Task: Look for space in Getafe, Spain from 5th September, 2023 to 13th September, 2023 for 6 adults in price range Rs.15000 to Rs.20000. Place can be entire place with 3 bedrooms having 3 beds and 3 bathrooms. Property type can be house, flat, guest house. Amenities needed are: washing machine. Booking option can be shelf check-in. Required host language is English.
Action: Mouse moved to (313, 167)
Screenshot: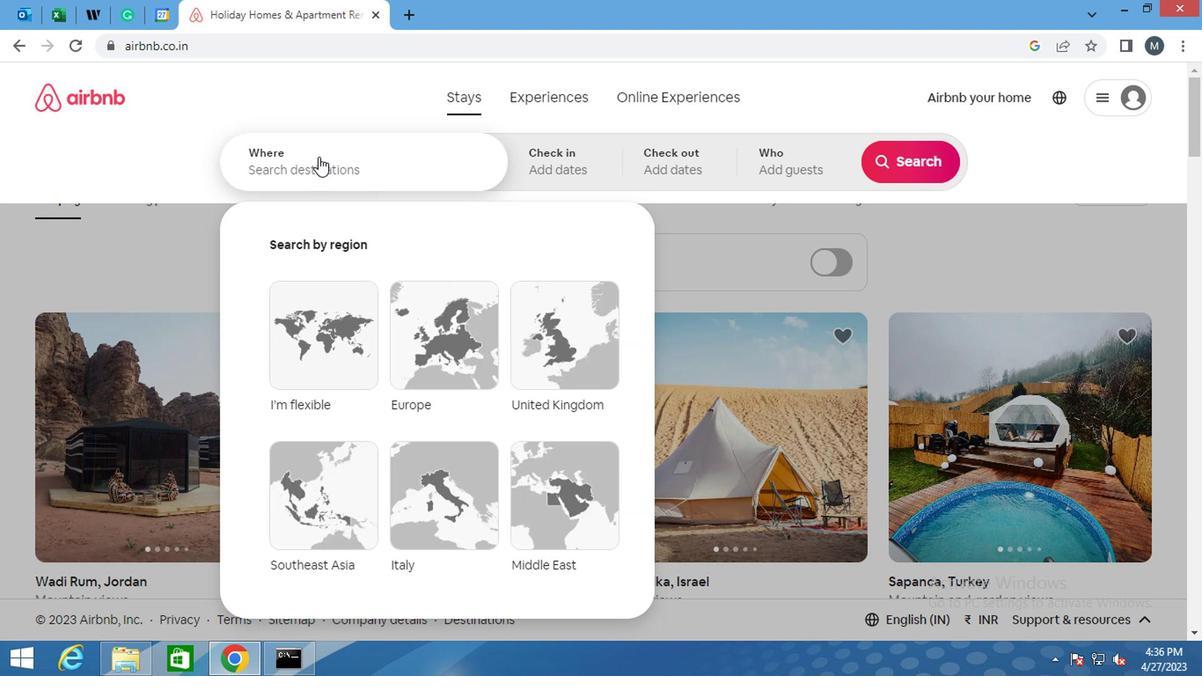 
Action: Key pressed <Key.shift>GETAFE,<Key.shift>SPA
Screenshot: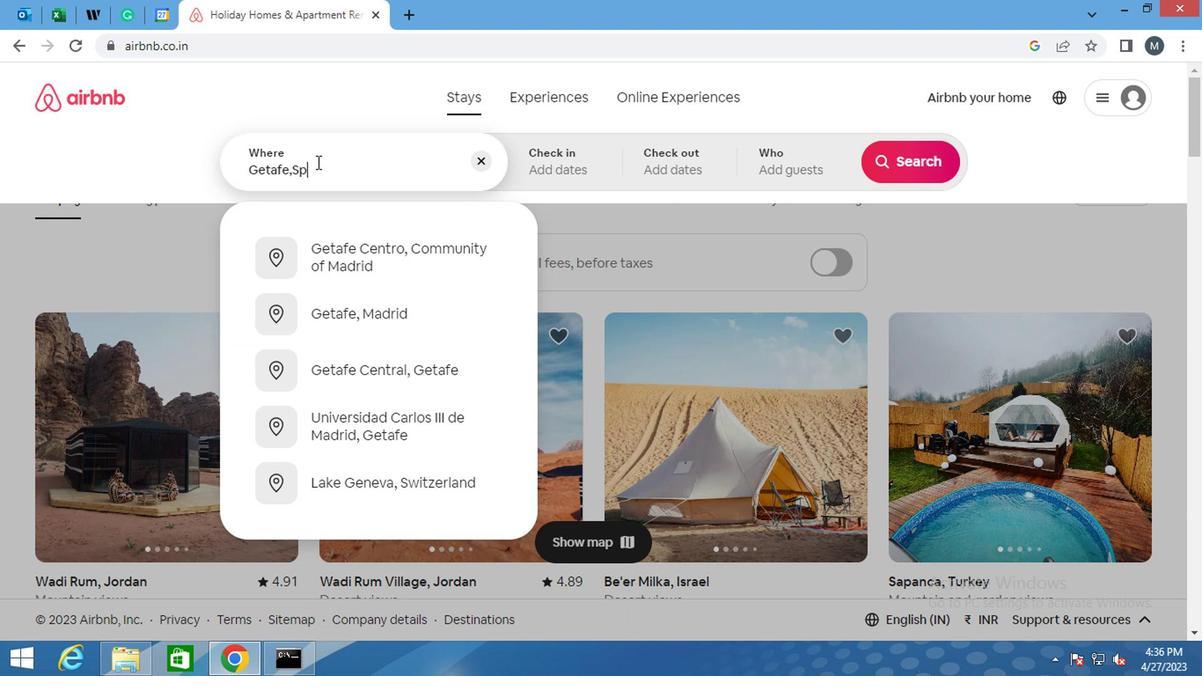 
Action: Mouse moved to (411, 271)
Screenshot: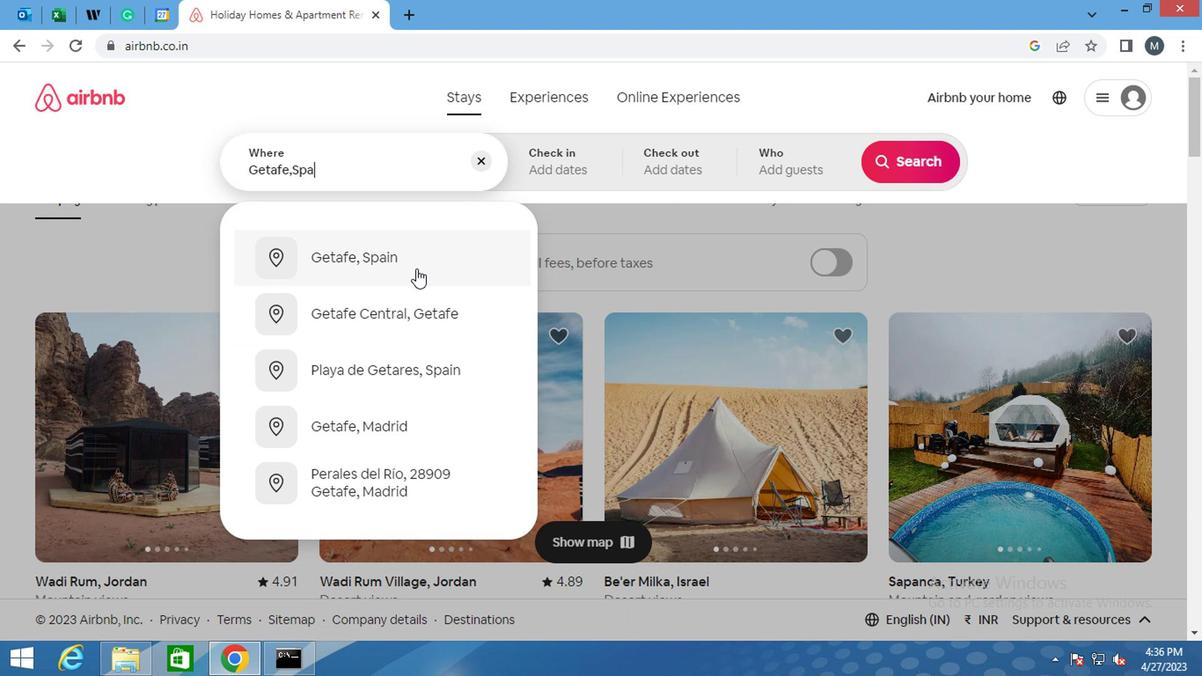 
Action: Mouse pressed left at (411, 271)
Screenshot: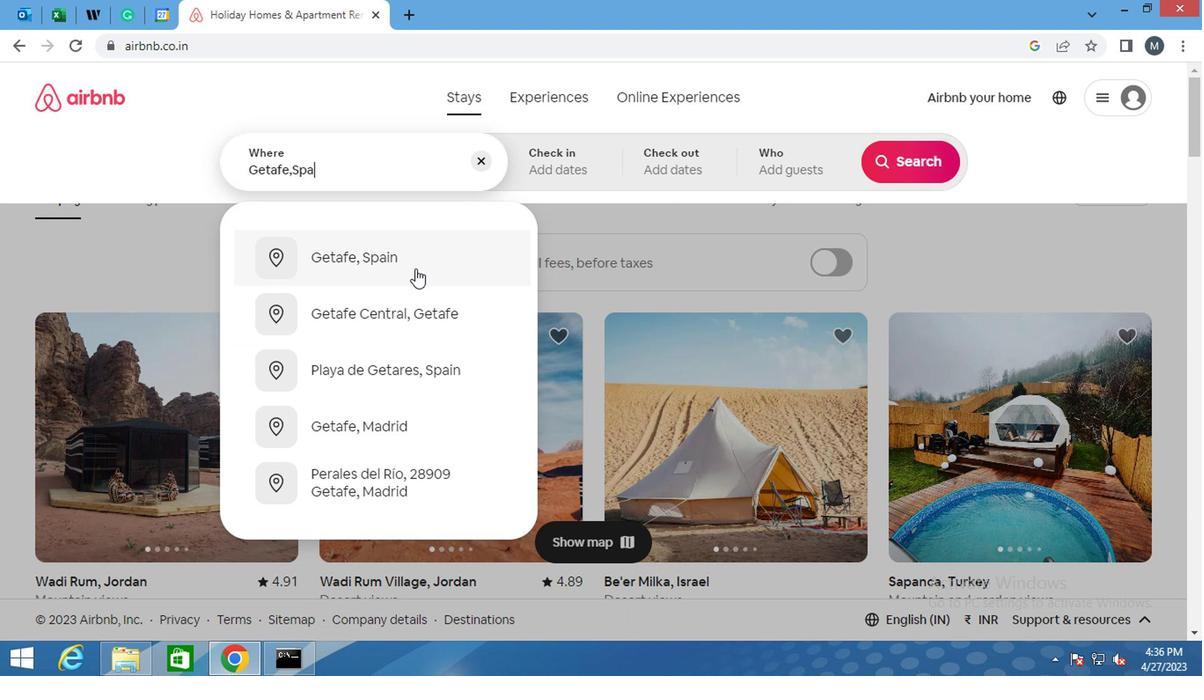 
Action: Mouse moved to (885, 306)
Screenshot: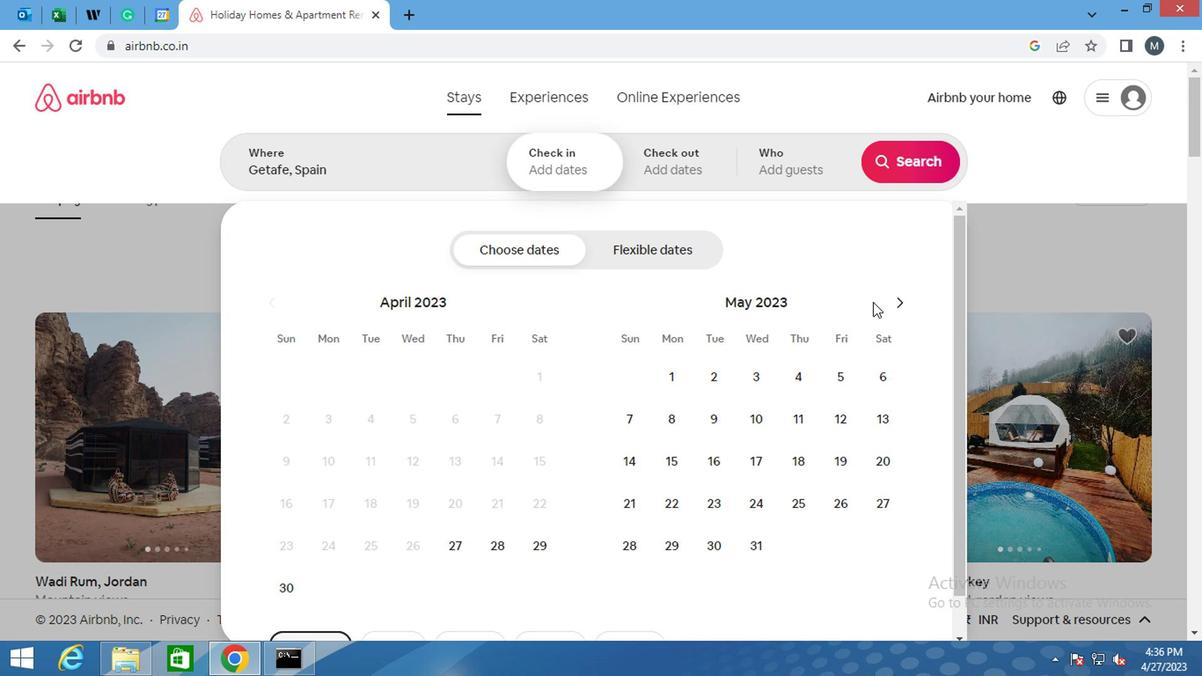 
Action: Mouse pressed left at (885, 306)
Screenshot: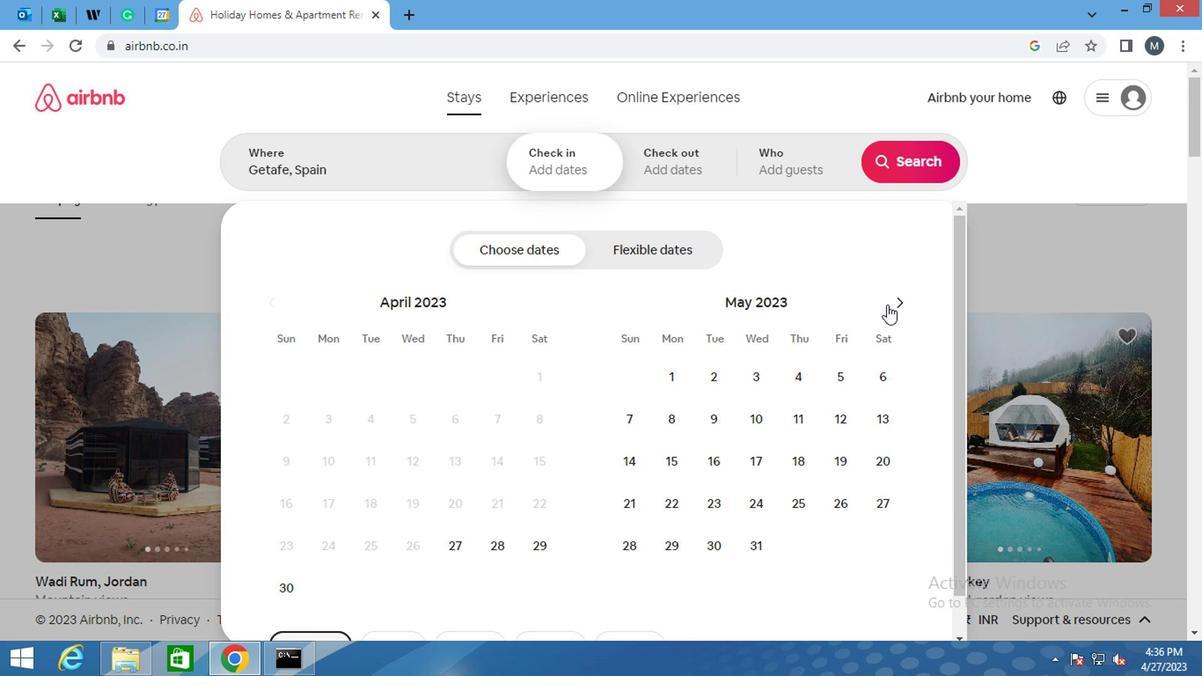 
Action: Mouse pressed left at (885, 306)
Screenshot: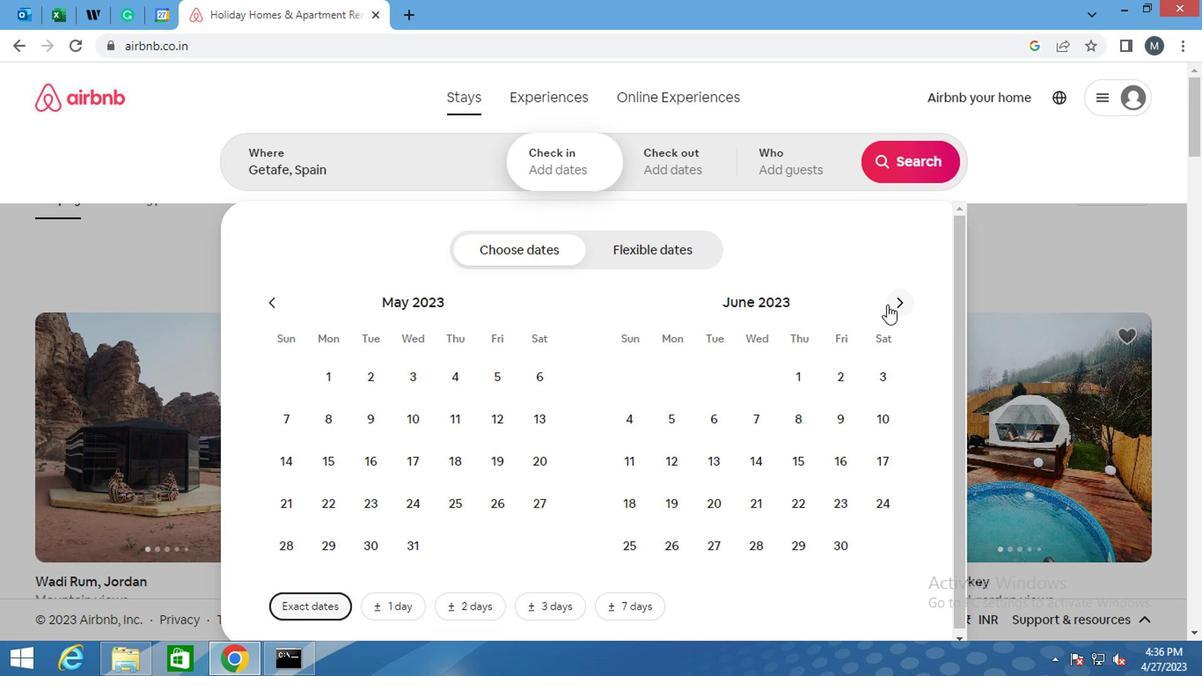
Action: Mouse moved to (884, 306)
Screenshot: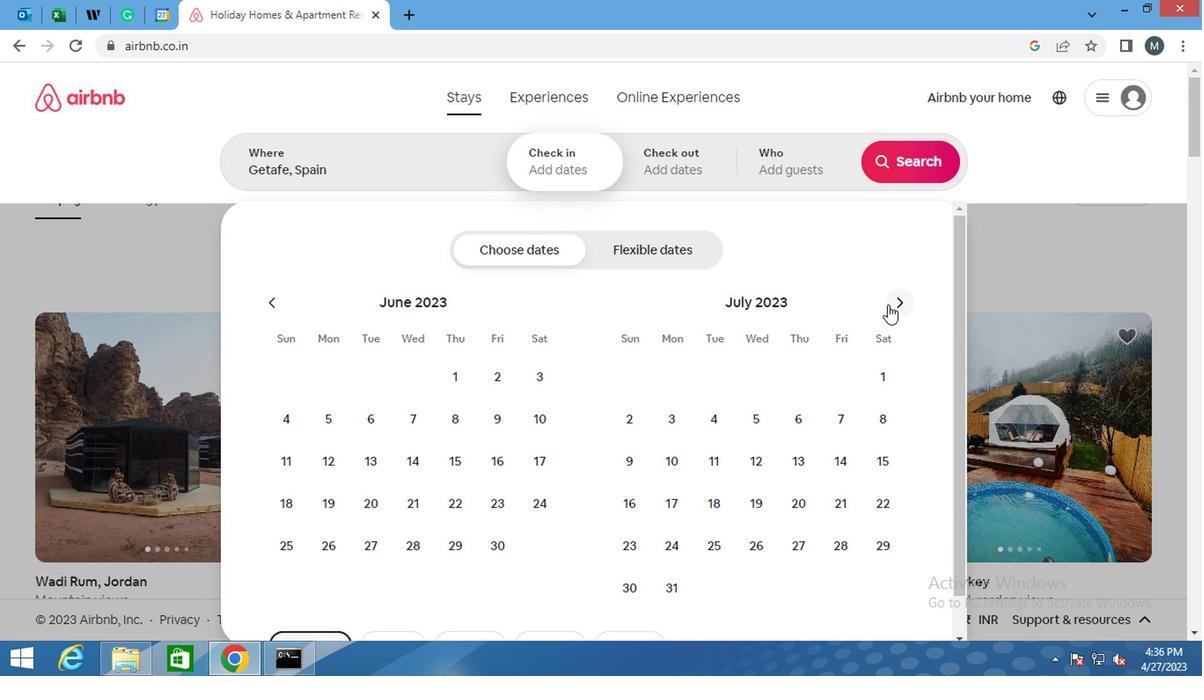 
Action: Mouse pressed left at (884, 306)
Screenshot: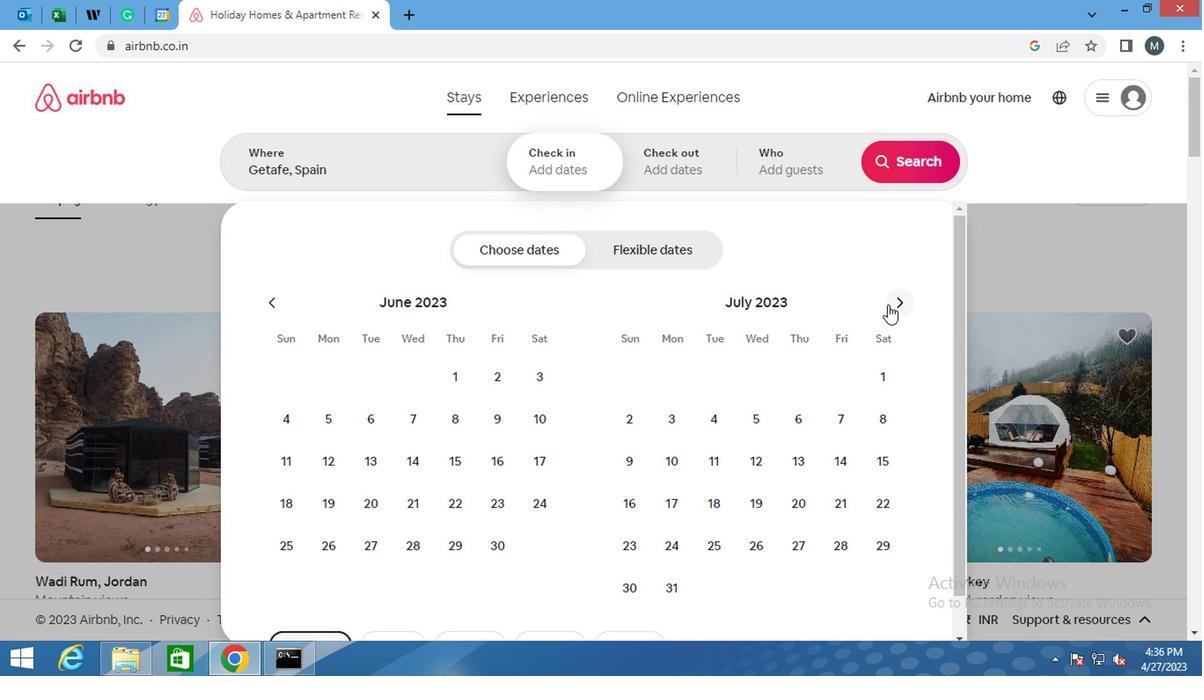 
Action: Mouse moved to (880, 308)
Screenshot: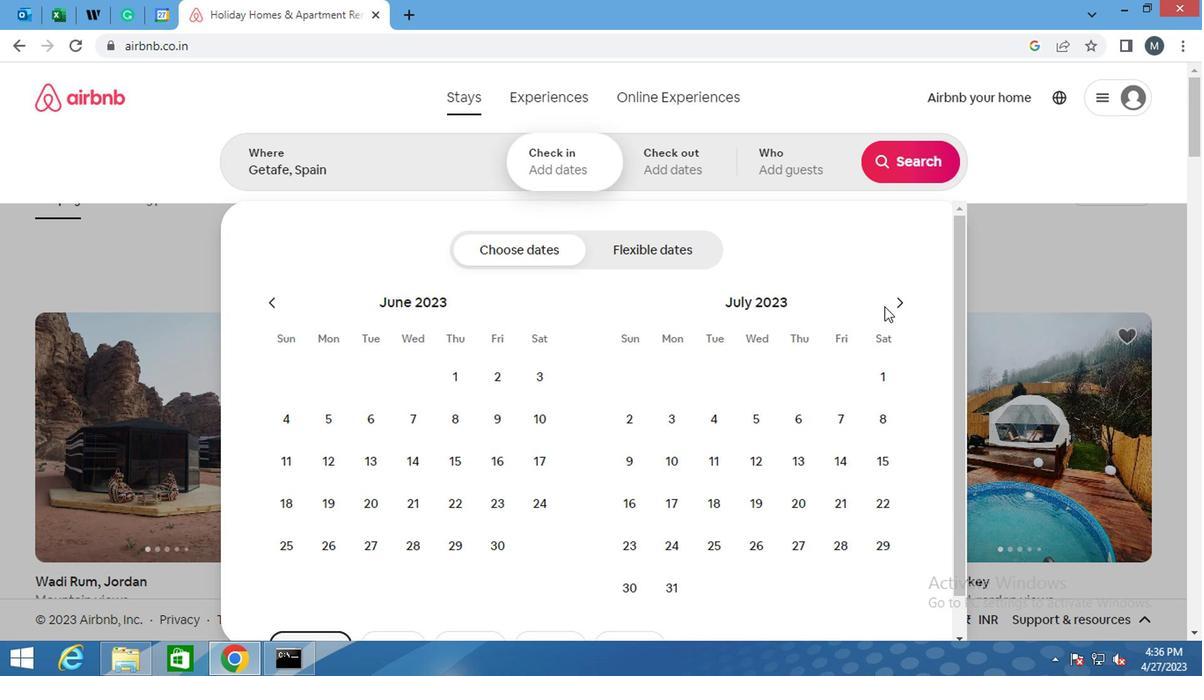 
Action: Mouse pressed left at (880, 308)
Screenshot: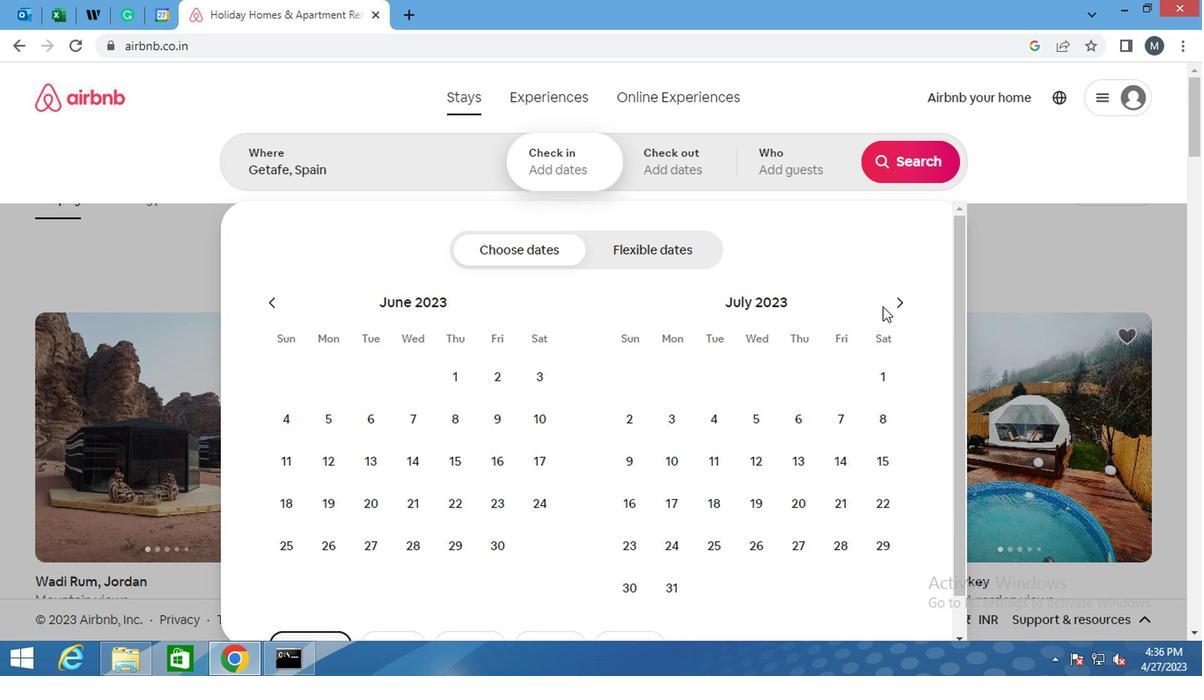 
Action: Mouse pressed left at (880, 308)
Screenshot: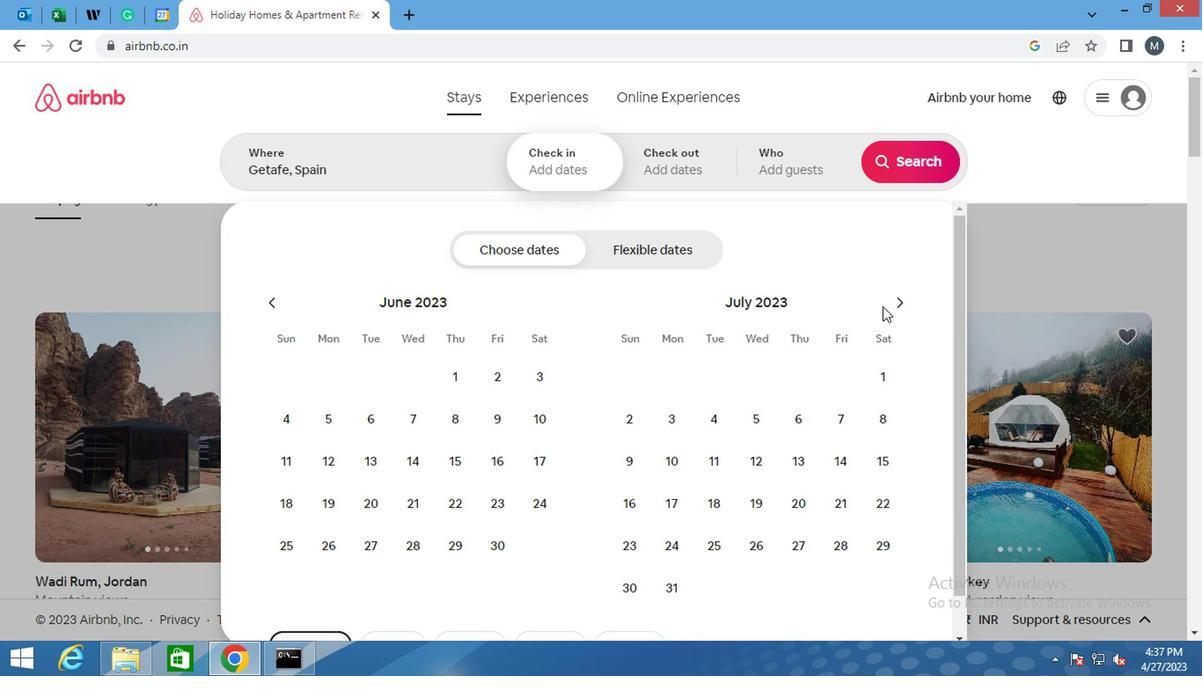 
Action: Mouse pressed left at (880, 308)
Screenshot: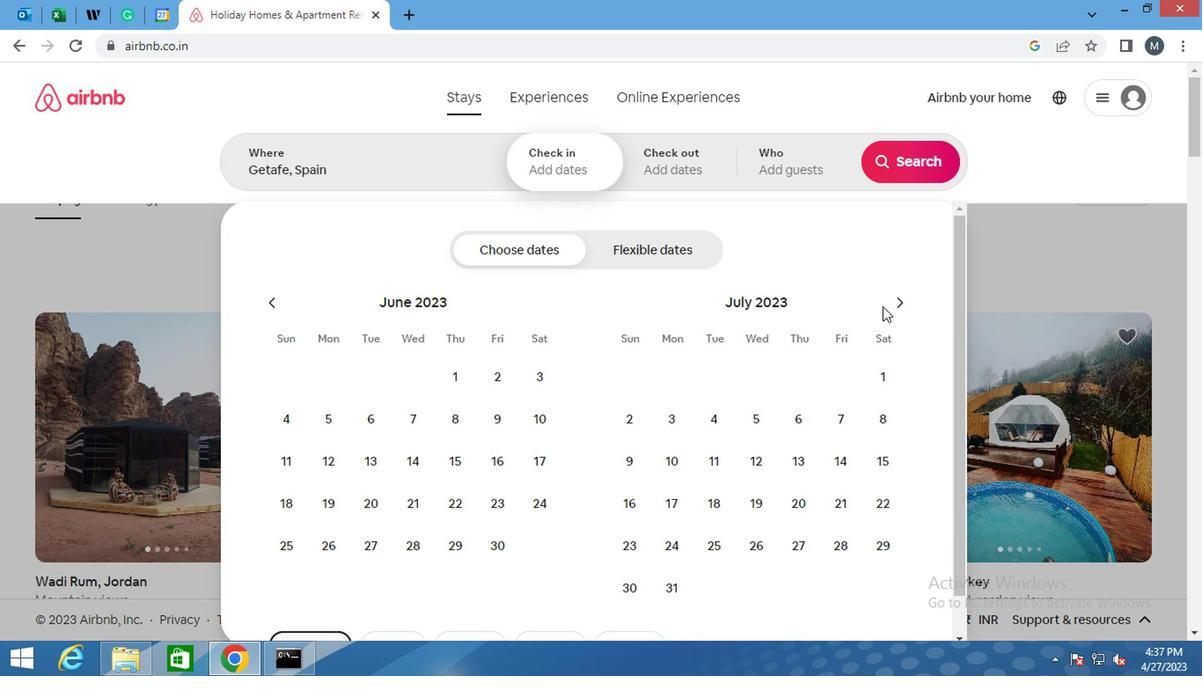 
Action: Mouse moved to (895, 303)
Screenshot: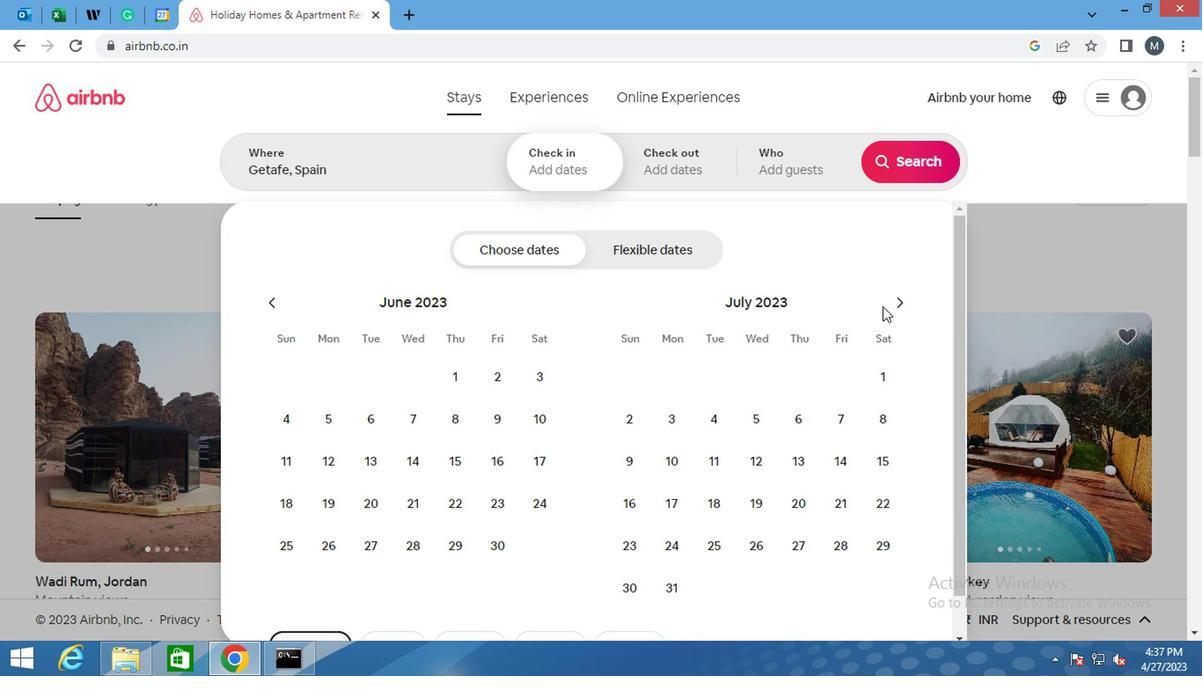 
Action: Mouse pressed left at (895, 303)
Screenshot: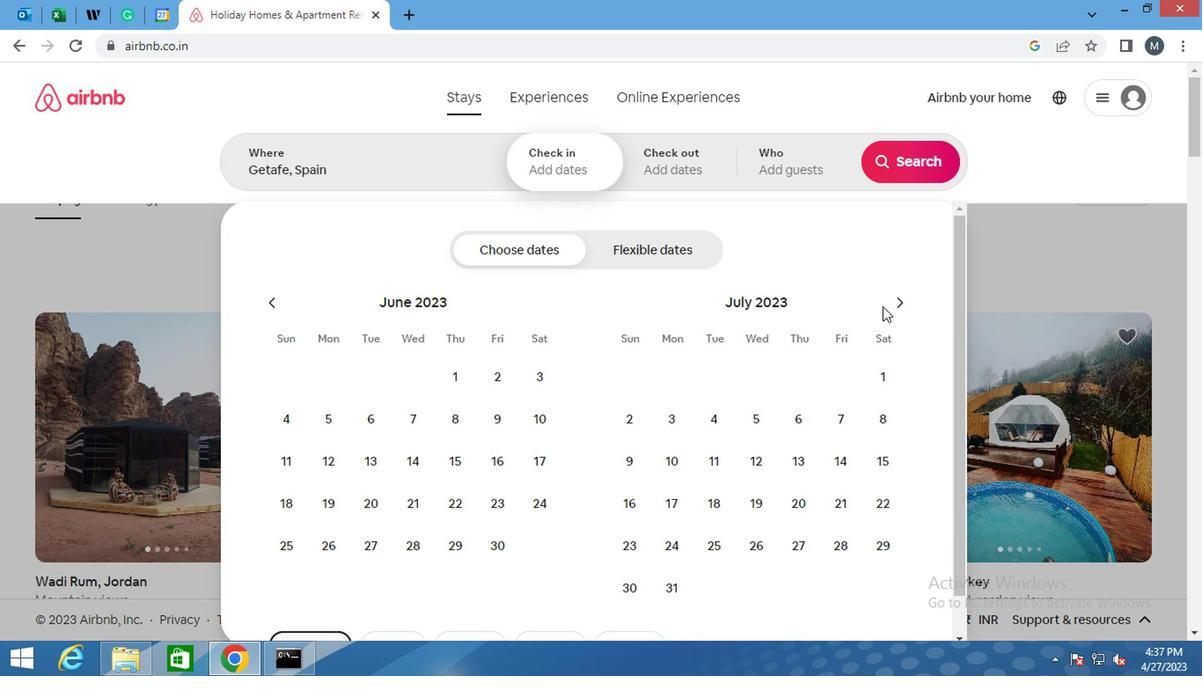 
Action: Mouse pressed left at (895, 303)
Screenshot: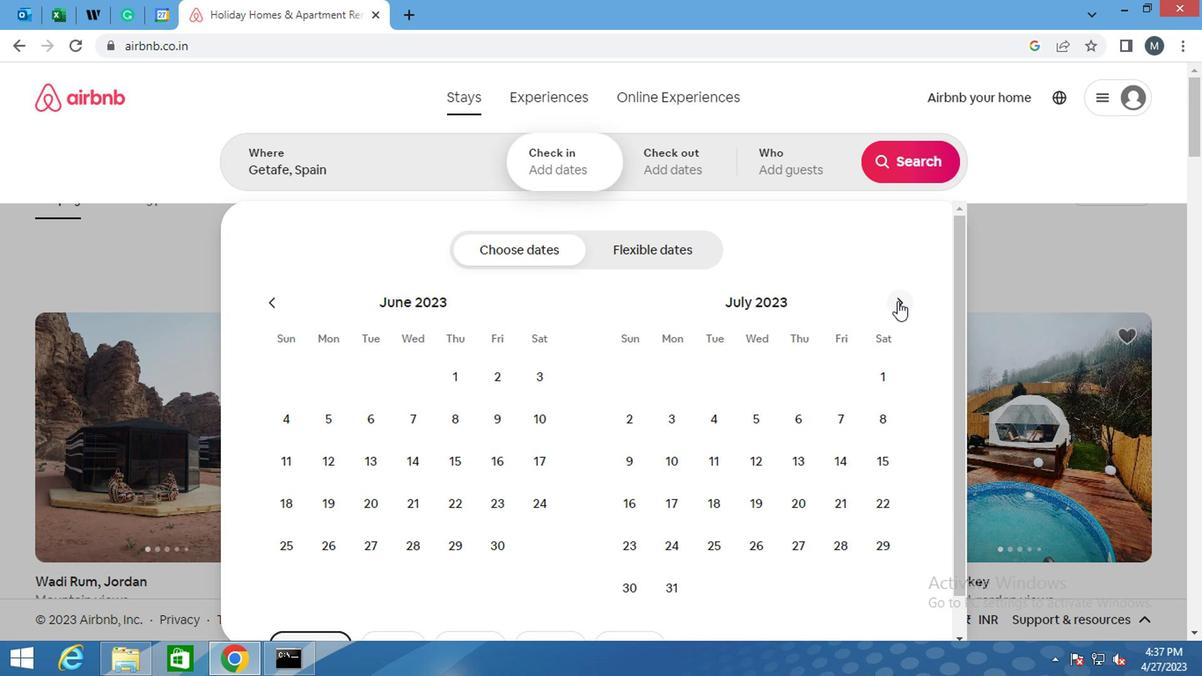 
Action: Mouse moved to (714, 413)
Screenshot: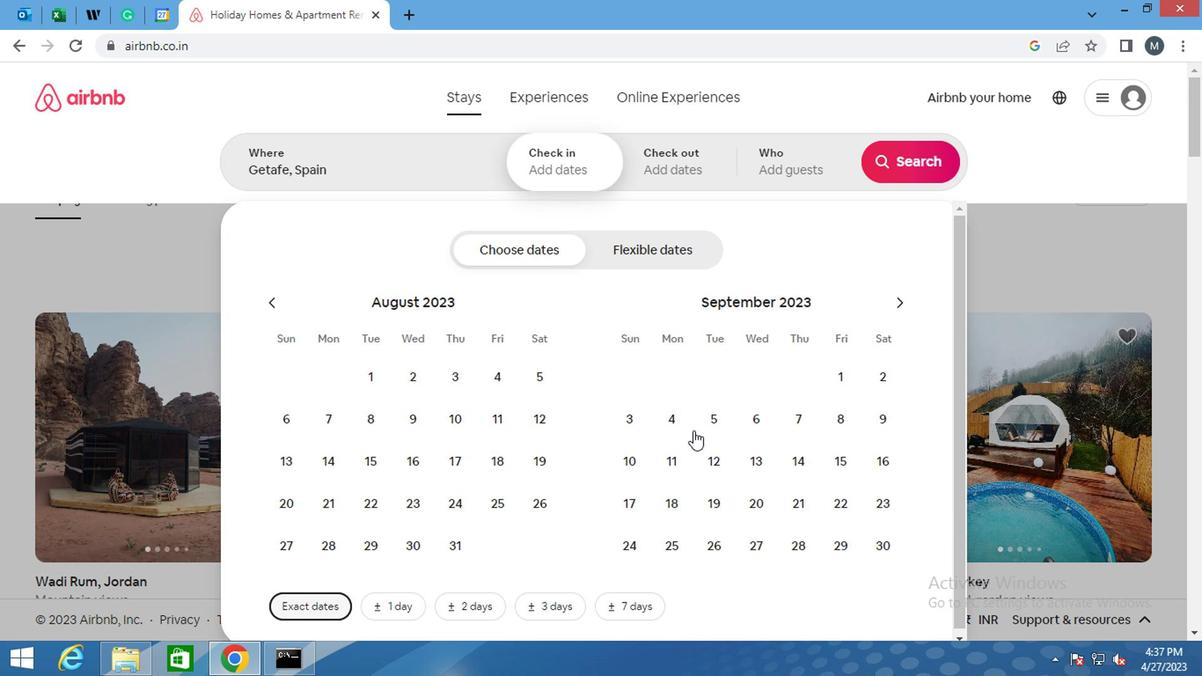 
Action: Mouse pressed left at (714, 413)
Screenshot: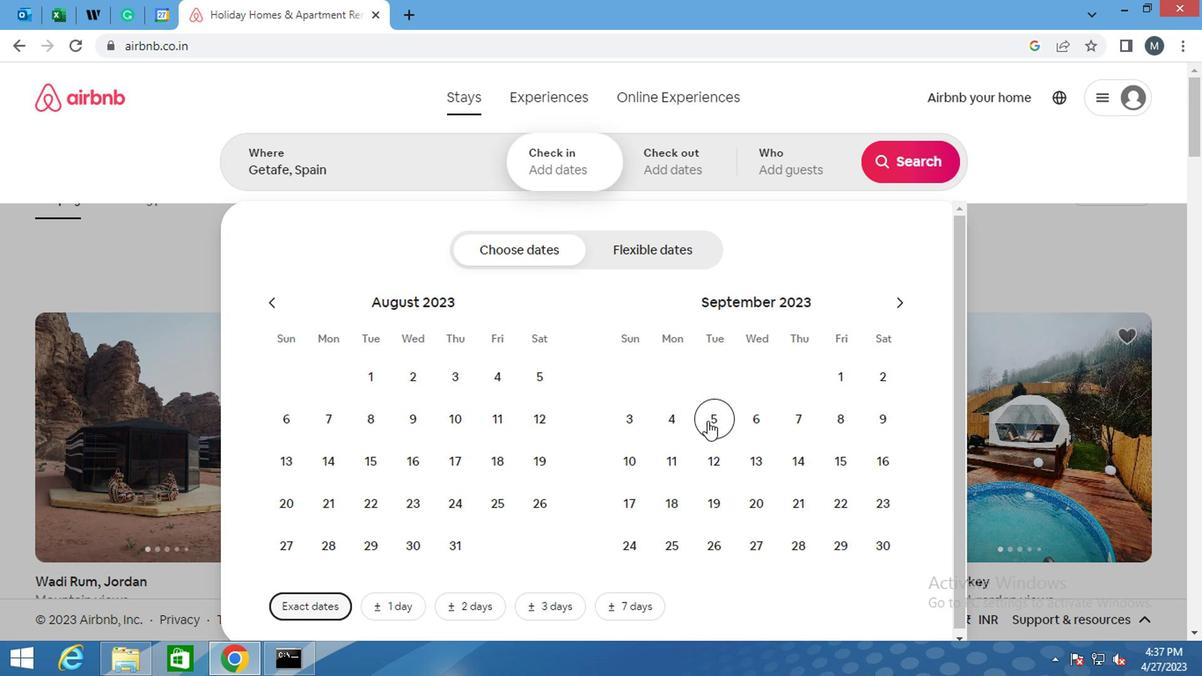 
Action: Mouse moved to (771, 461)
Screenshot: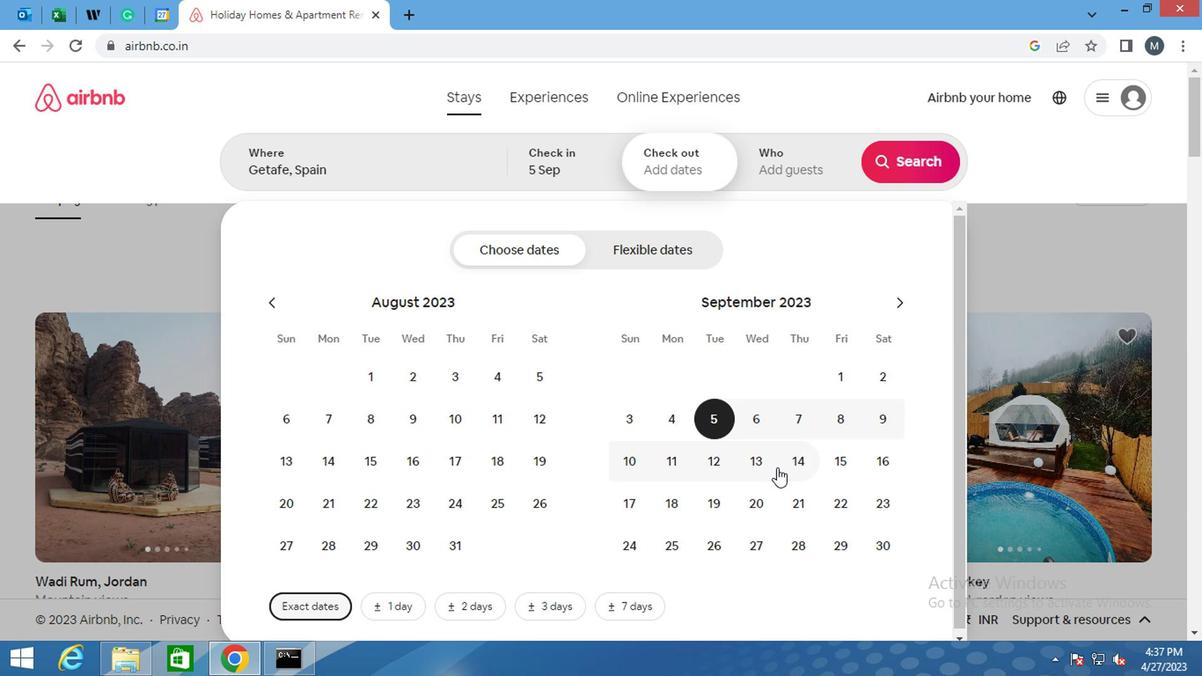 
Action: Mouse pressed left at (771, 461)
Screenshot: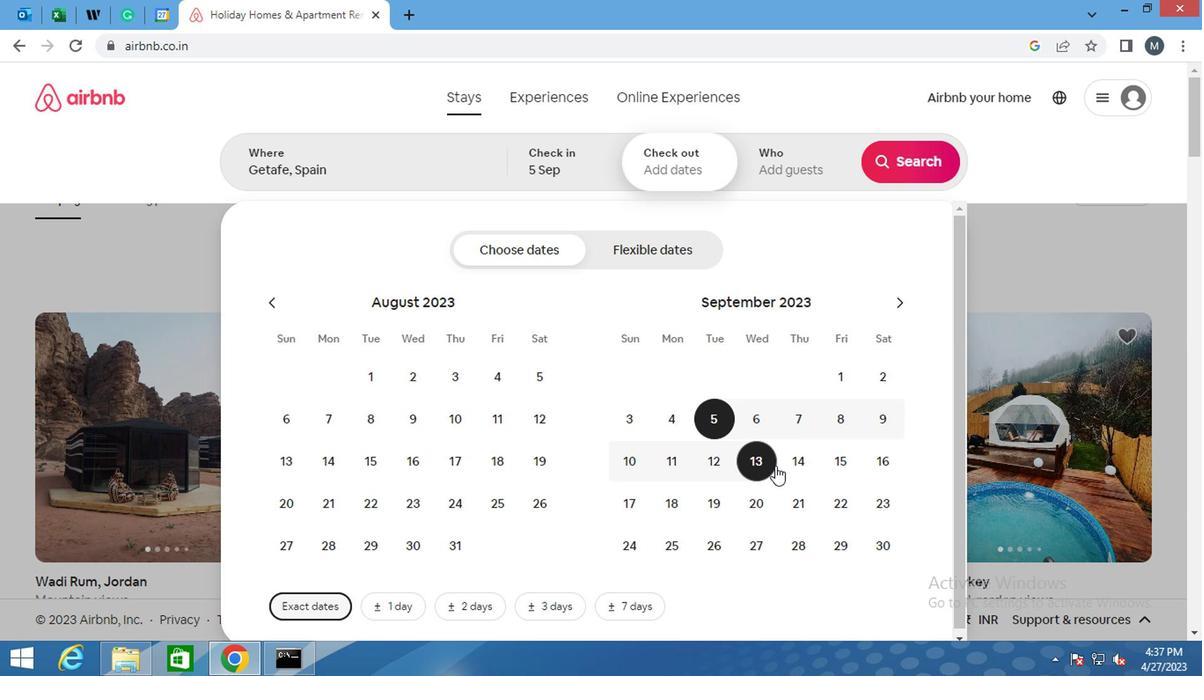 
Action: Mouse moved to (810, 169)
Screenshot: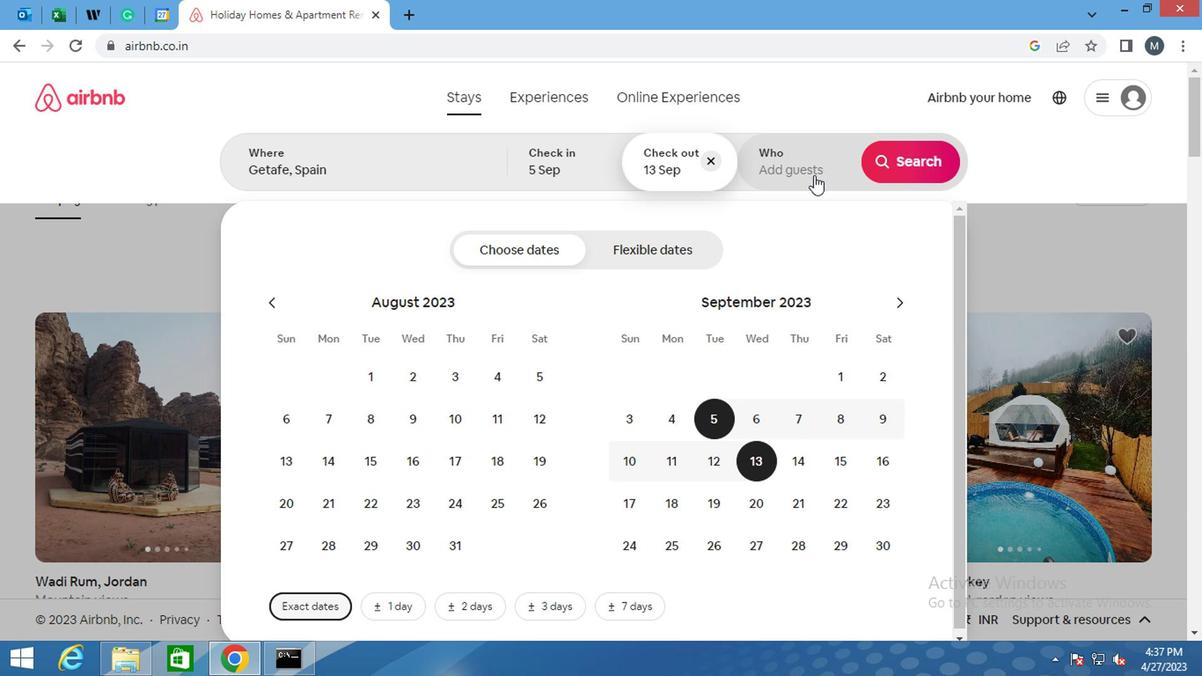 
Action: Mouse pressed left at (810, 169)
Screenshot: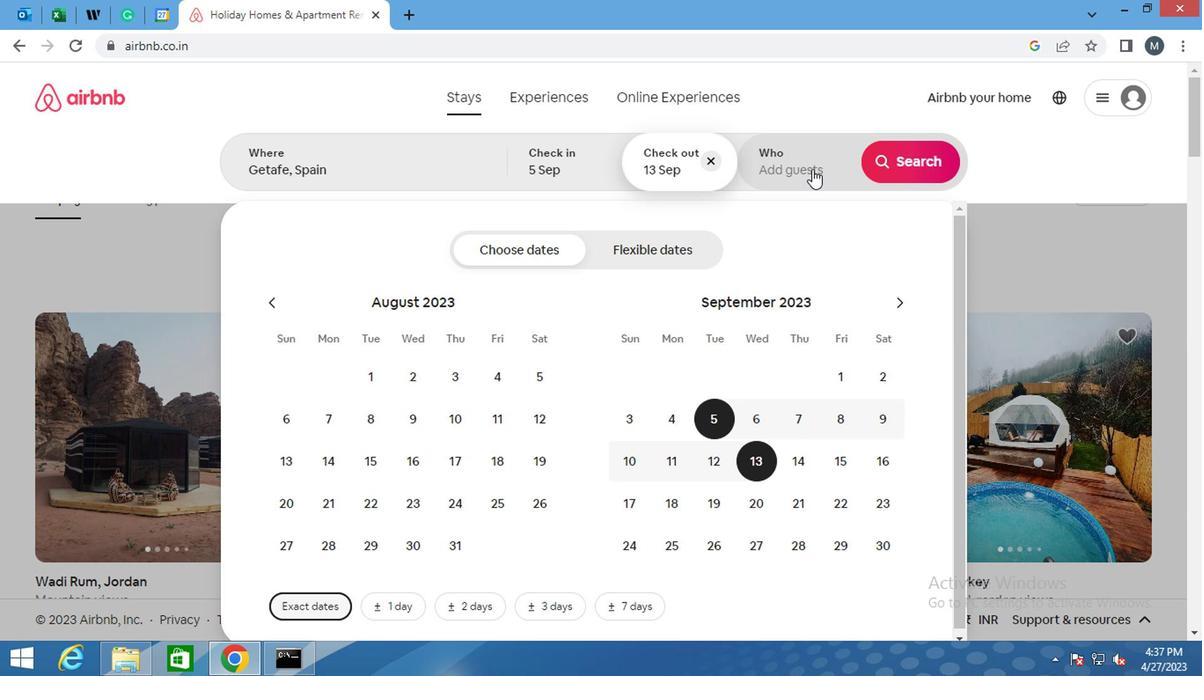 
Action: Mouse moved to (909, 259)
Screenshot: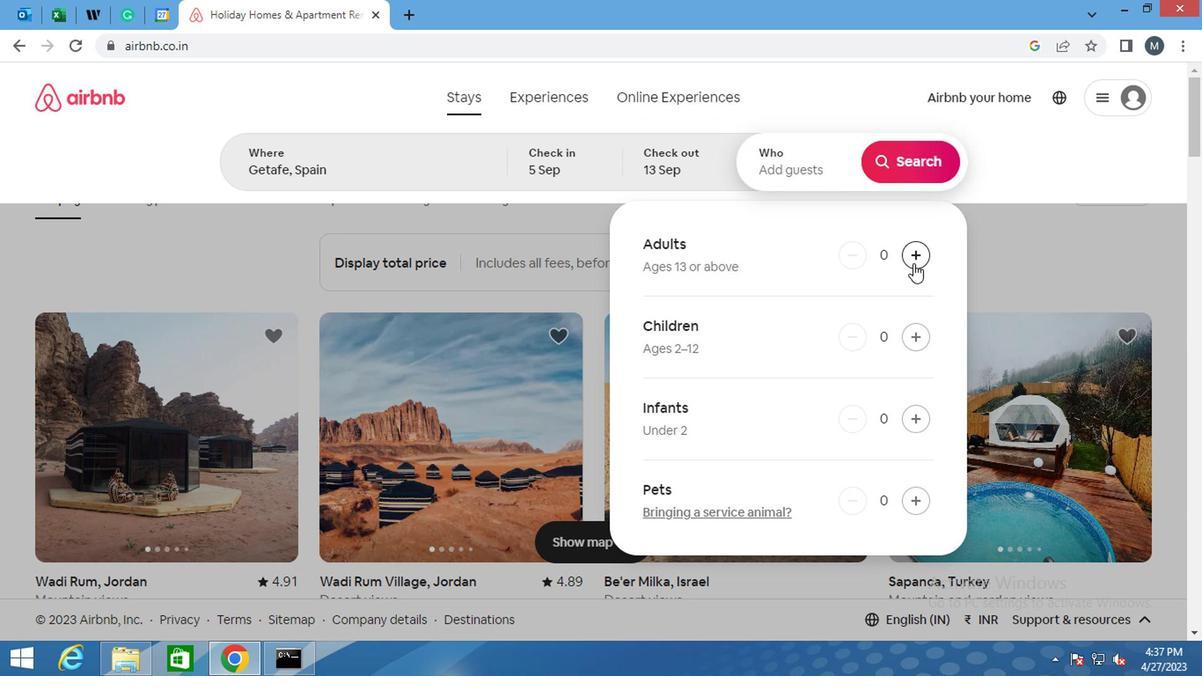 
Action: Mouse pressed left at (909, 259)
Screenshot: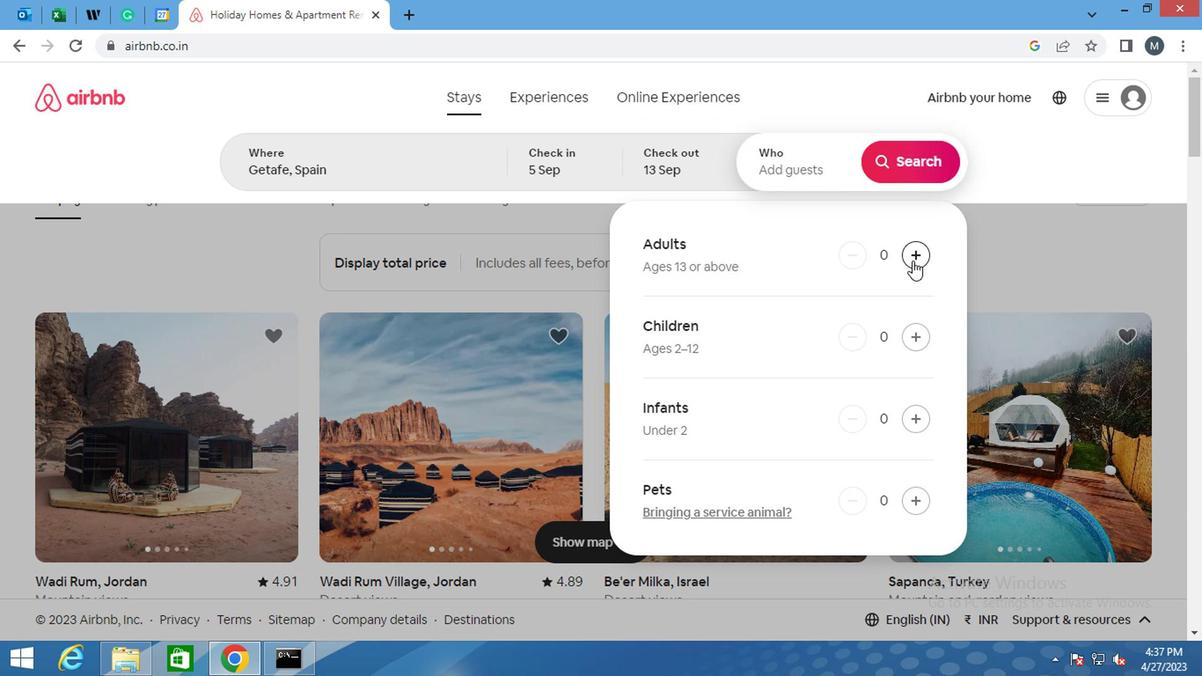 
Action: Mouse pressed left at (909, 259)
Screenshot: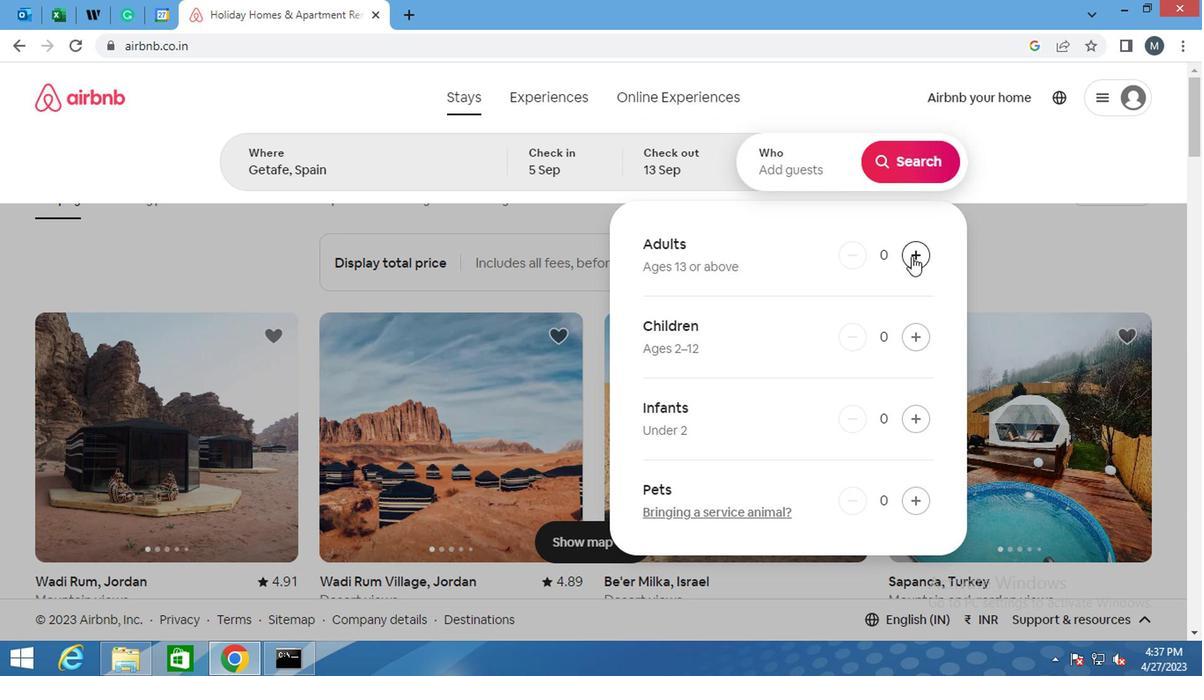 
Action: Mouse pressed left at (909, 259)
Screenshot: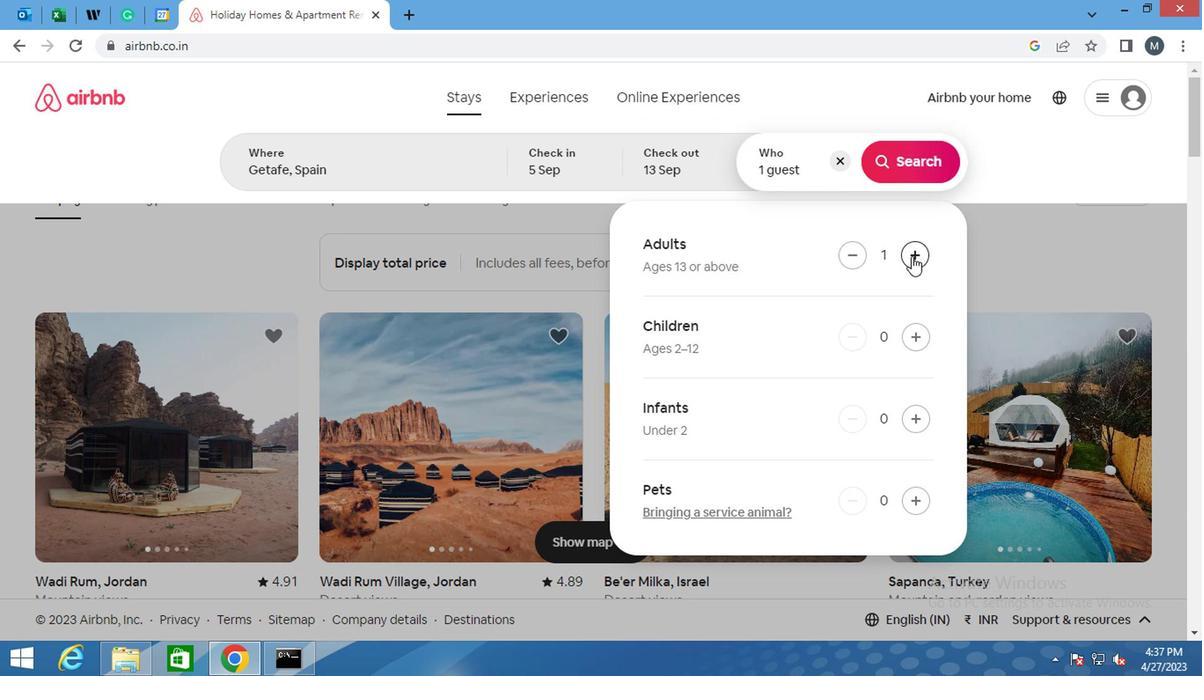 
Action: Mouse pressed left at (909, 259)
Screenshot: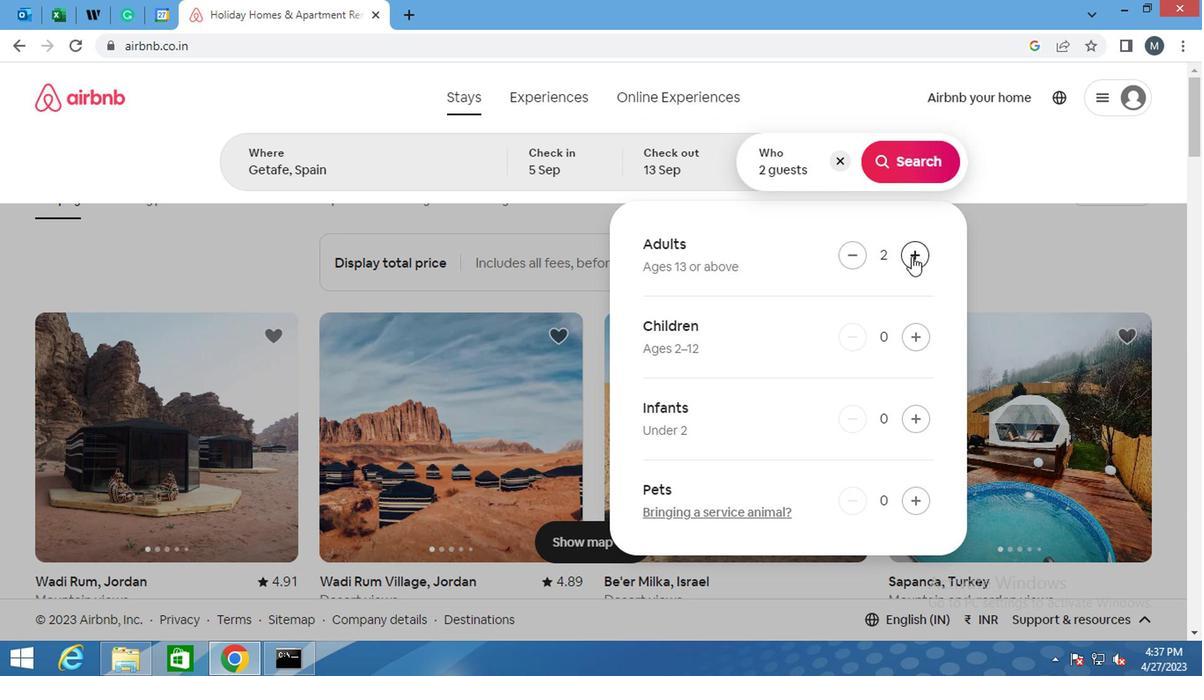 
Action: Mouse pressed left at (909, 259)
Screenshot: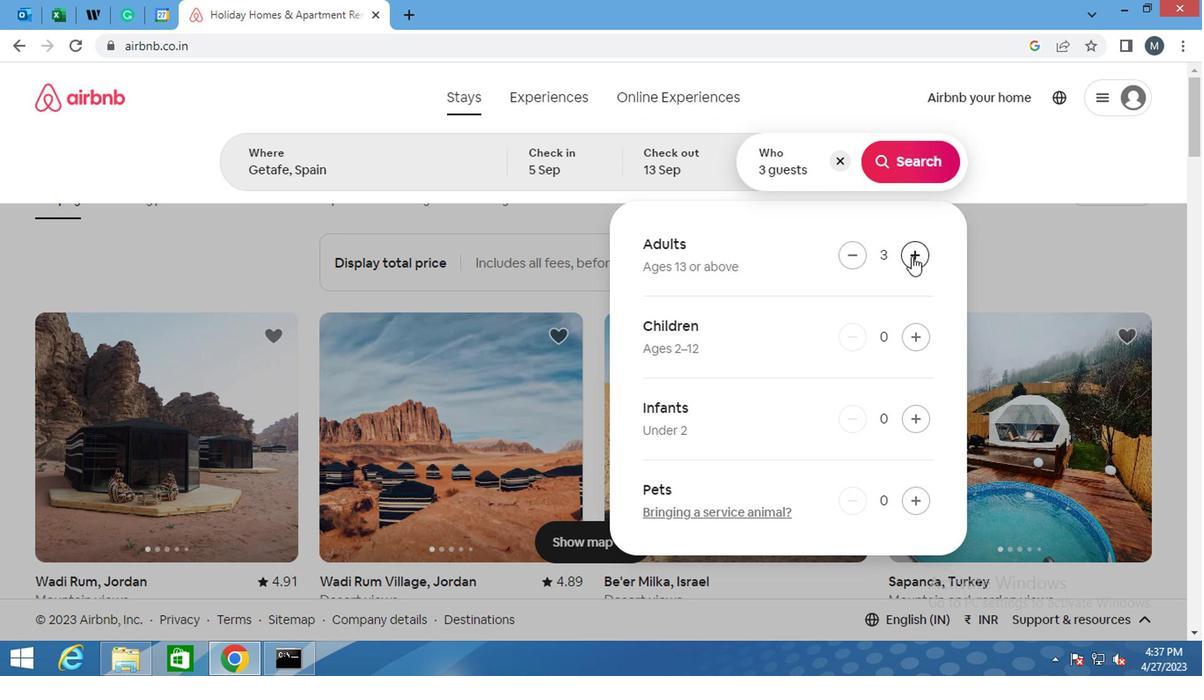 
Action: Mouse pressed left at (909, 259)
Screenshot: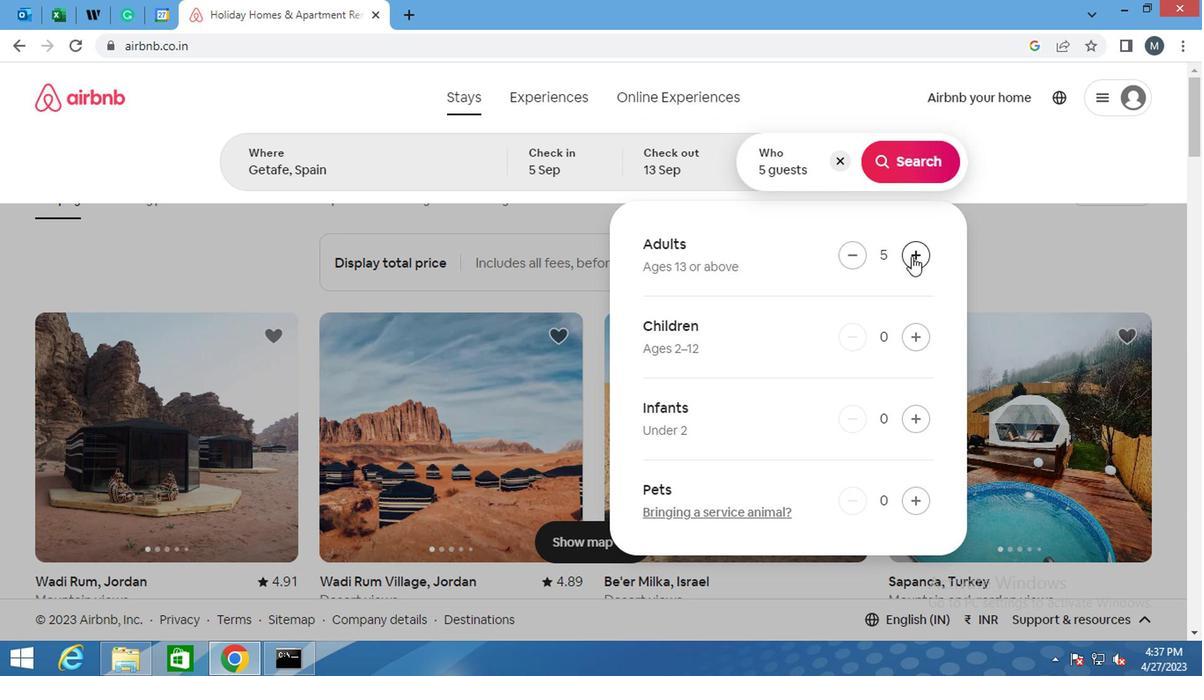 
Action: Mouse moved to (906, 164)
Screenshot: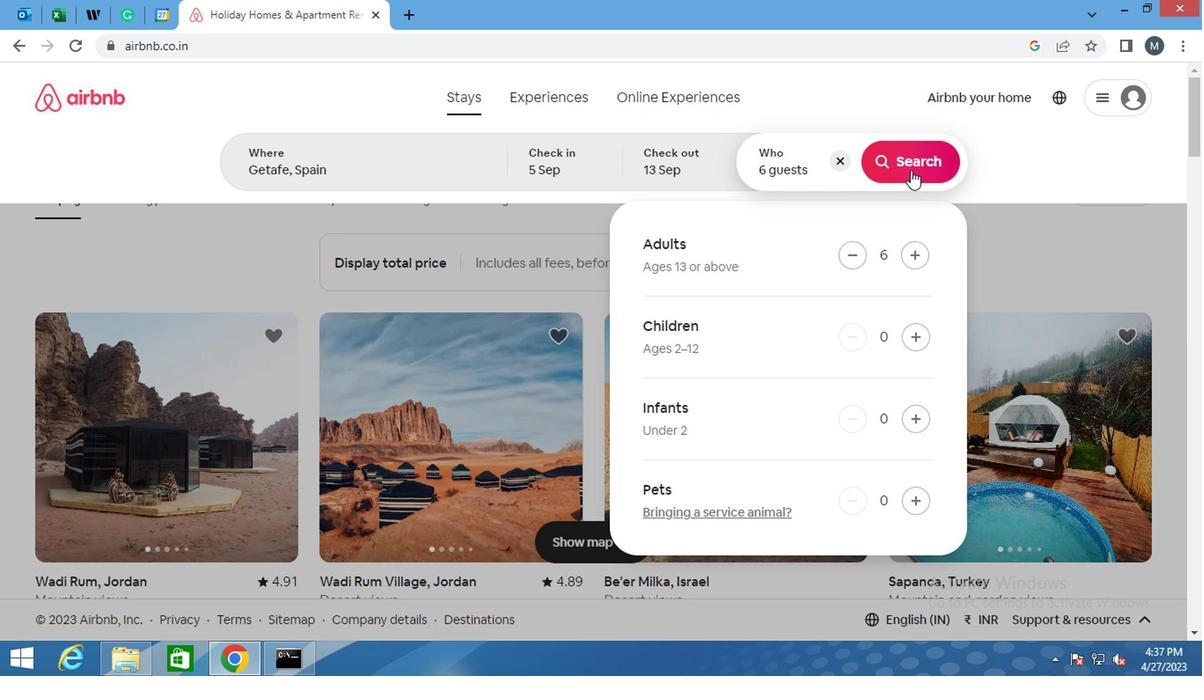 
Action: Mouse pressed left at (906, 164)
Screenshot: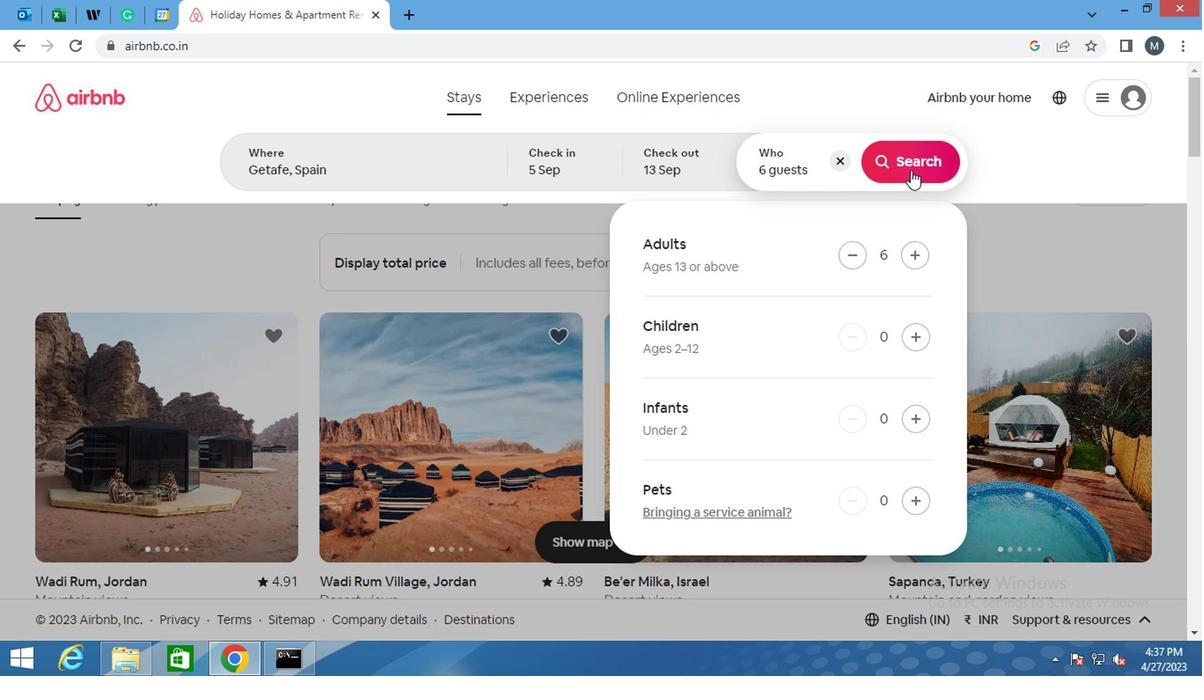 
Action: Mouse moved to (1110, 182)
Screenshot: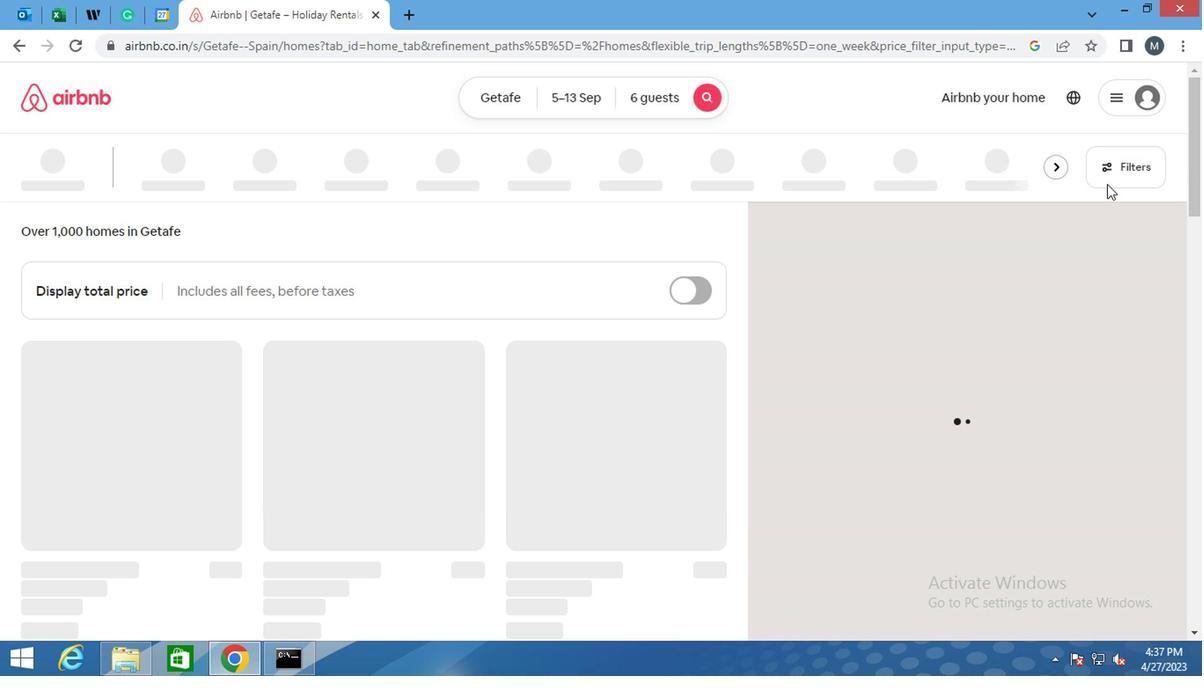 
Action: Mouse pressed left at (1110, 182)
Screenshot: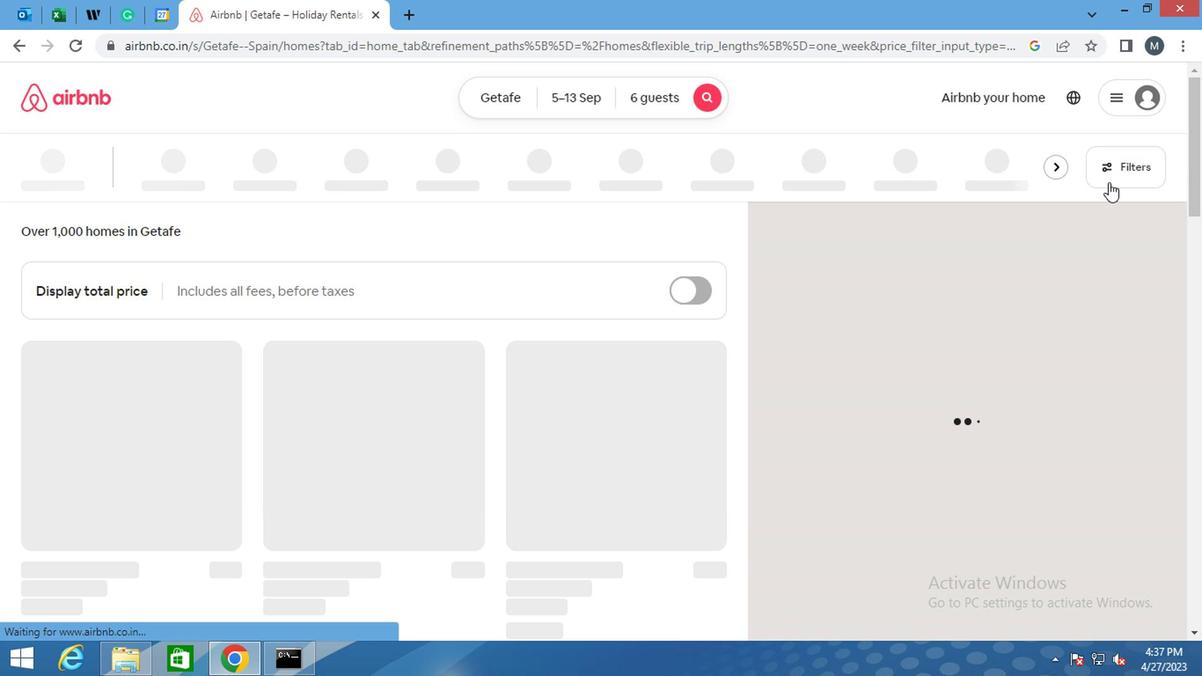 
Action: Mouse moved to (431, 397)
Screenshot: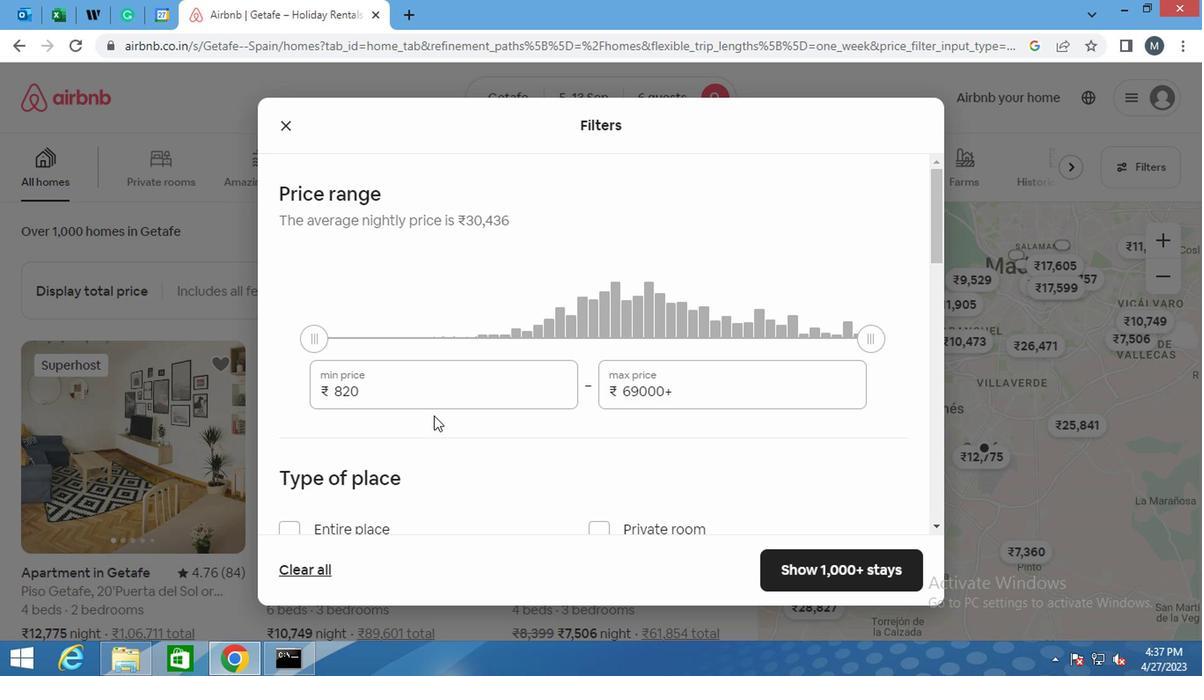 
Action: Mouse pressed left at (431, 397)
Screenshot: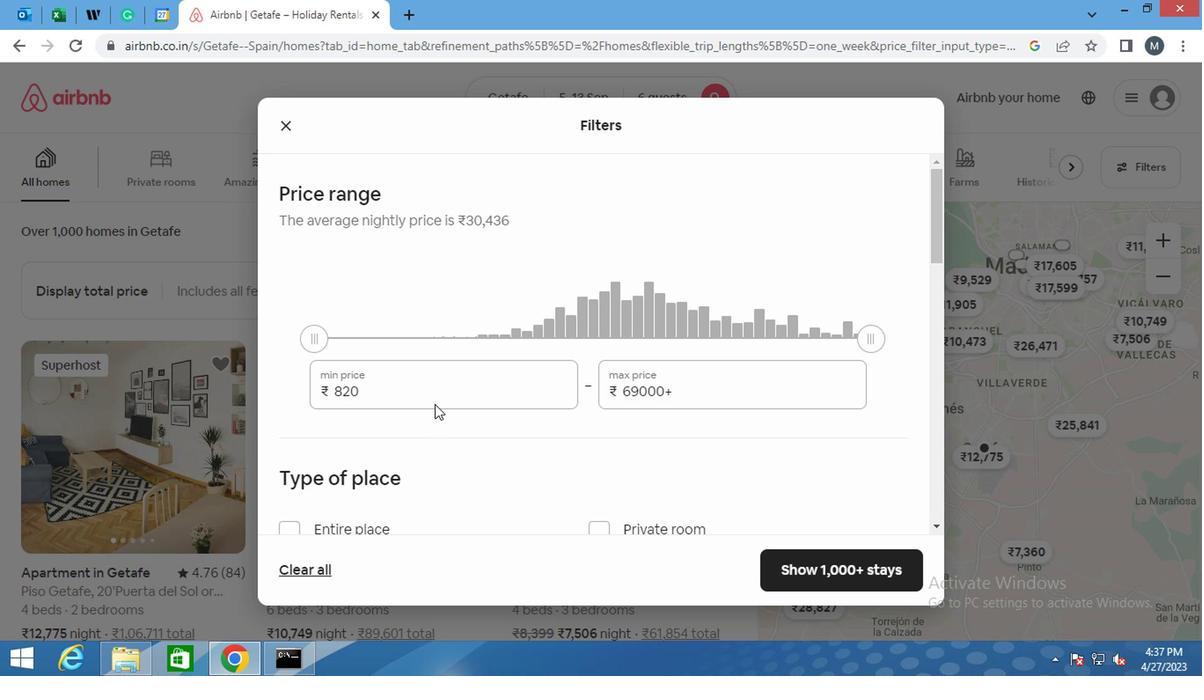 
Action: Key pressed <Key.backspace><Key.backspace><Key.backspace>1
Screenshot: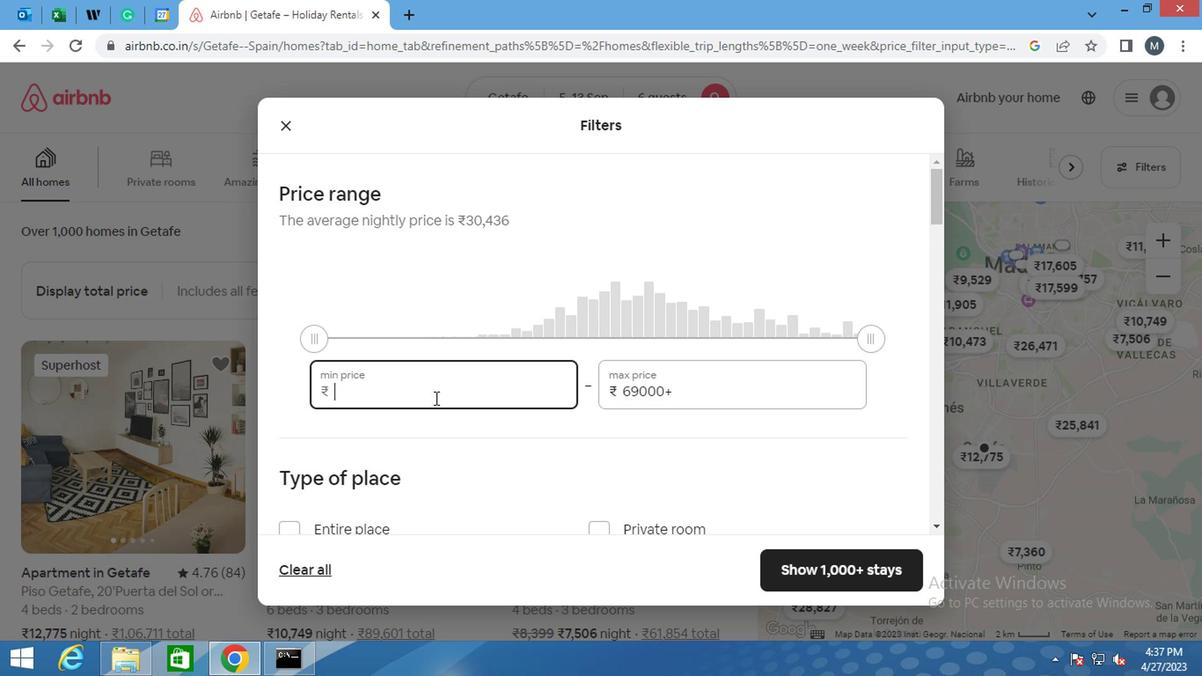 
Action: Mouse moved to (432, 397)
Screenshot: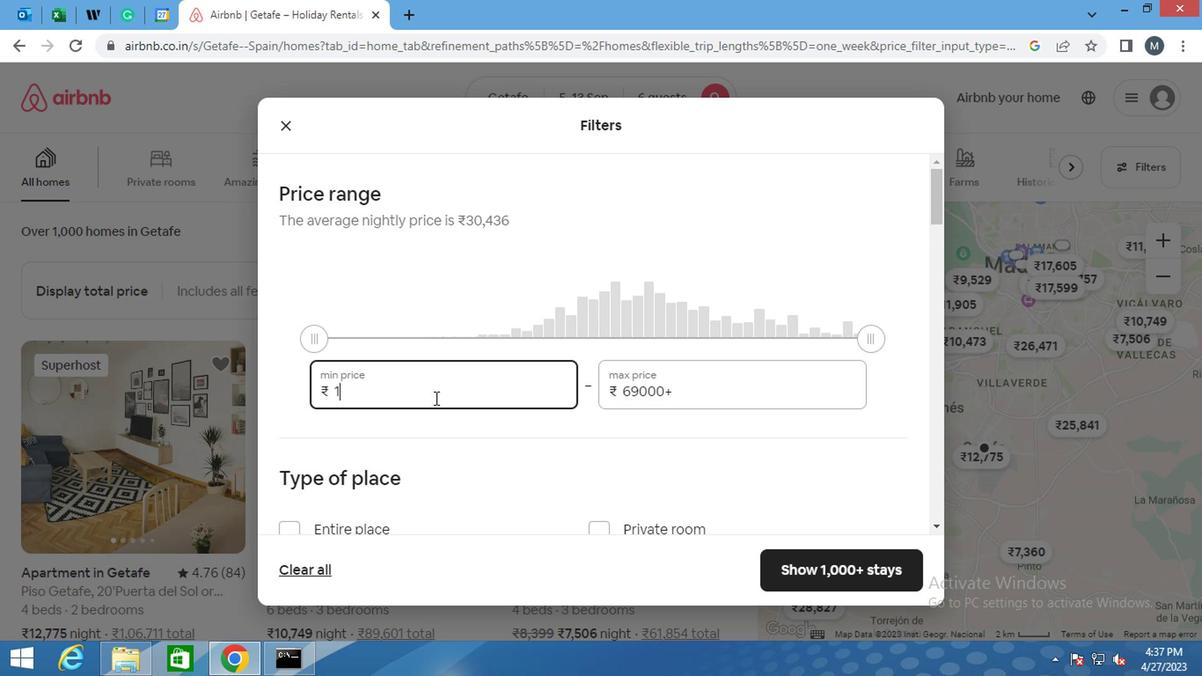 
Action: Key pressed 500
Screenshot: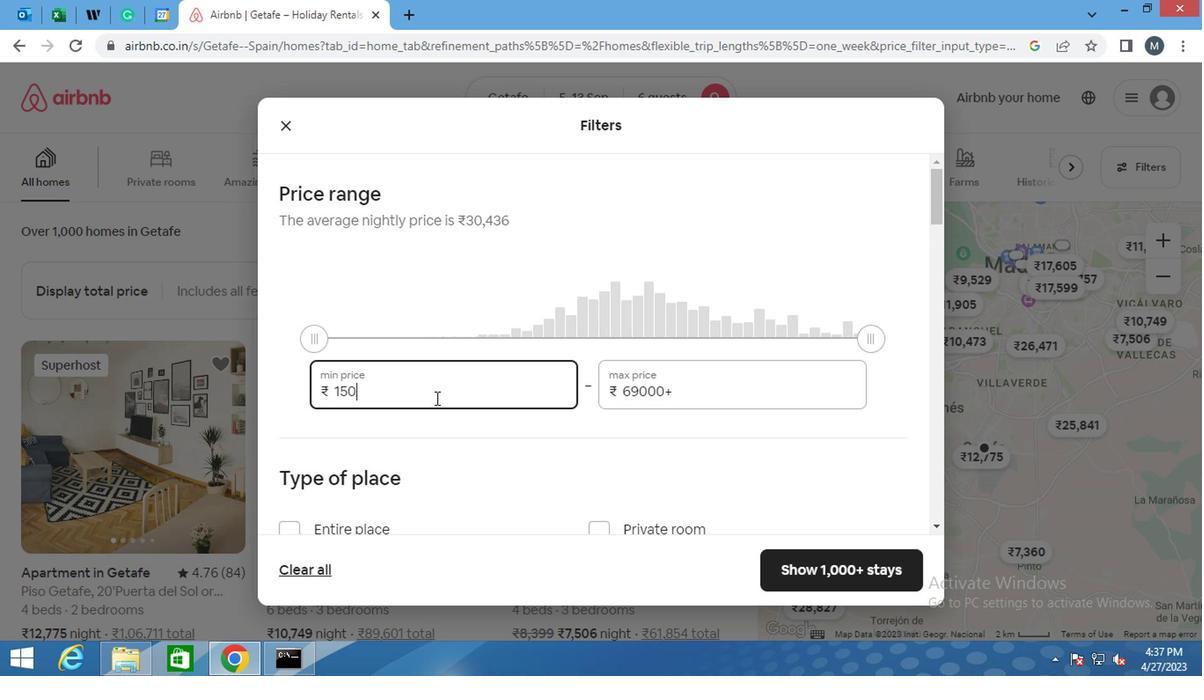 
Action: Mouse moved to (435, 397)
Screenshot: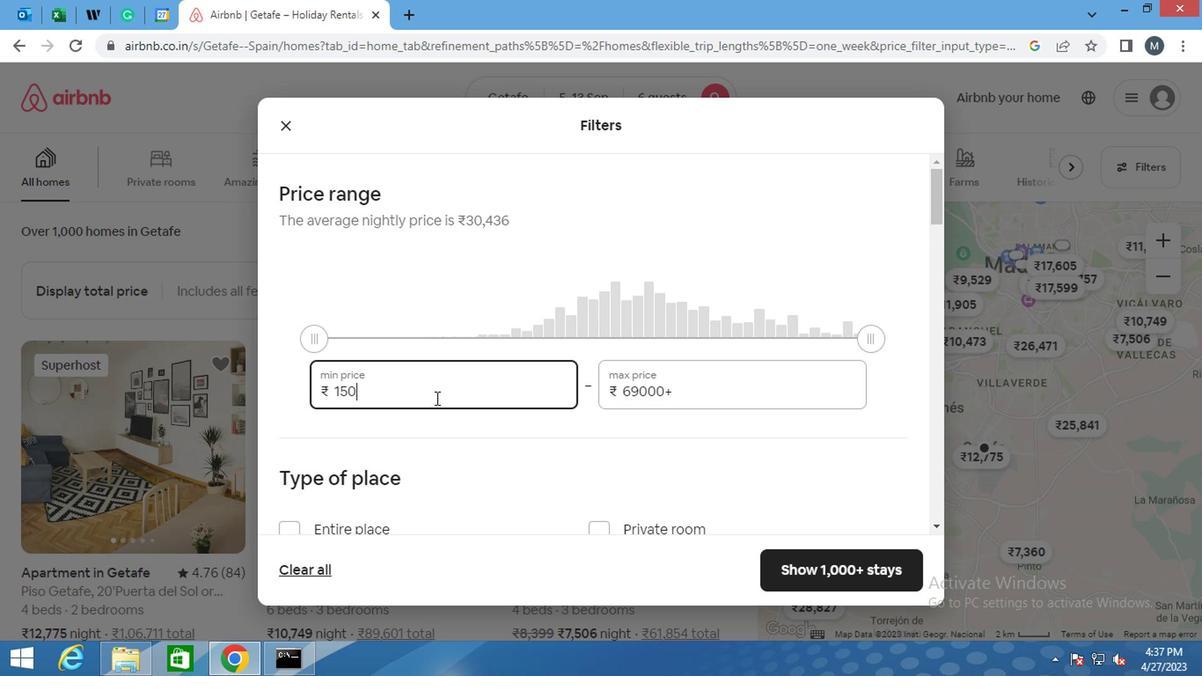 
Action: Key pressed 0
Screenshot: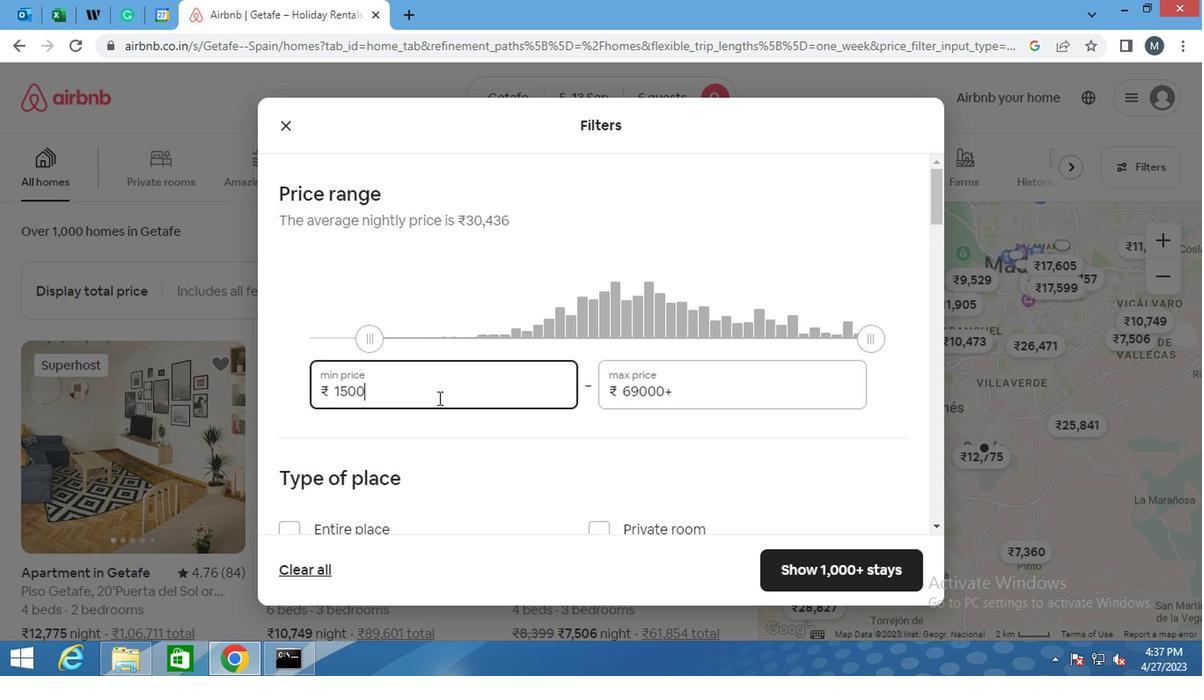 
Action: Mouse moved to (679, 390)
Screenshot: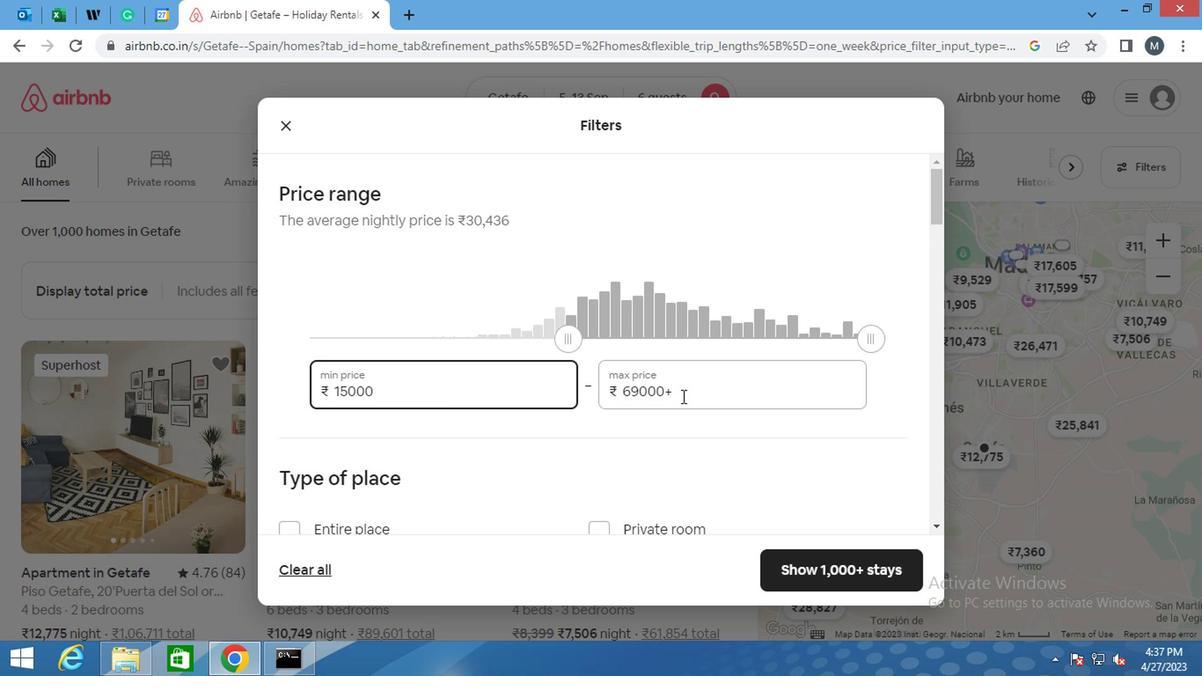 
Action: Mouse pressed left at (679, 390)
Screenshot: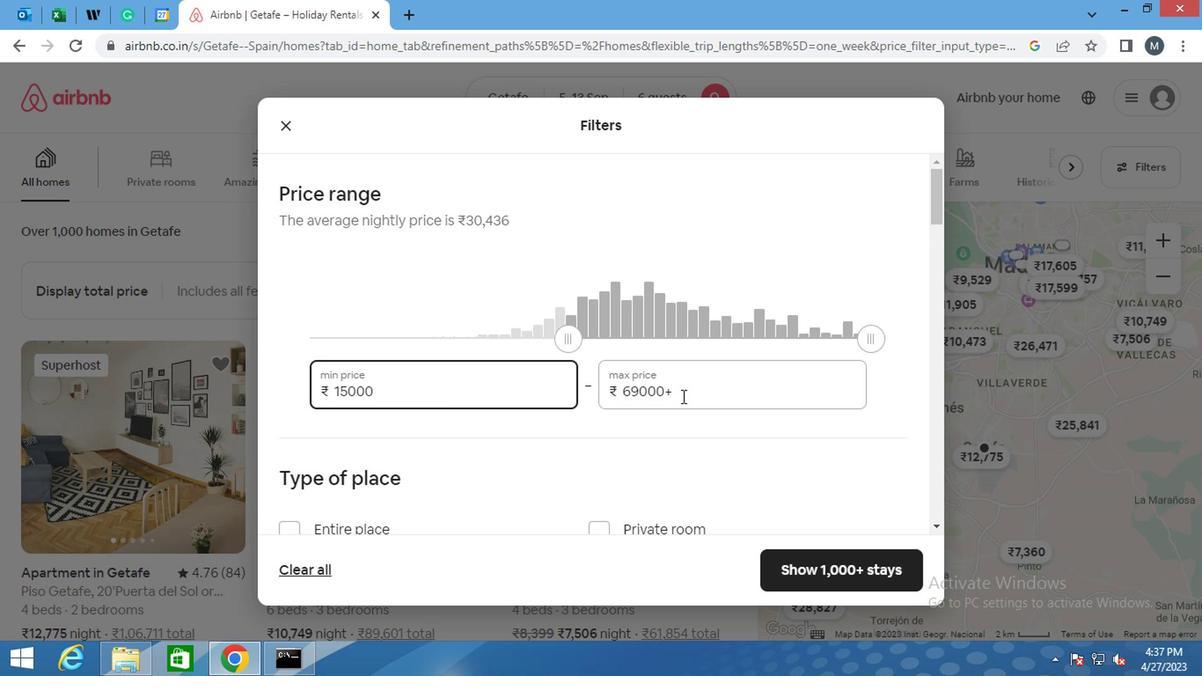 
Action: Mouse moved to (580, 388)
Screenshot: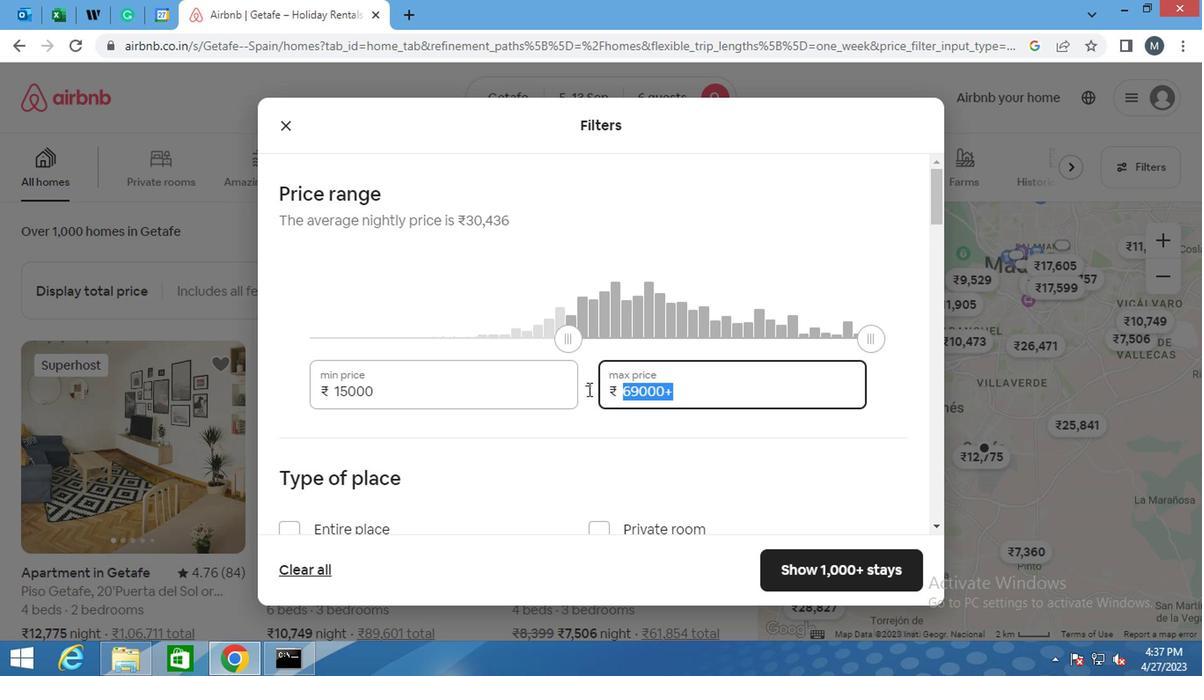 
Action: Key pressed 2
Screenshot: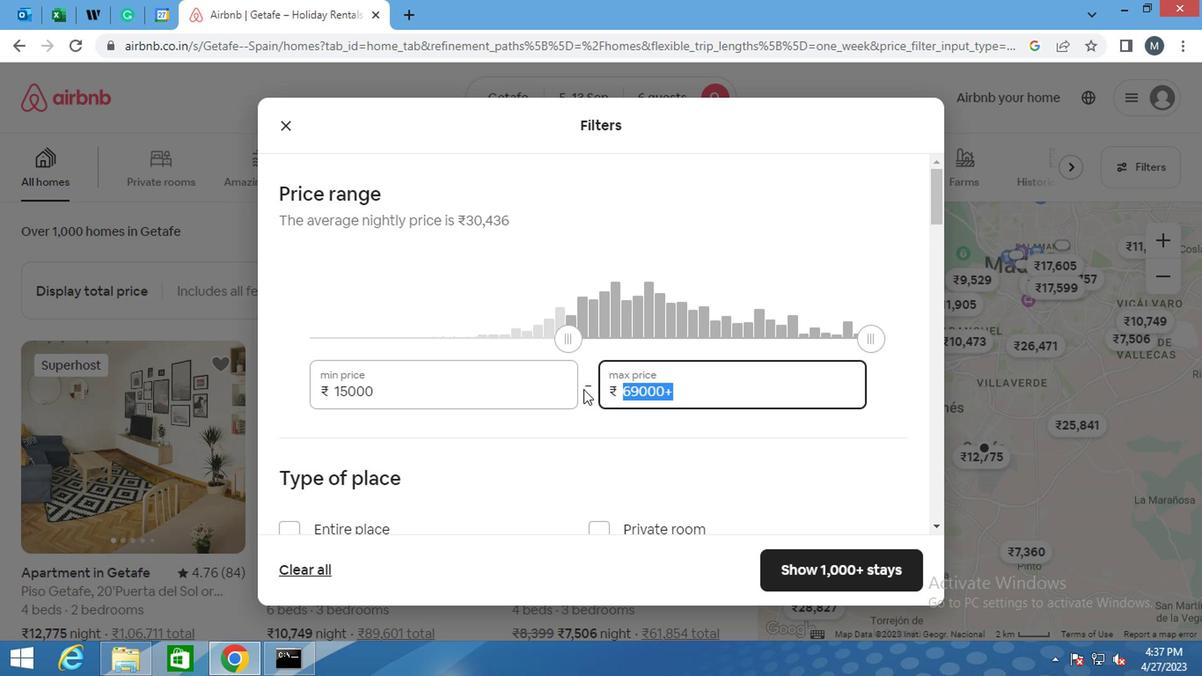 
Action: Mouse moved to (578, 388)
Screenshot: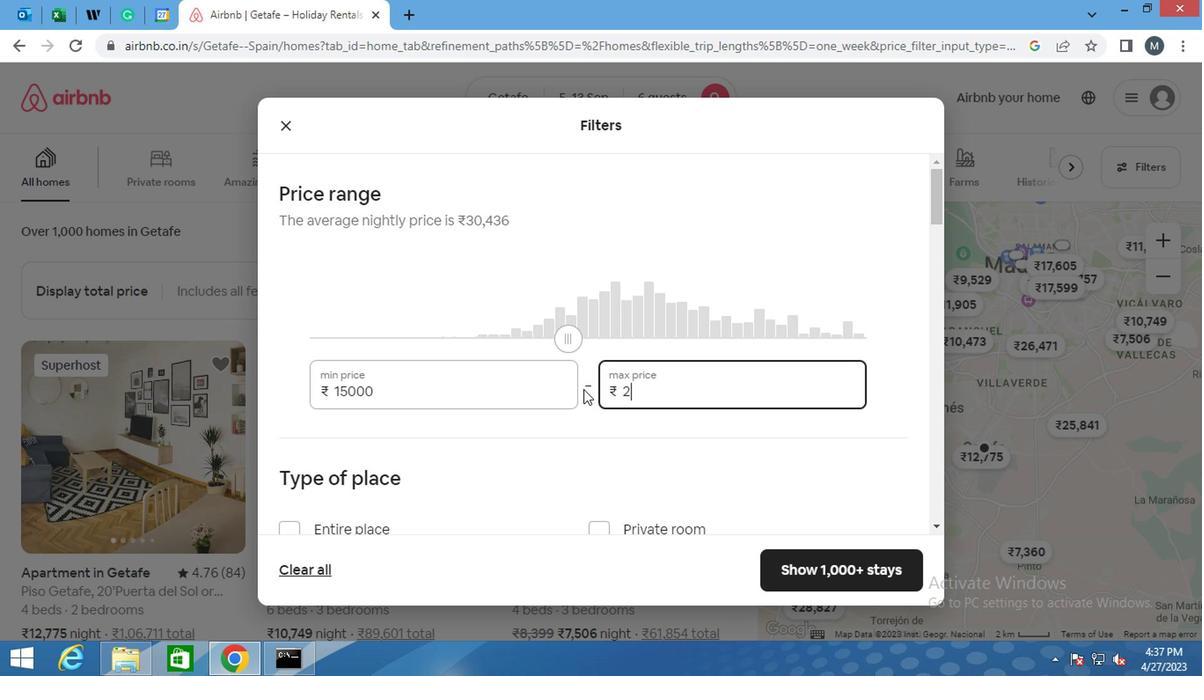 
Action: Key pressed 0000
Screenshot: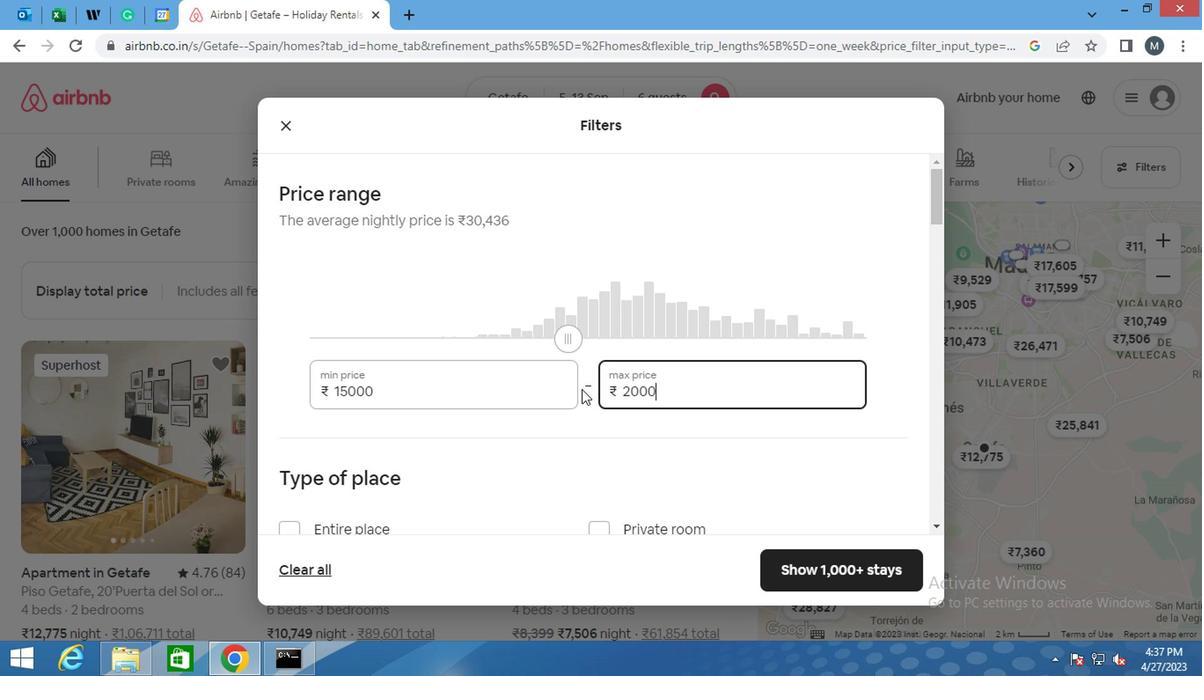 
Action: Mouse moved to (541, 384)
Screenshot: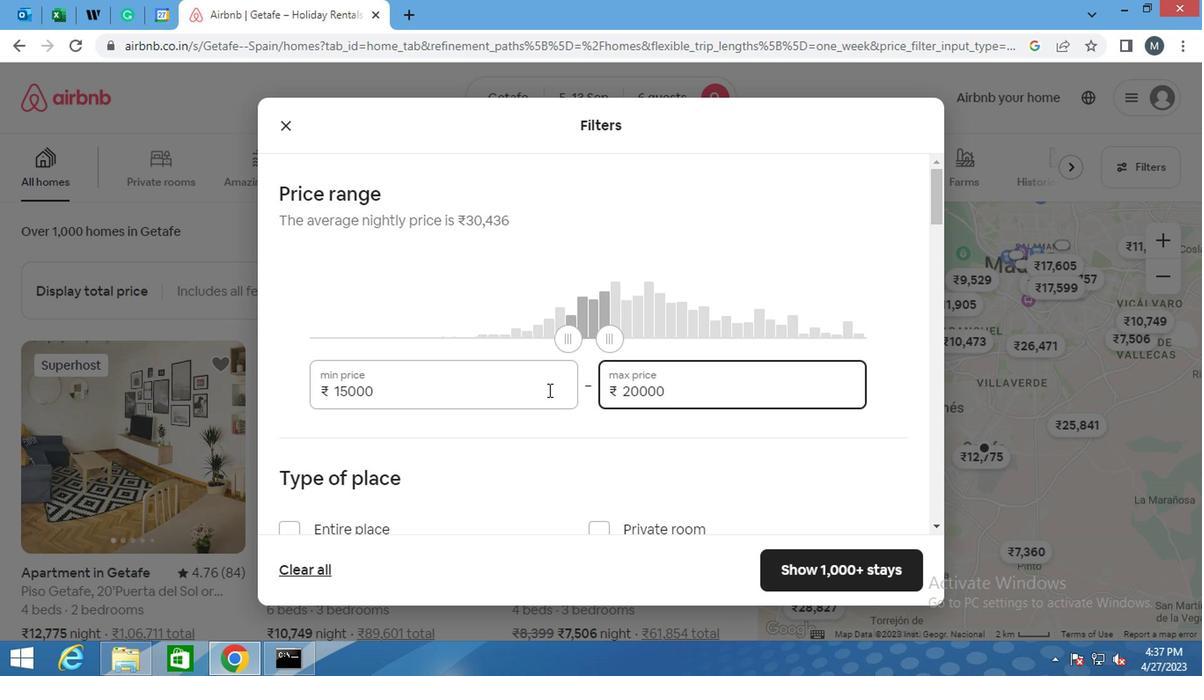 
Action: Mouse scrolled (541, 383) with delta (0, -1)
Screenshot: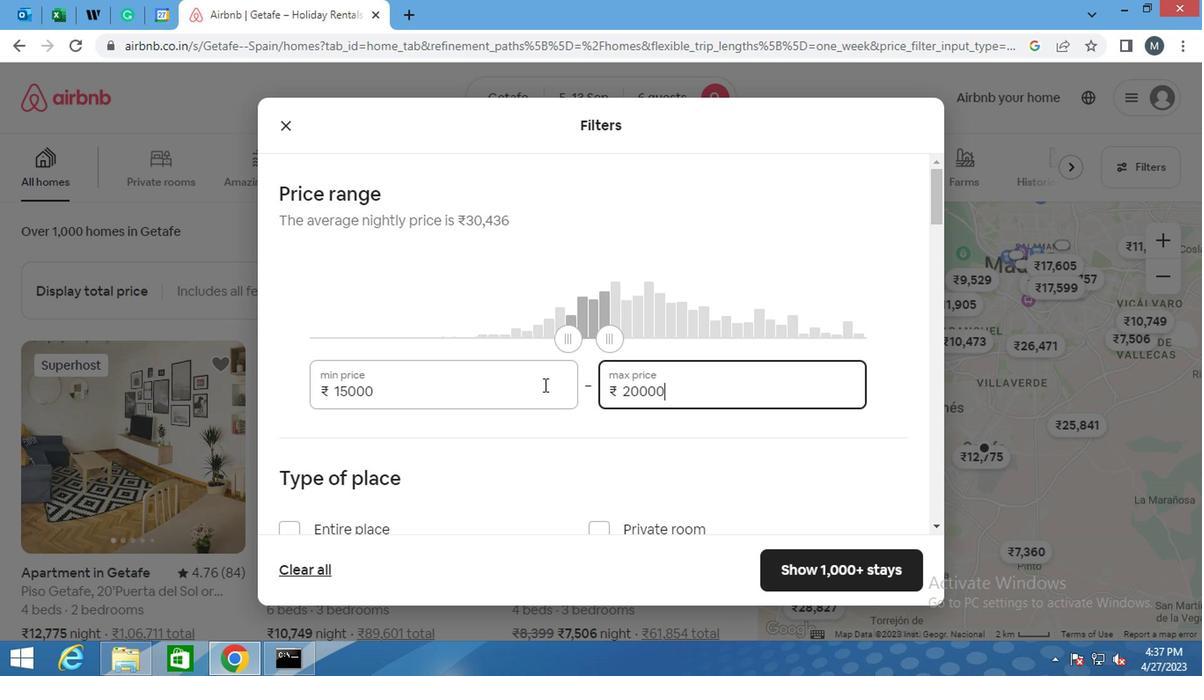 
Action: Mouse moved to (540, 384)
Screenshot: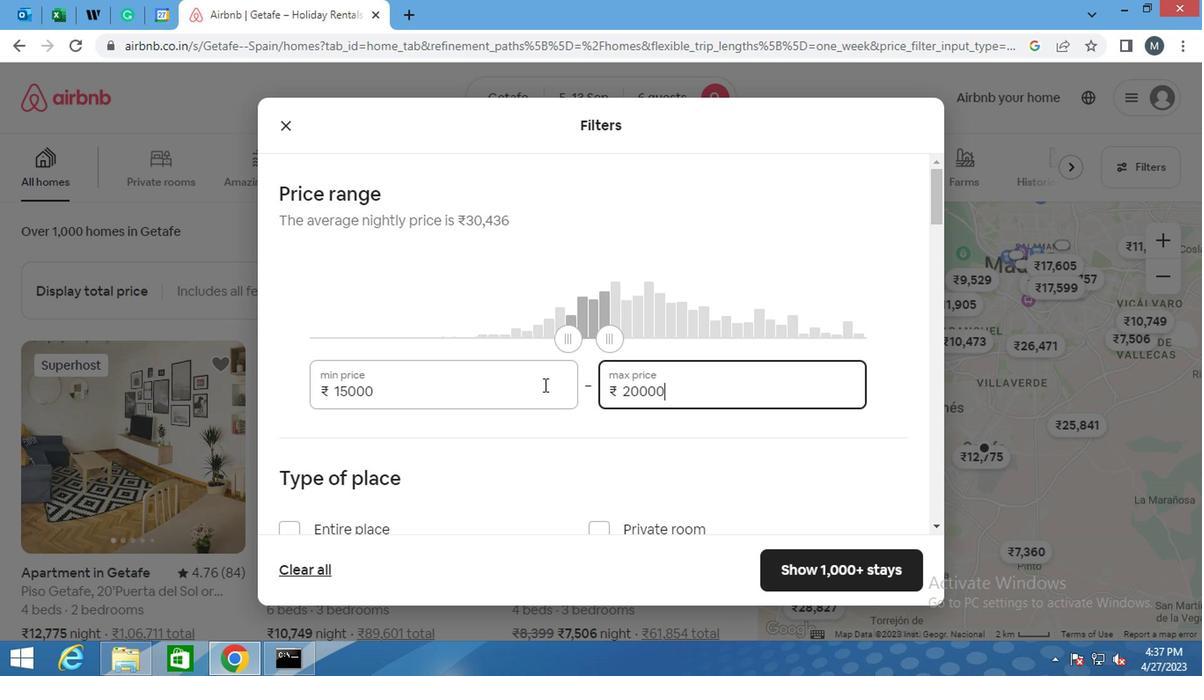 
Action: Mouse scrolled (540, 383) with delta (0, -1)
Screenshot: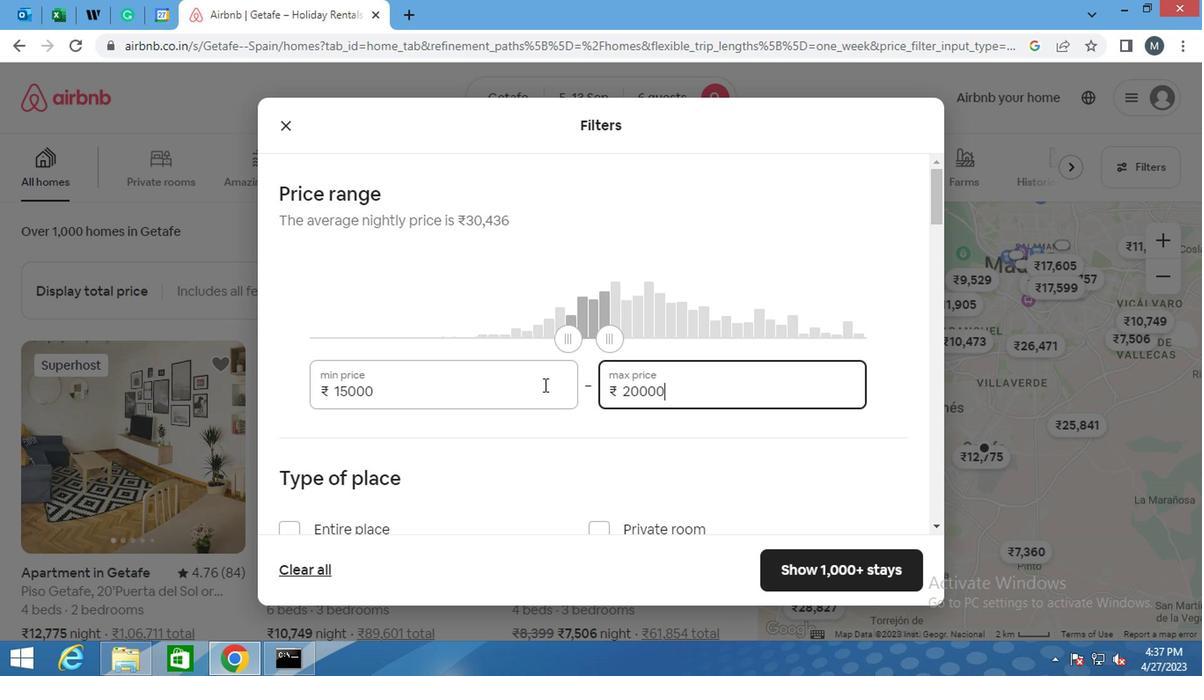 
Action: Mouse moved to (533, 385)
Screenshot: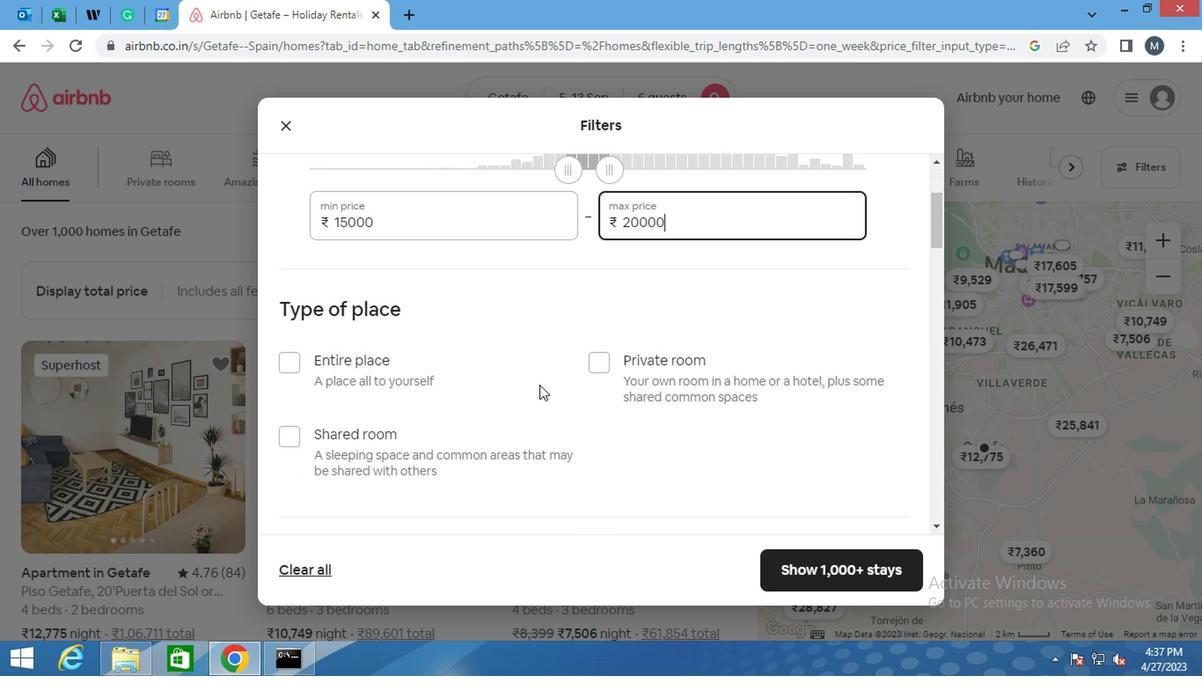 
Action: Mouse scrolled (533, 384) with delta (0, 0)
Screenshot: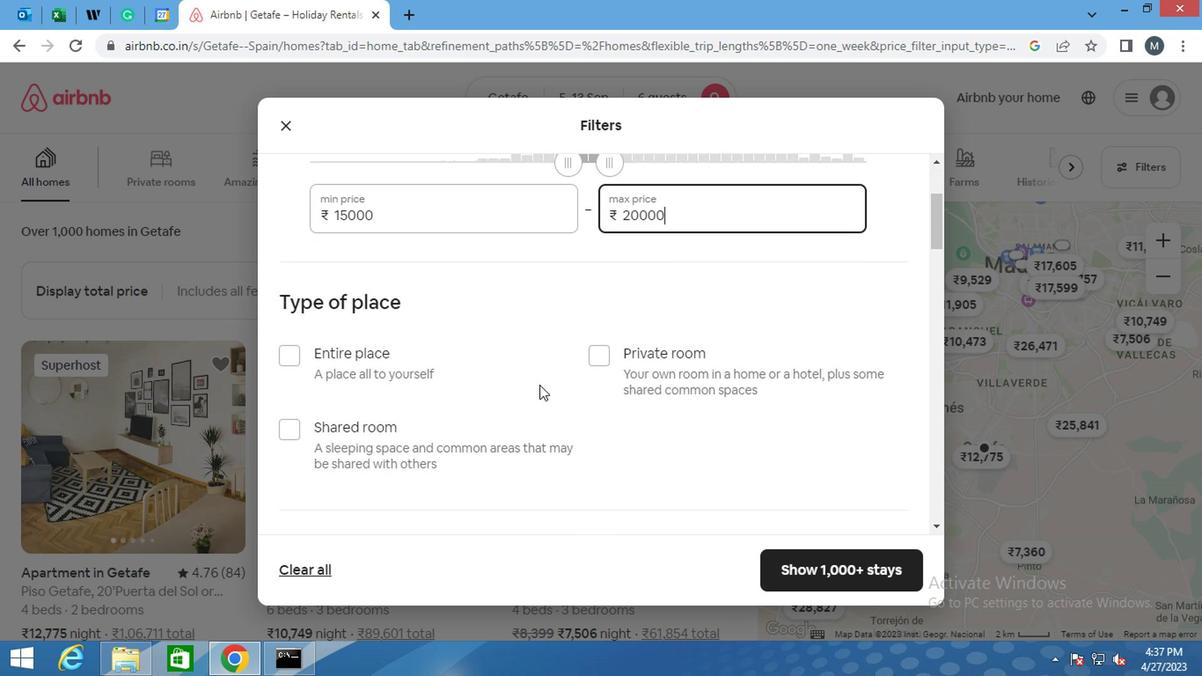 
Action: Mouse moved to (528, 389)
Screenshot: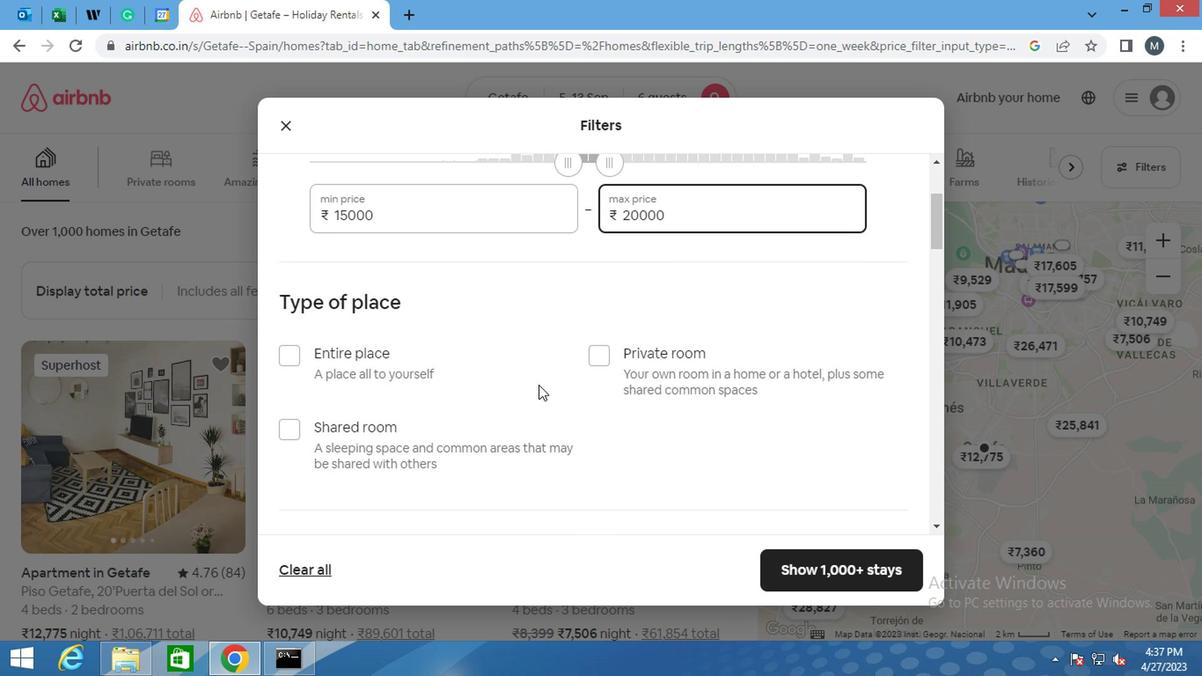 
Action: Mouse scrolled (528, 388) with delta (0, -1)
Screenshot: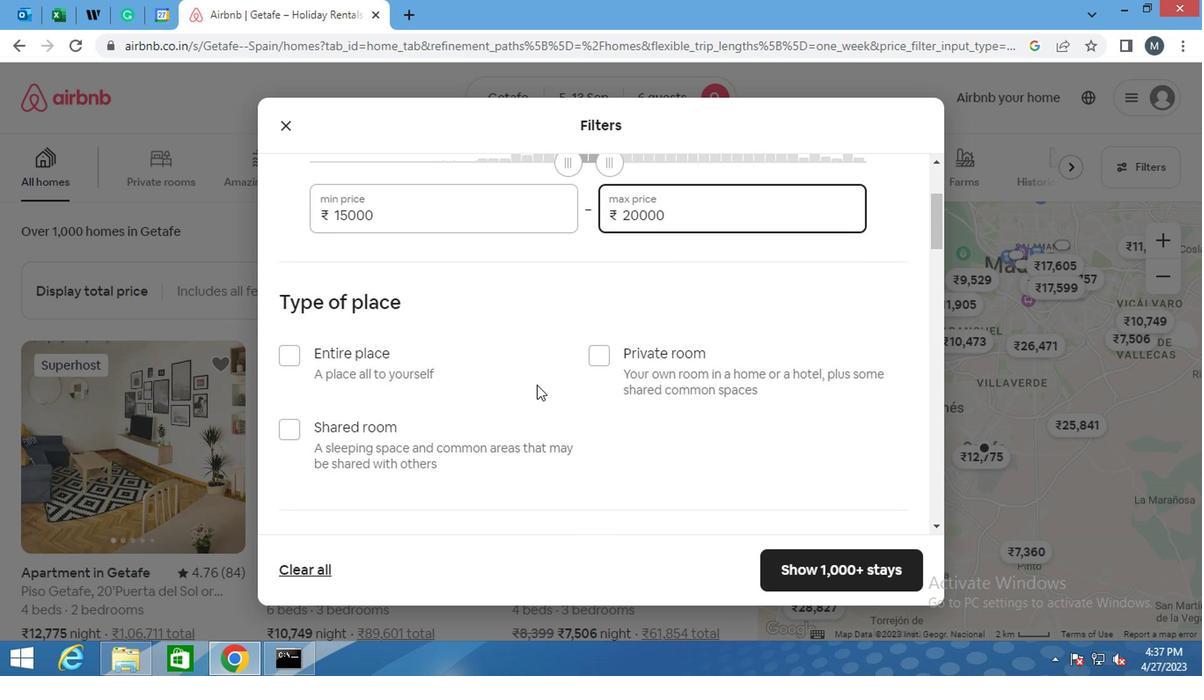 
Action: Mouse moved to (288, 185)
Screenshot: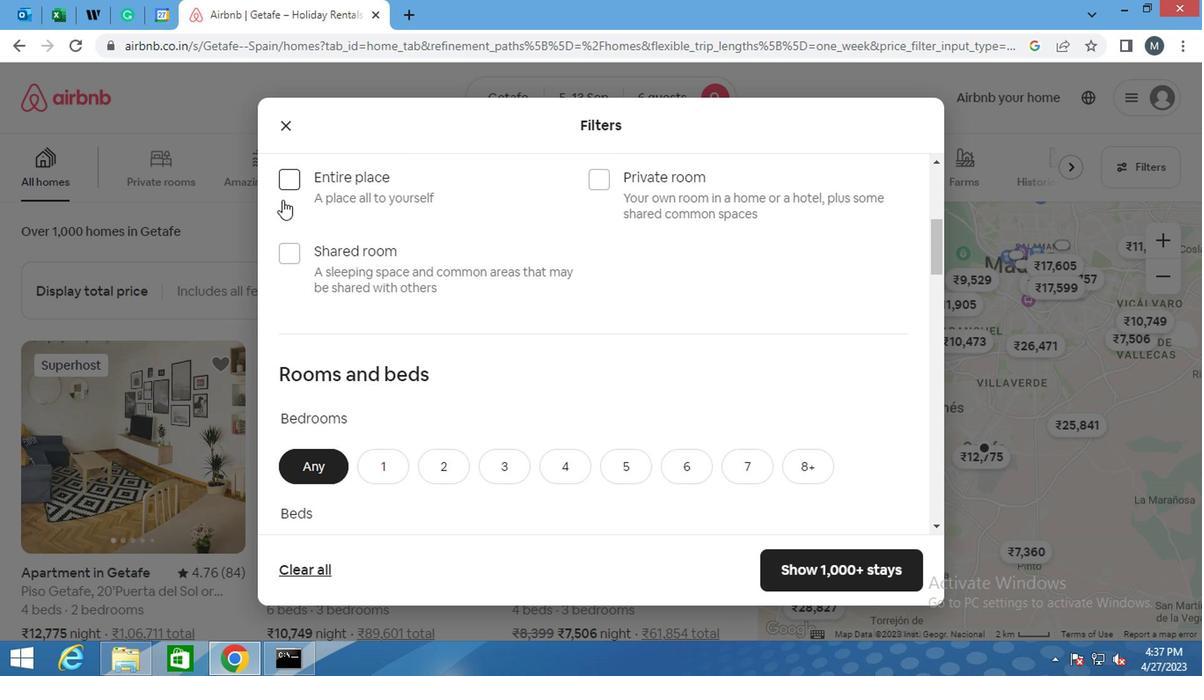 
Action: Mouse pressed left at (288, 185)
Screenshot: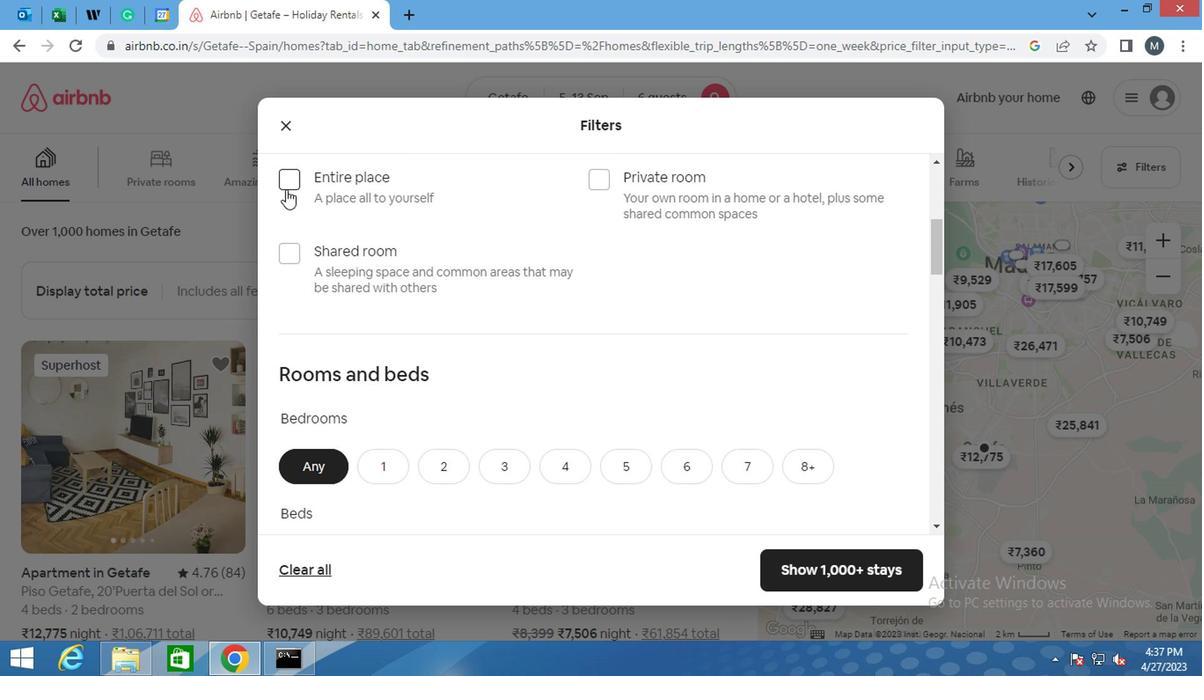 
Action: Mouse moved to (353, 254)
Screenshot: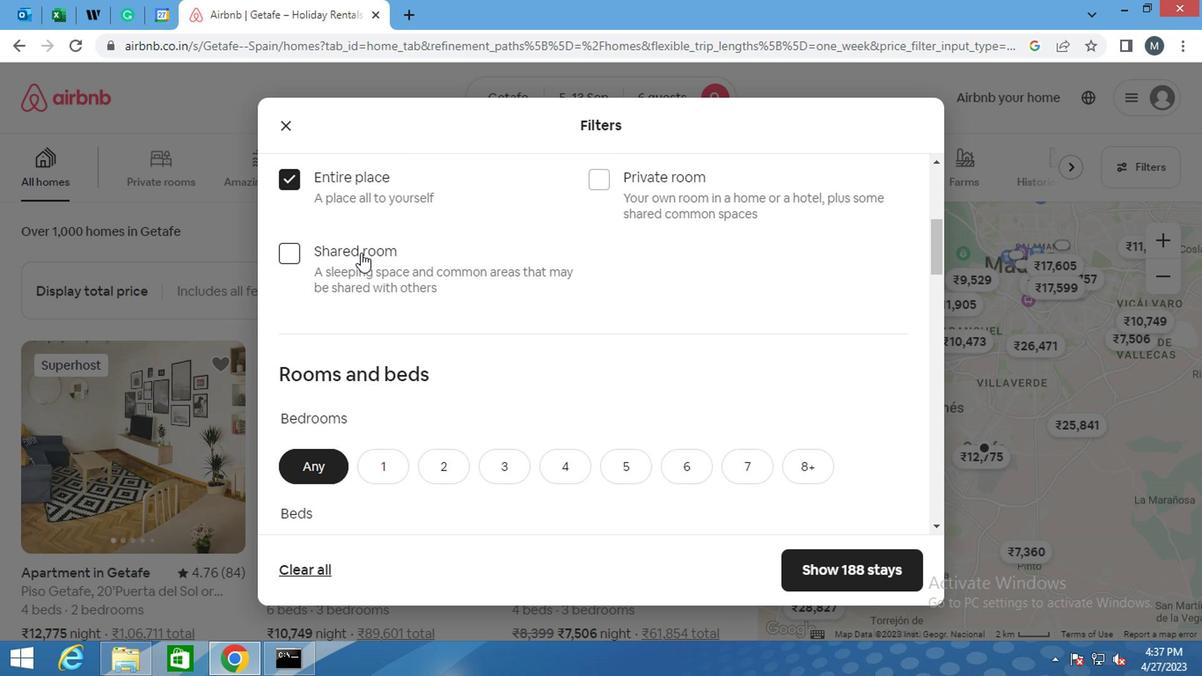 
Action: Mouse scrolled (353, 254) with delta (0, 0)
Screenshot: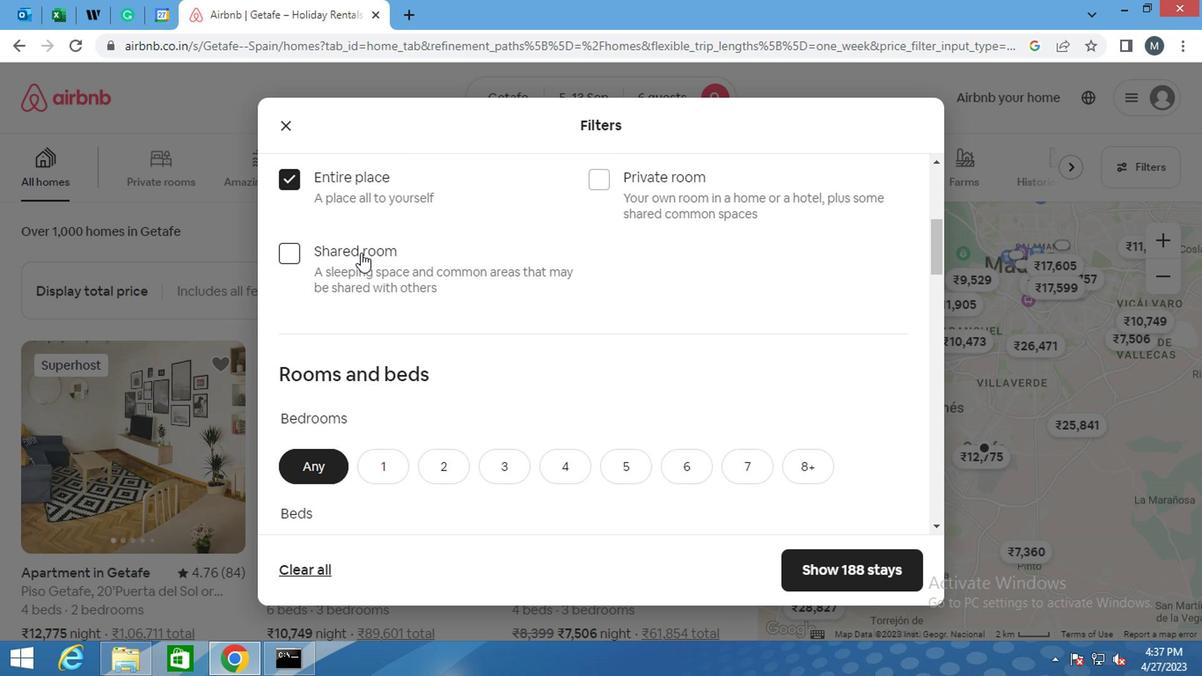 
Action: Mouse moved to (351, 254)
Screenshot: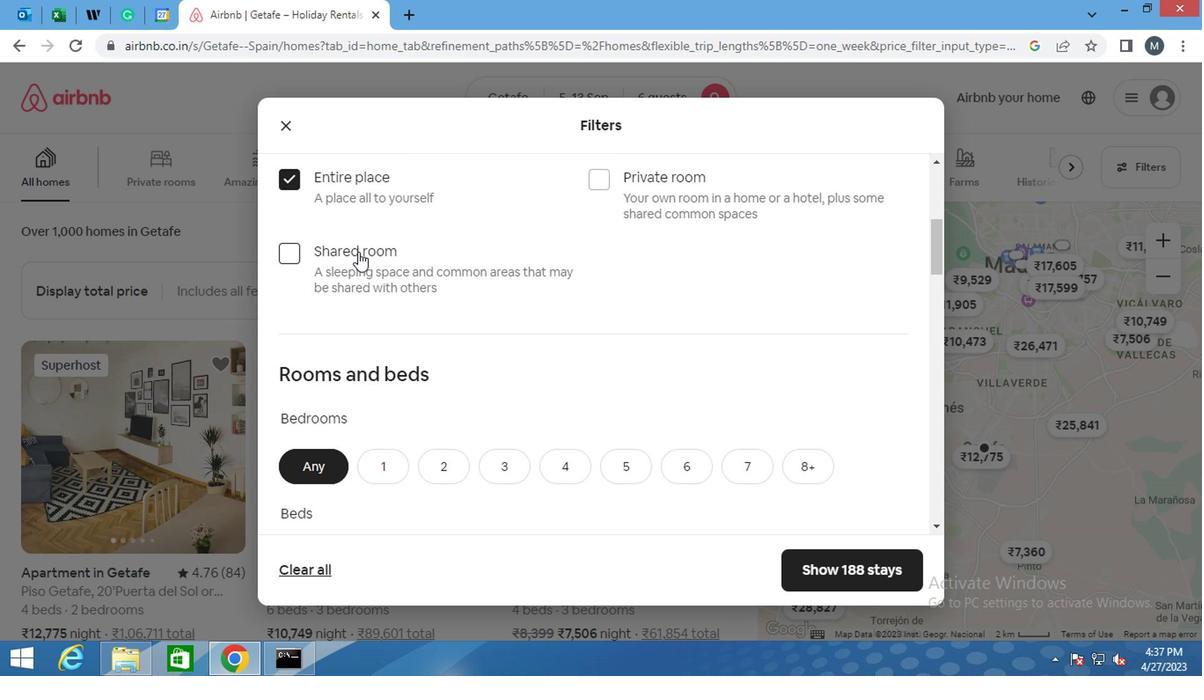 
Action: Mouse scrolled (351, 254) with delta (0, 0)
Screenshot: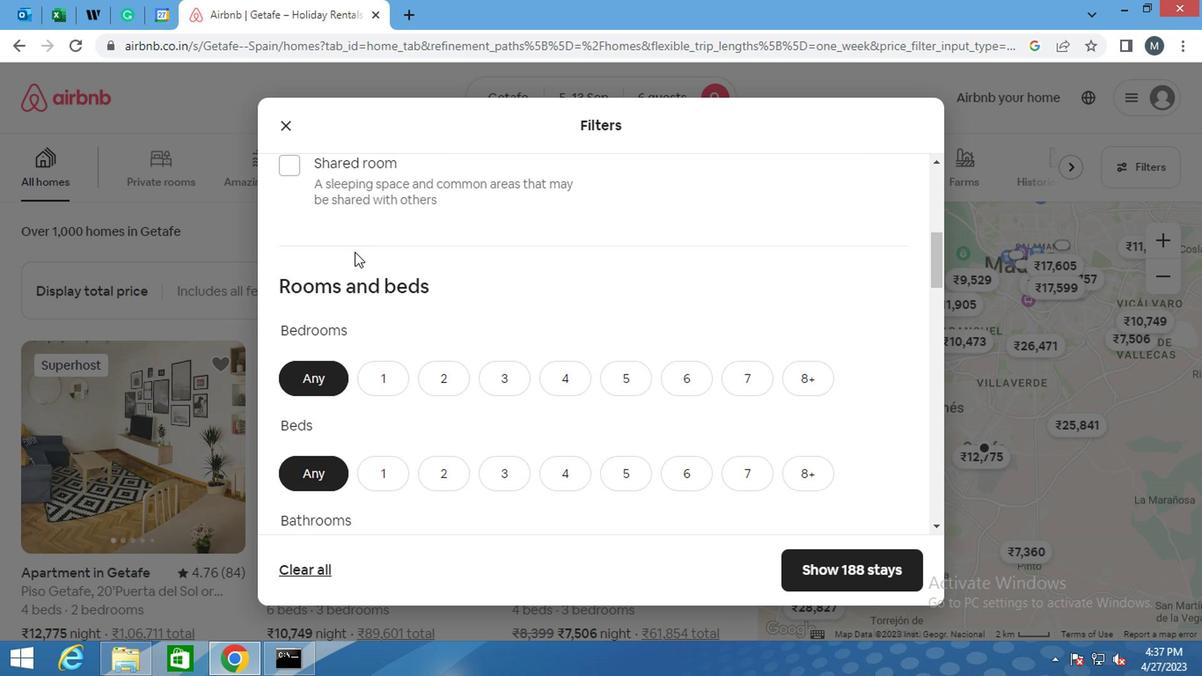 
Action: Mouse scrolled (351, 254) with delta (0, 0)
Screenshot: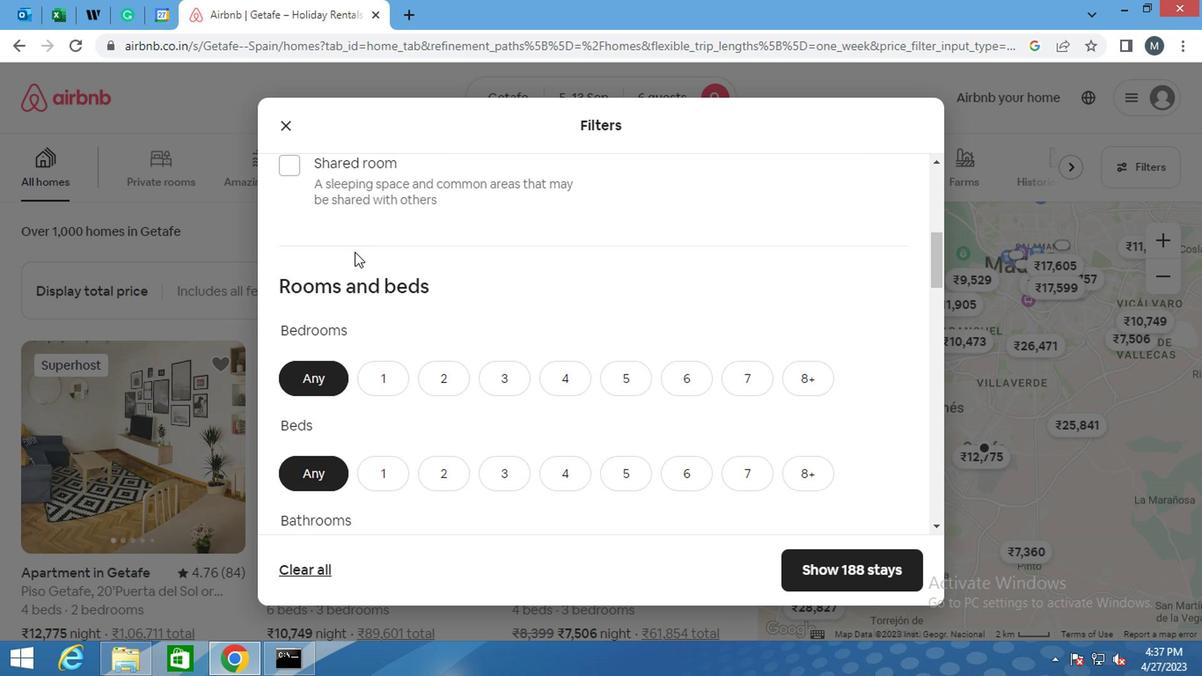 
Action: Mouse moved to (492, 206)
Screenshot: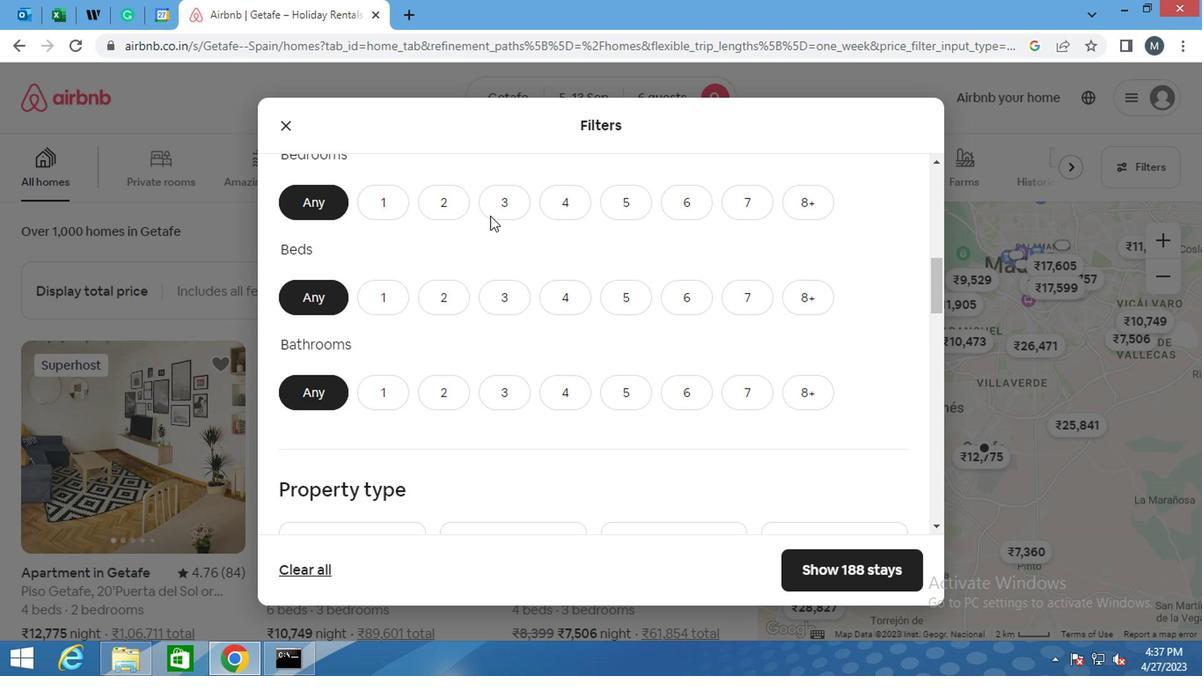 
Action: Mouse pressed left at (492, 206)
Screenshot: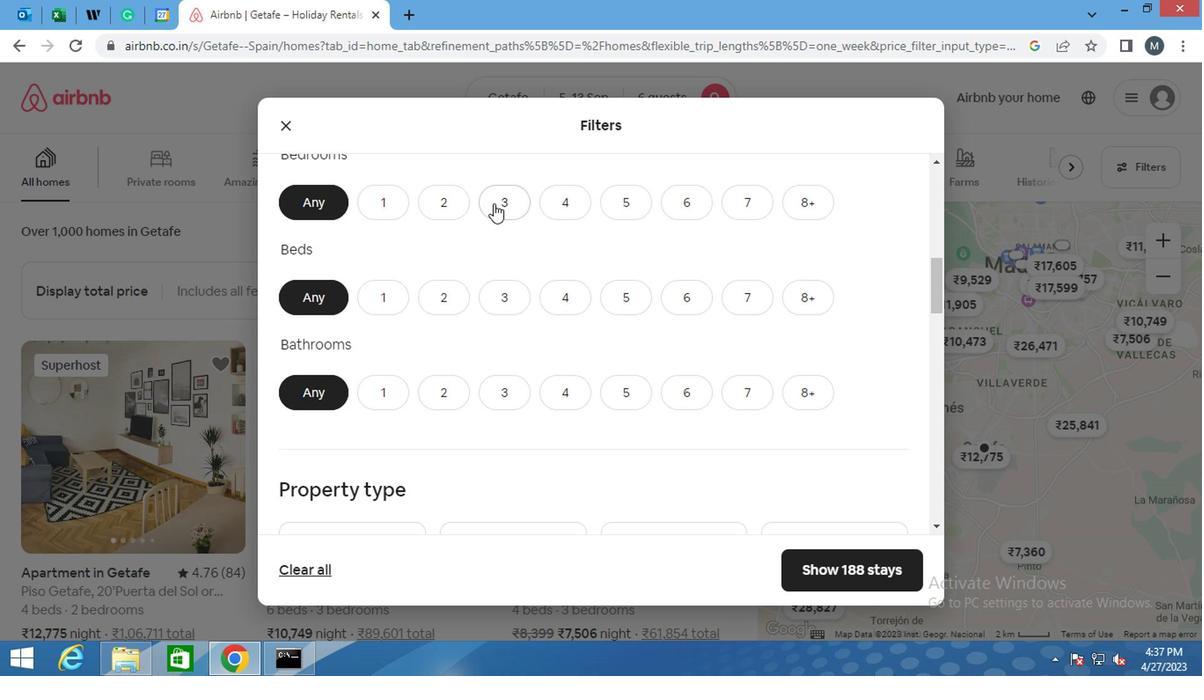 
Action: Mouse moved to (511, 290)
Screenshot: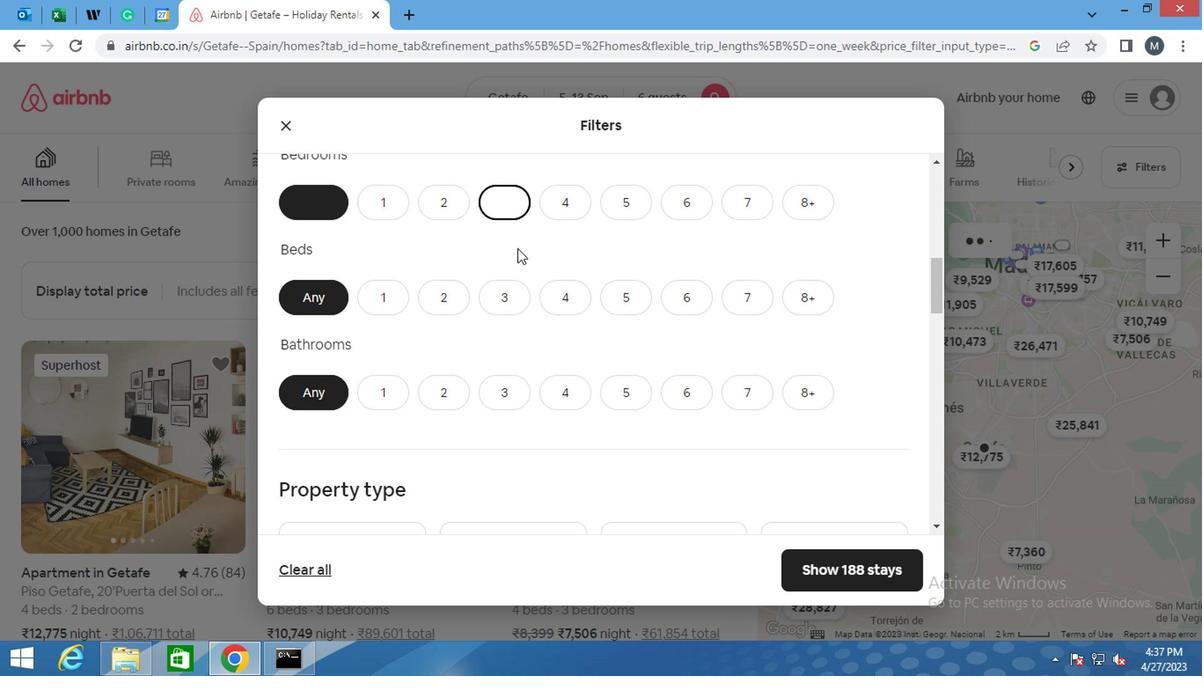 
Action: Mouse pressed left at (511, 290)
Screenshot: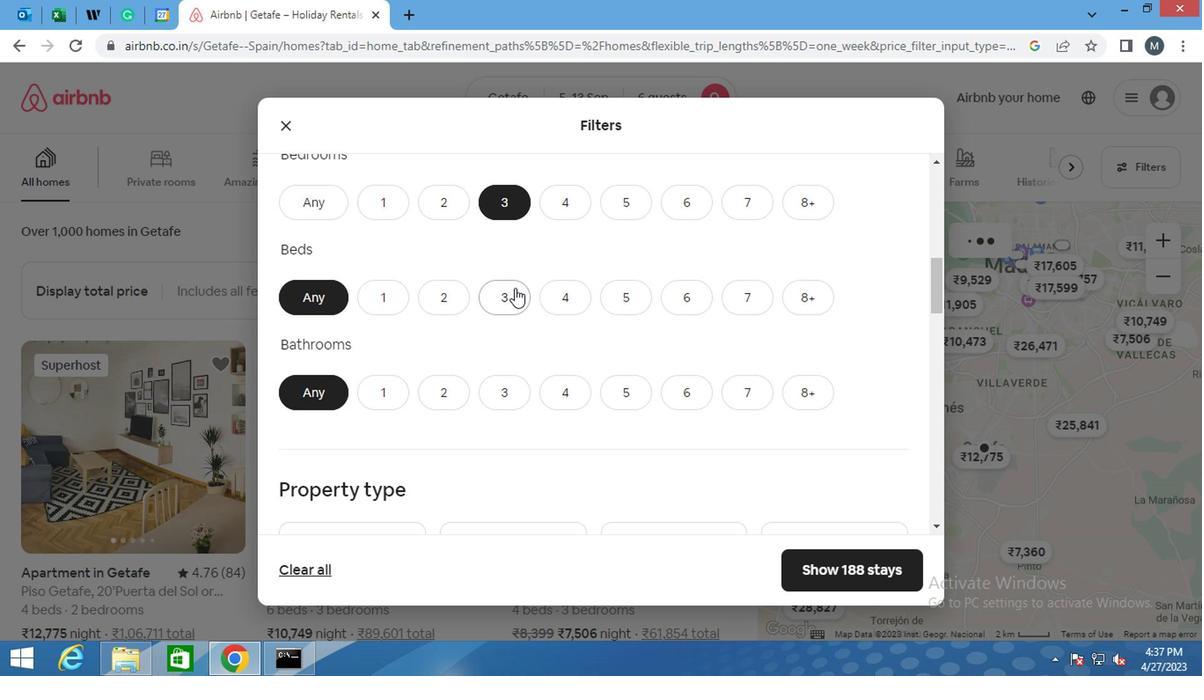 
Action: Mouse moved to (500, 383)
Screenshot: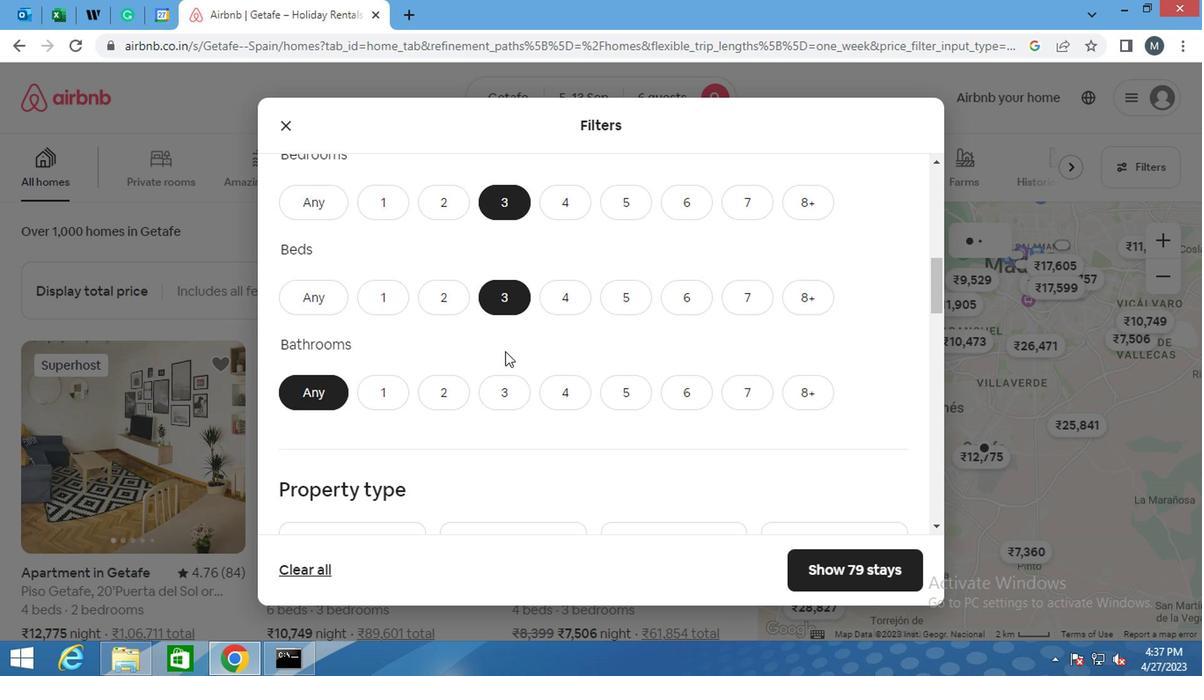 
Action: Mouse pressed left at (500, 383)
Screenshot: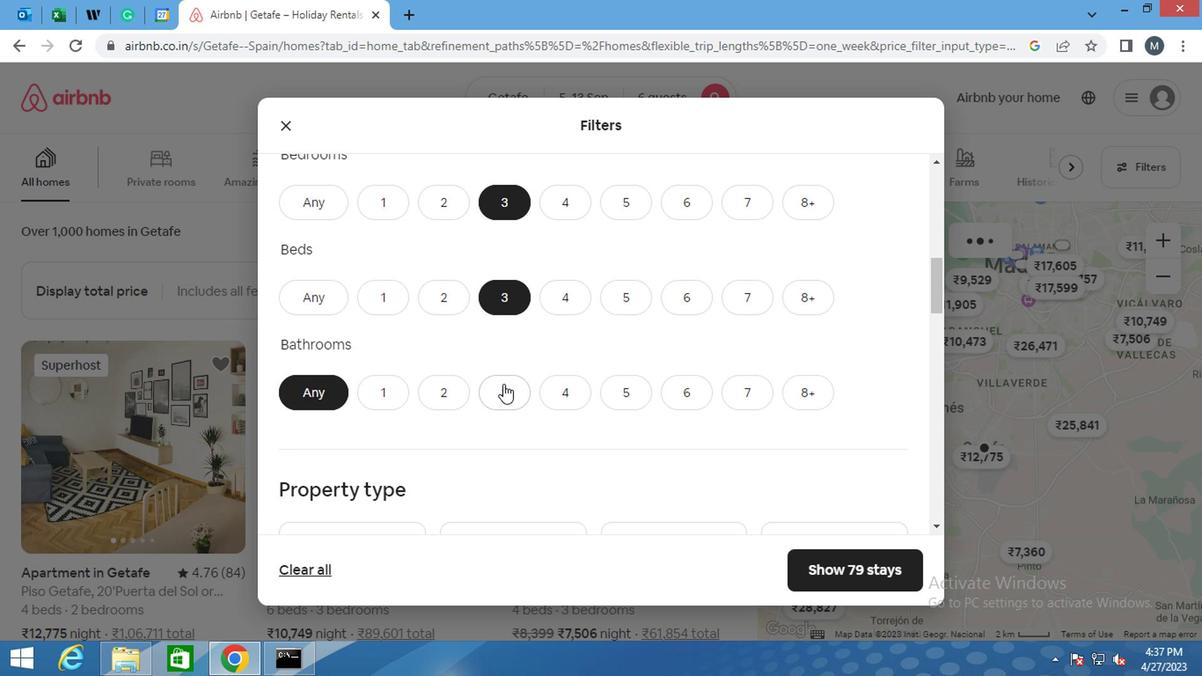 
Action: Mouse moved to (483, 330)
Screenshot: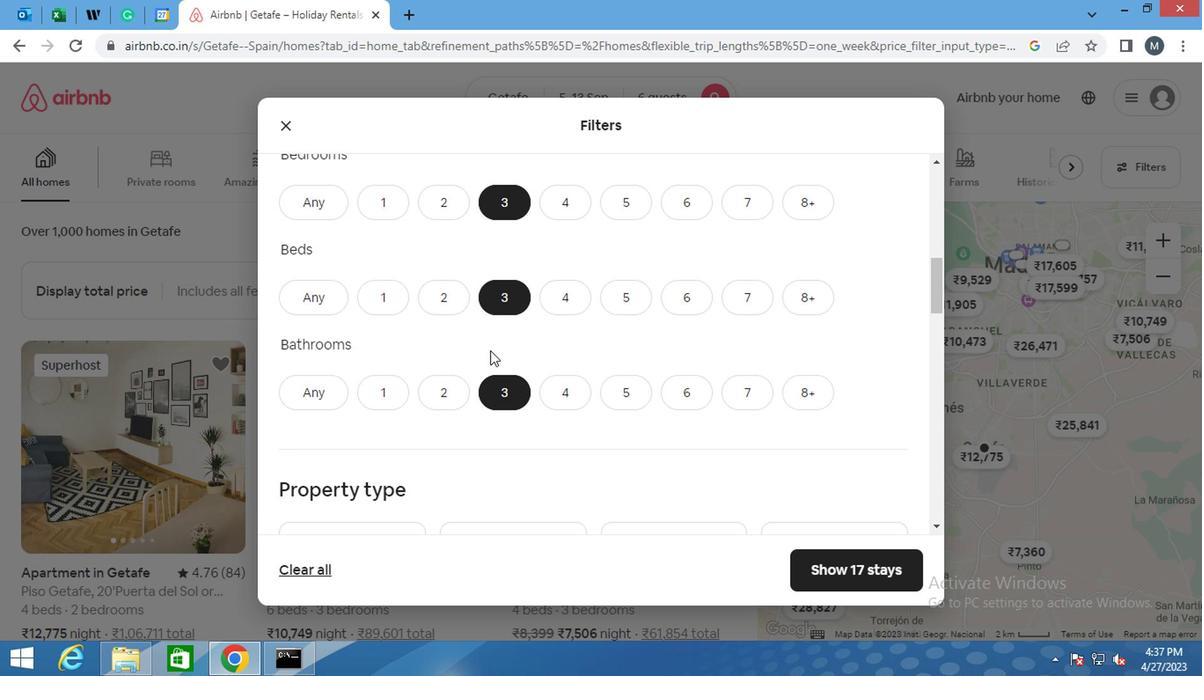 
Action: Mouse scrolled (483, 329) with delta (0, 0)
Screenshot: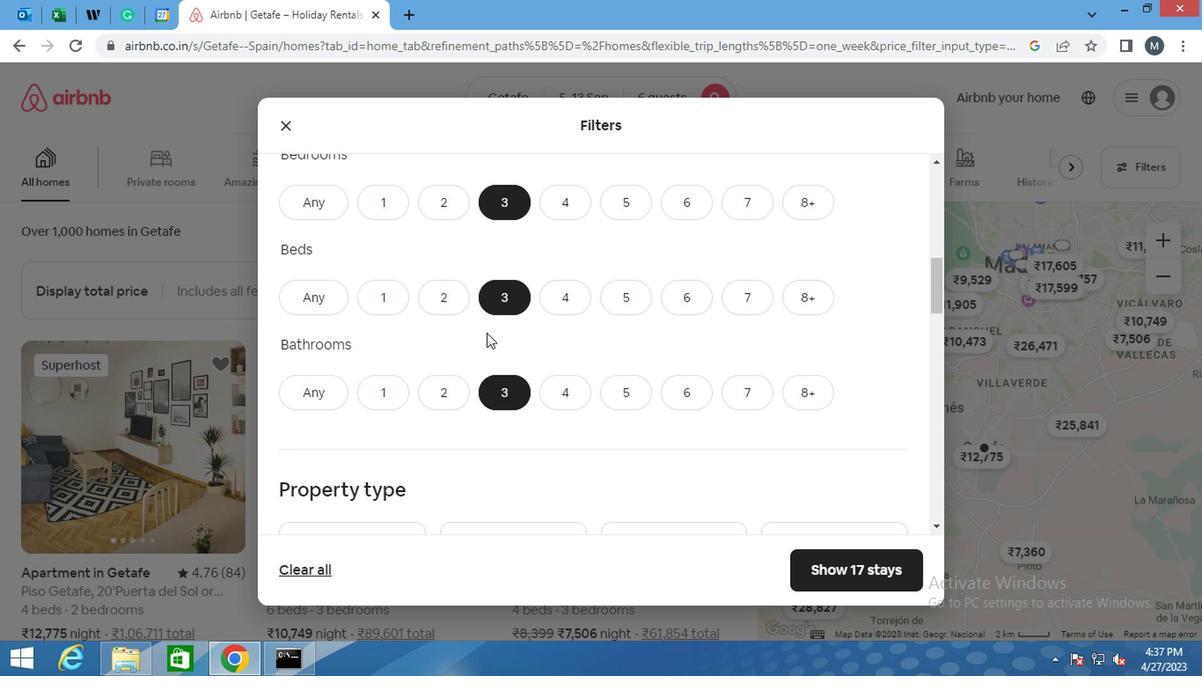 
Action: Mouse moved to (477, 319)
Screenshot: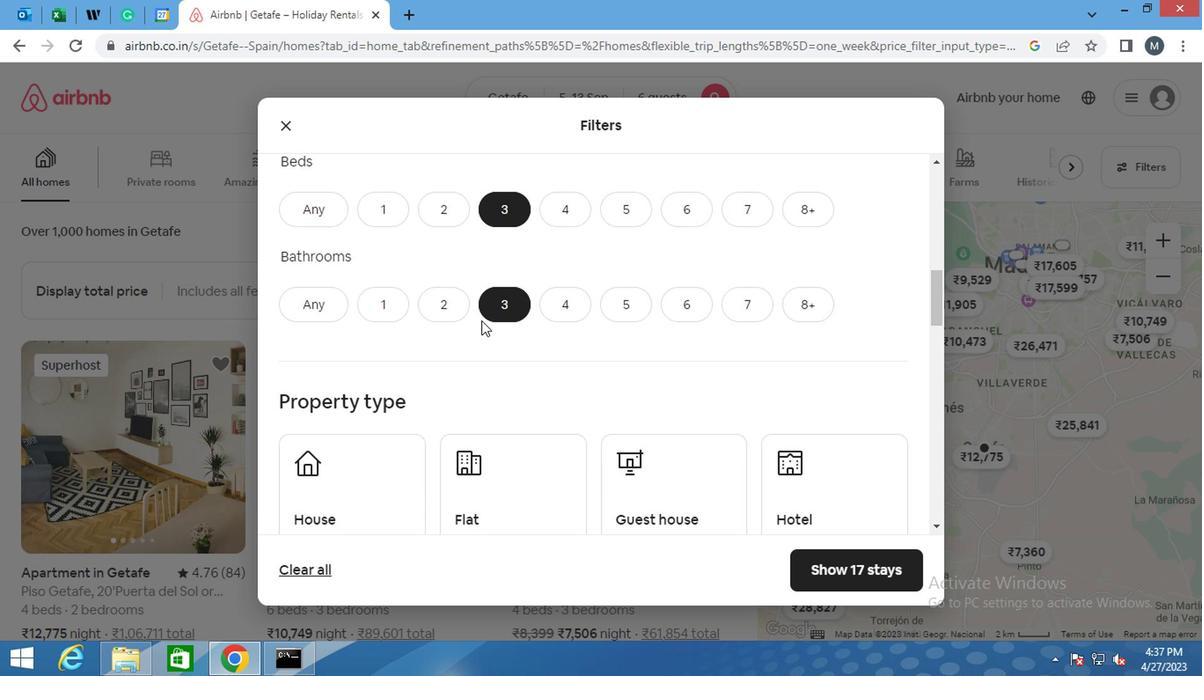 
Action: Mouse scrolled (477, 318) with delta (0, -1)
Screenshot: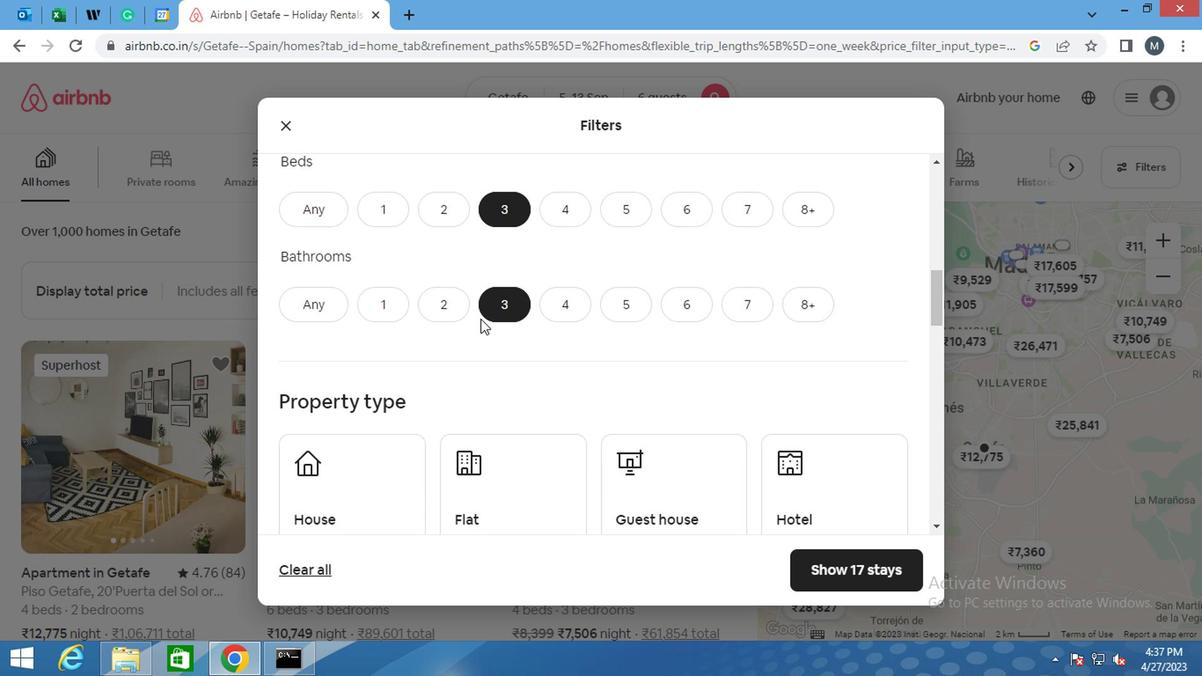 
Action: Mouse moved to (357, 427)
Screenshot: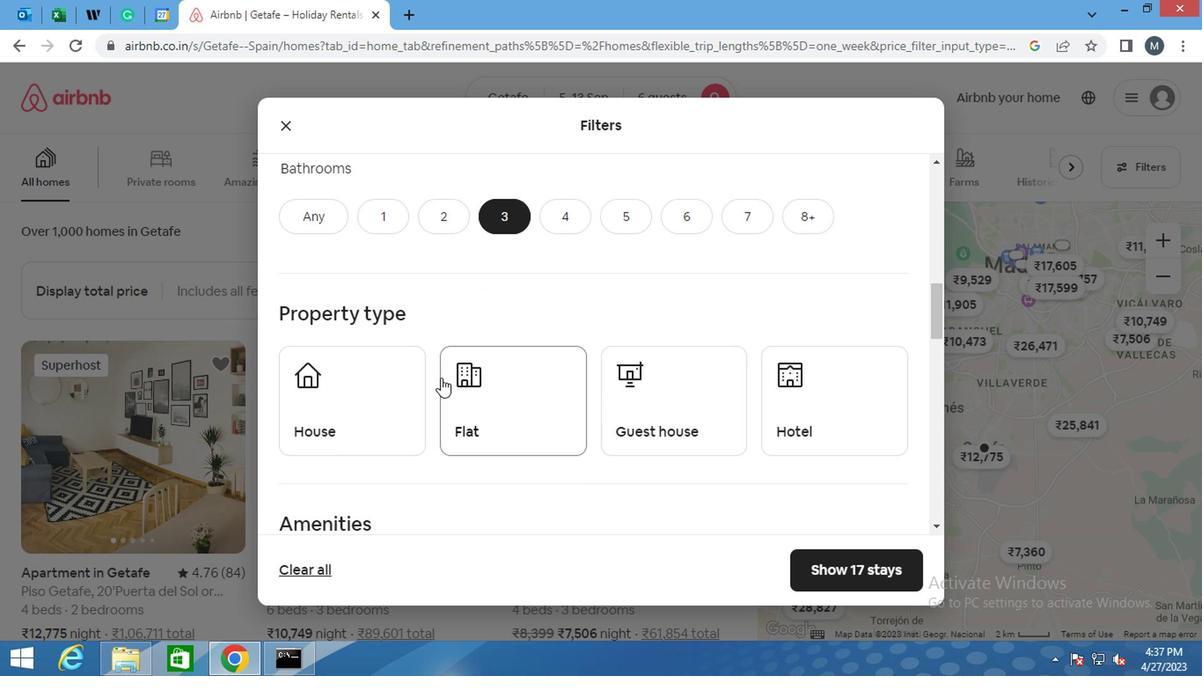 
Action: Mouse pressed left at (357, 427)
Screenshot: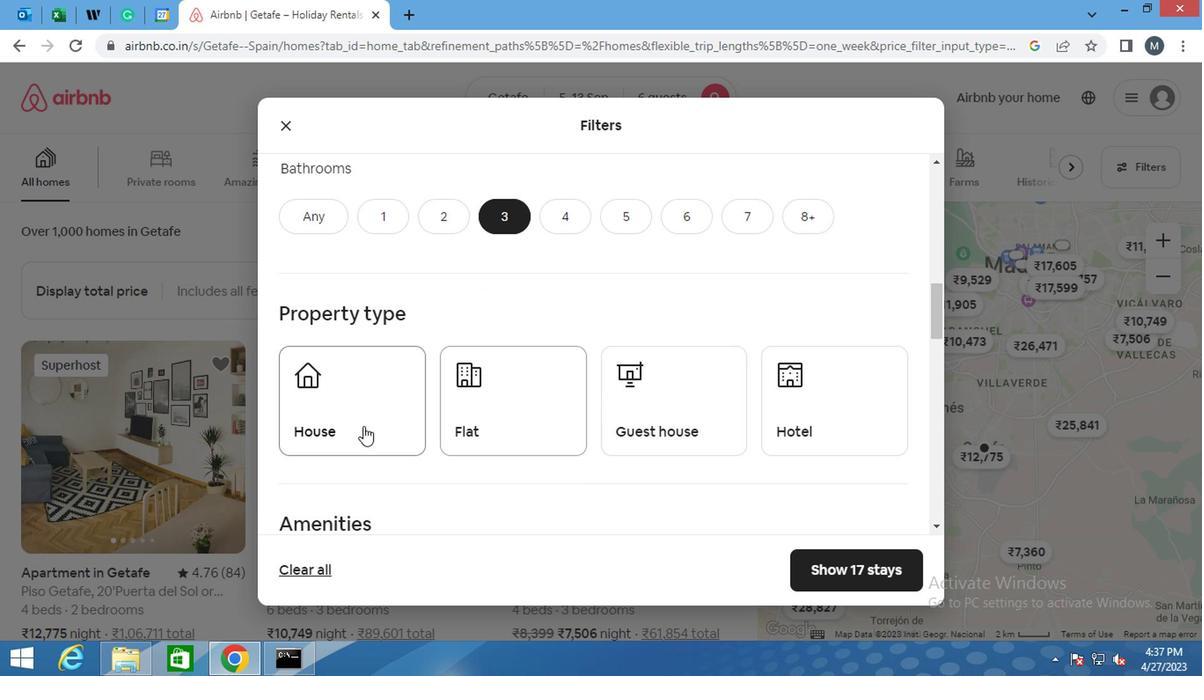
Action: Mouse moved to (502, 405)
Screenshot: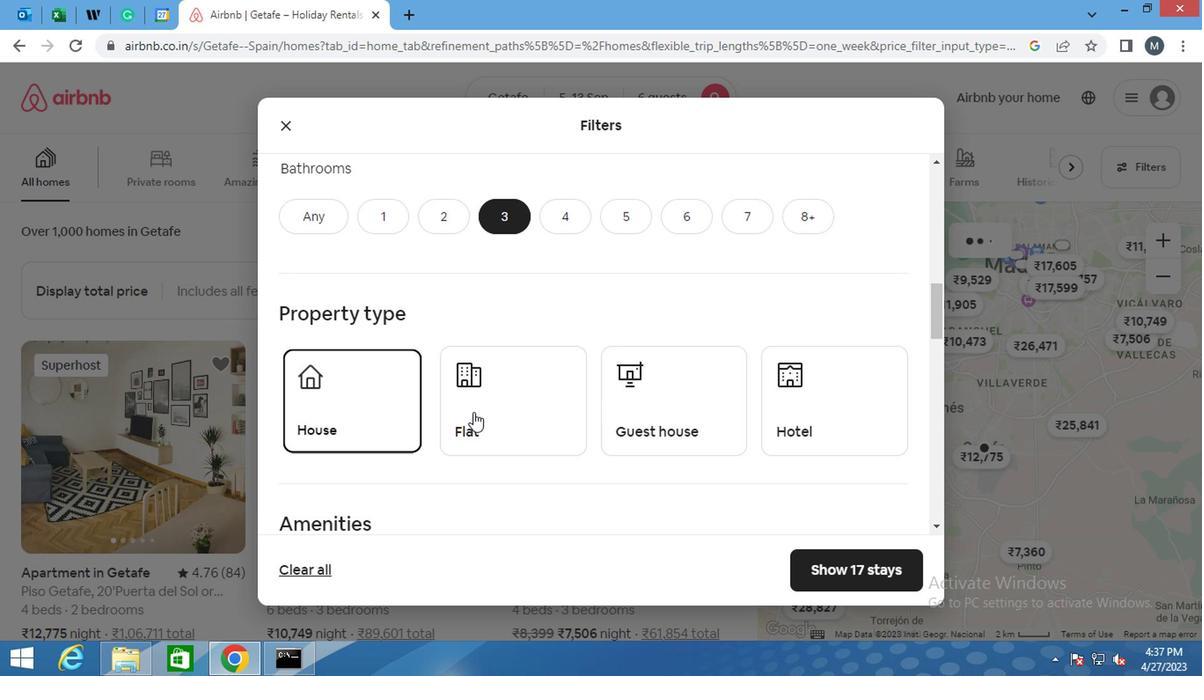 
Action: Mouse pressed left at (502, 405)
Screenshot: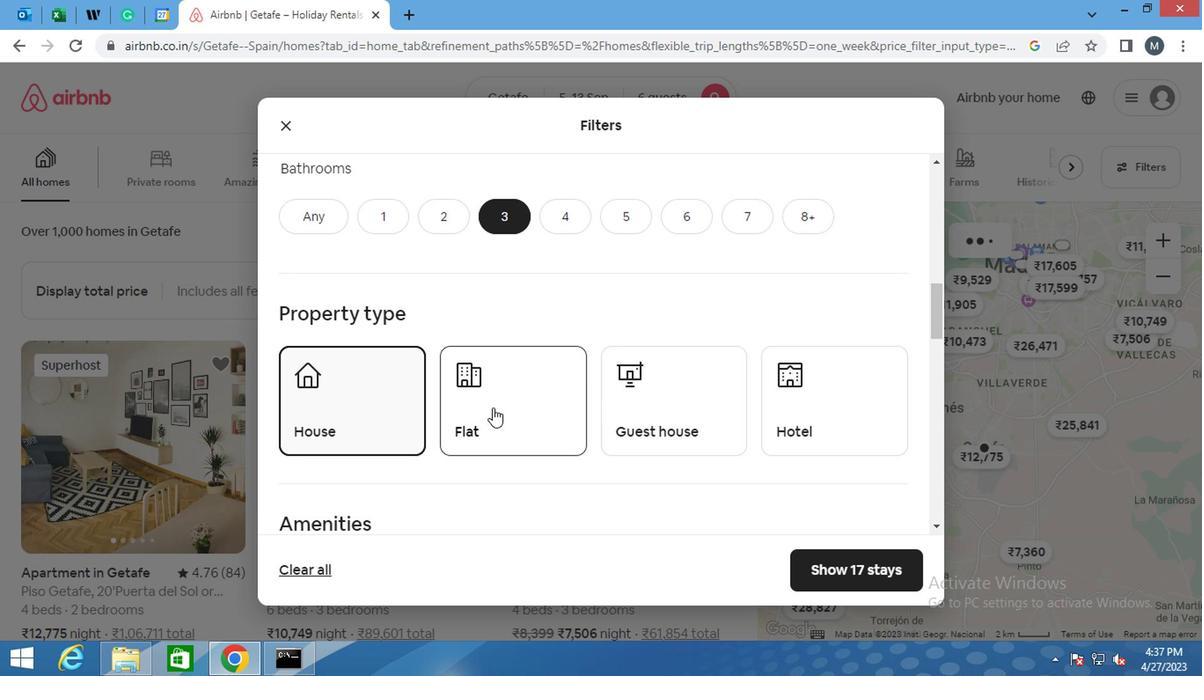 
Action: Mouse moved to (623, 404)
Screenshot: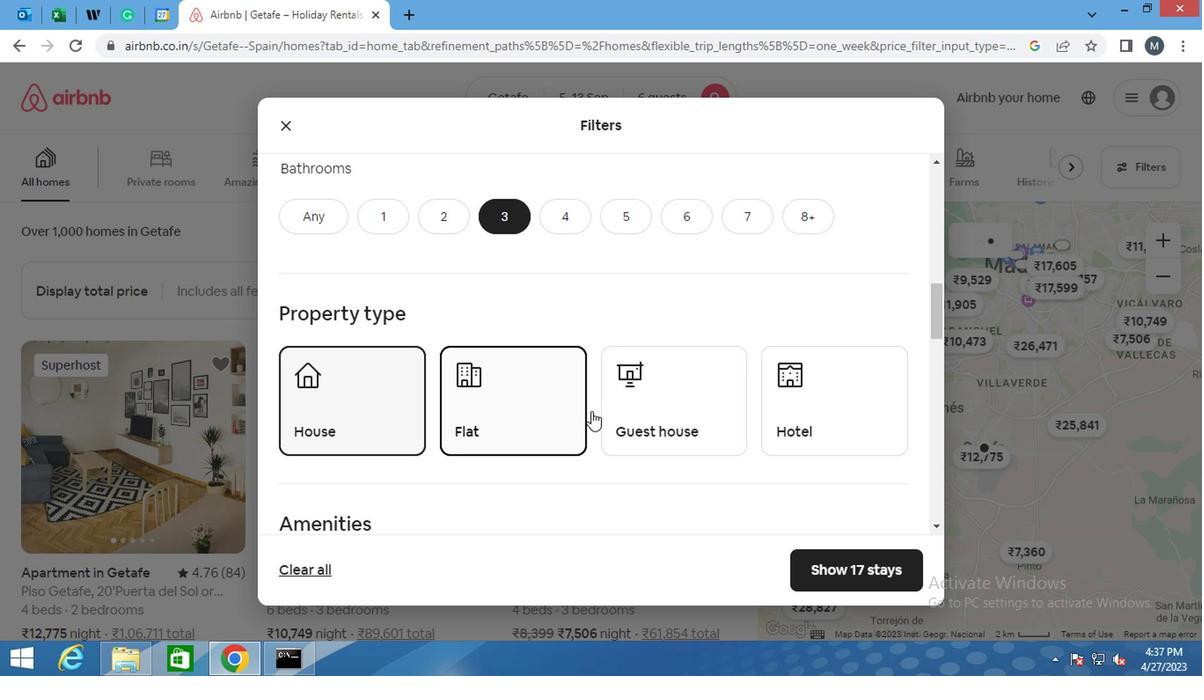 
Action: Mouse pressed left at (623, 404)
Screenshot: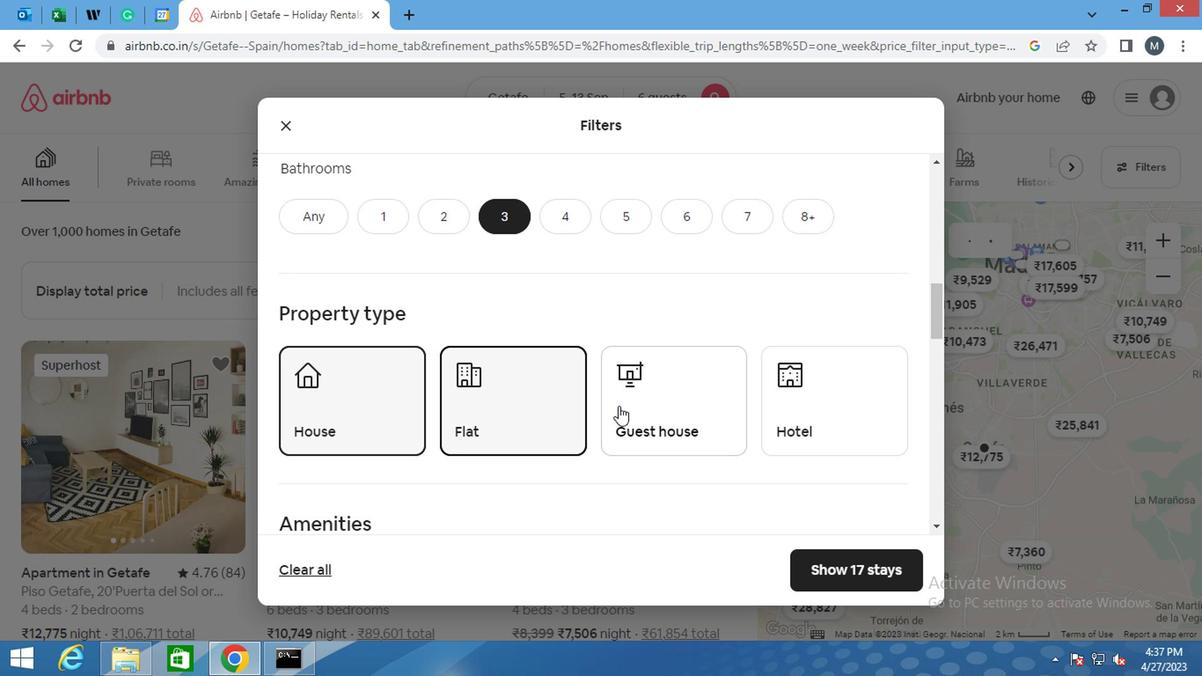 
Action: Mouse moved to (412, 383)
Screenshot: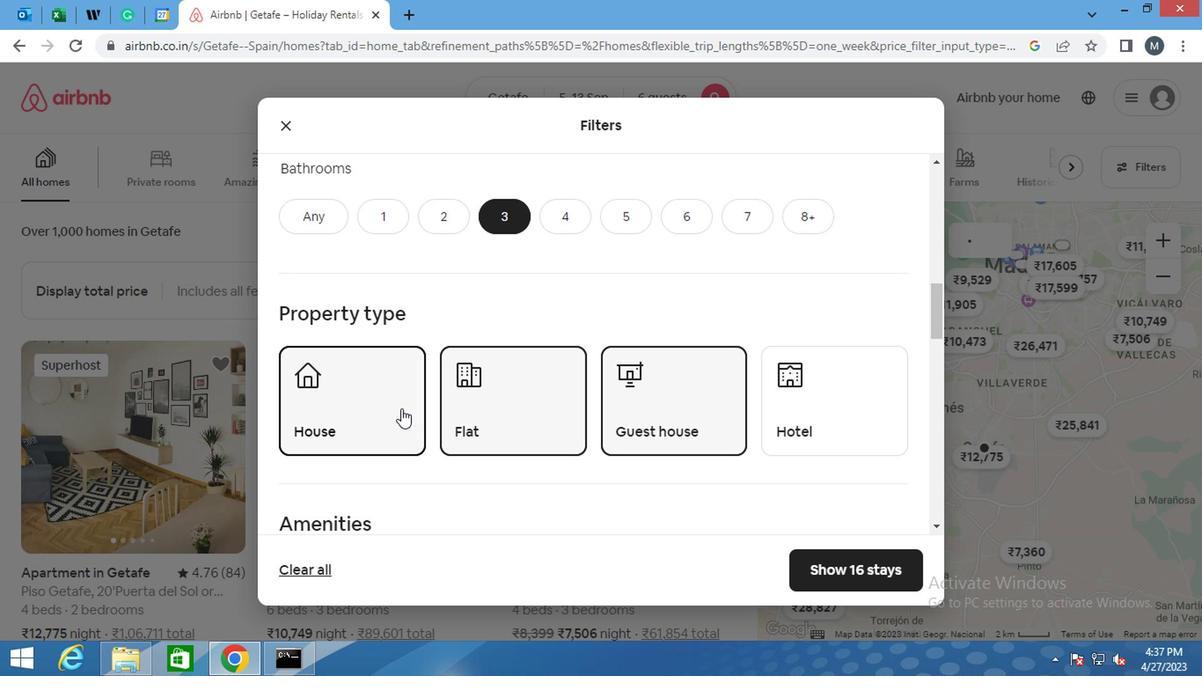
Action: Mouse scrolled (412, 382) with delta (0, 0)
Screenshot: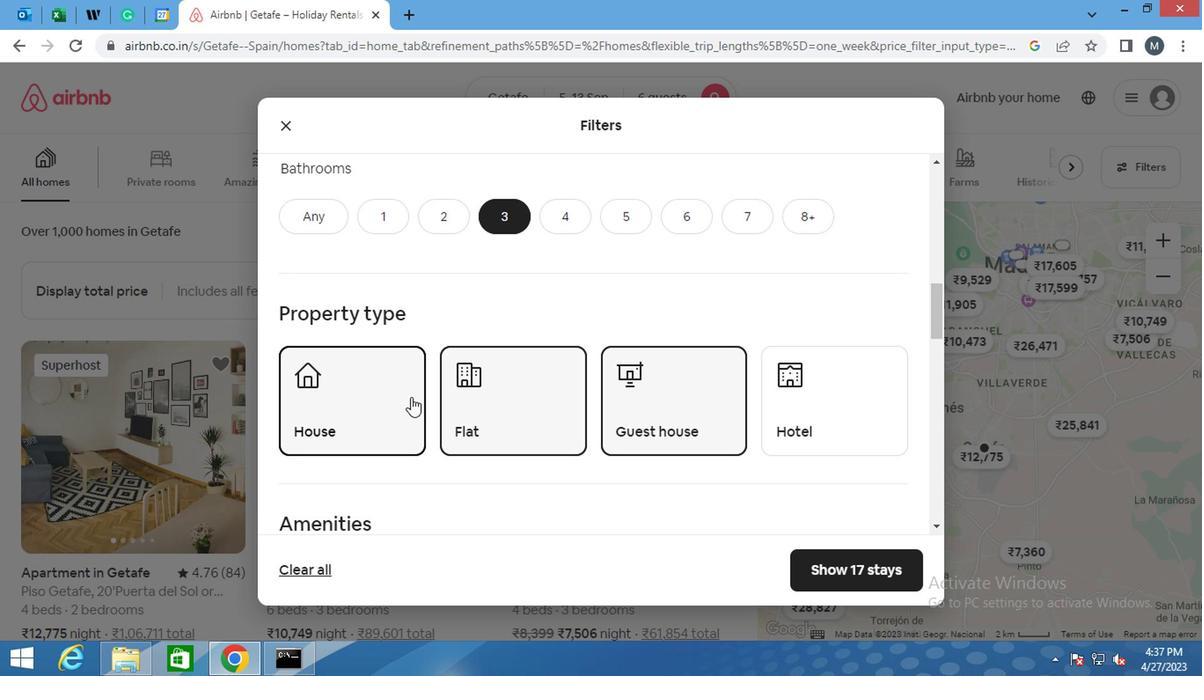 
Action: Mouse moved to (413, 381)
Screenshot: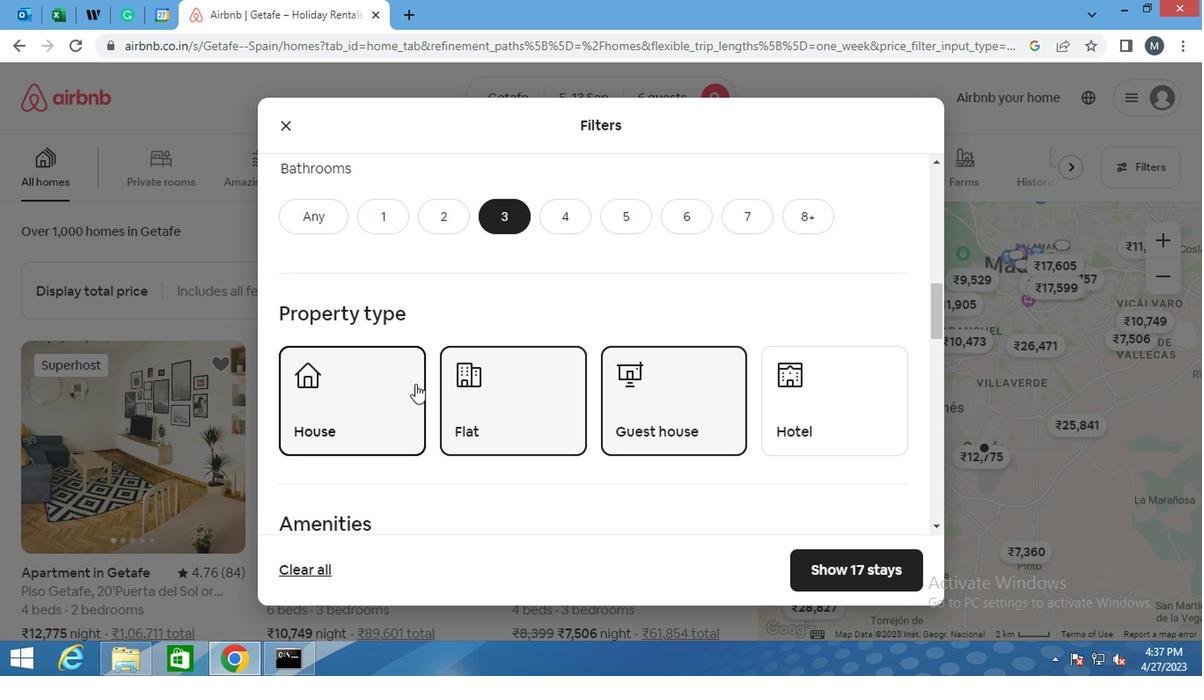 
Action: Mouse scrolled (413, 380) with delta (0, 0)
Screenshot: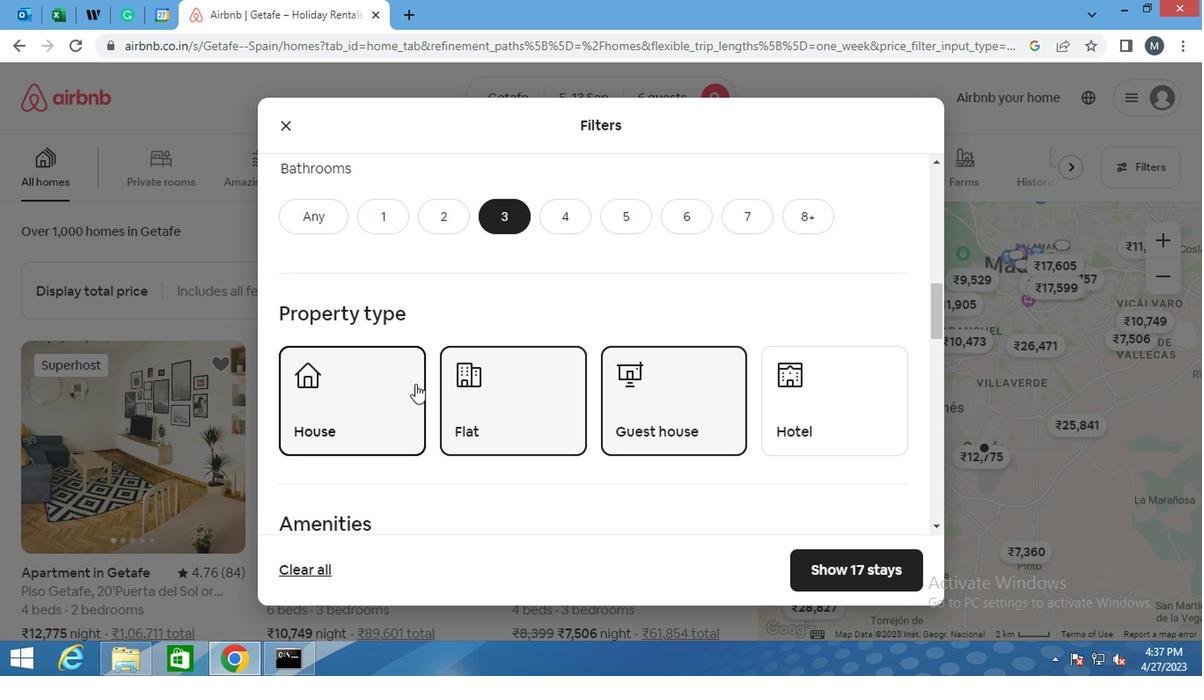 
Action: Mouse moved to (414, 379)
Screenshot: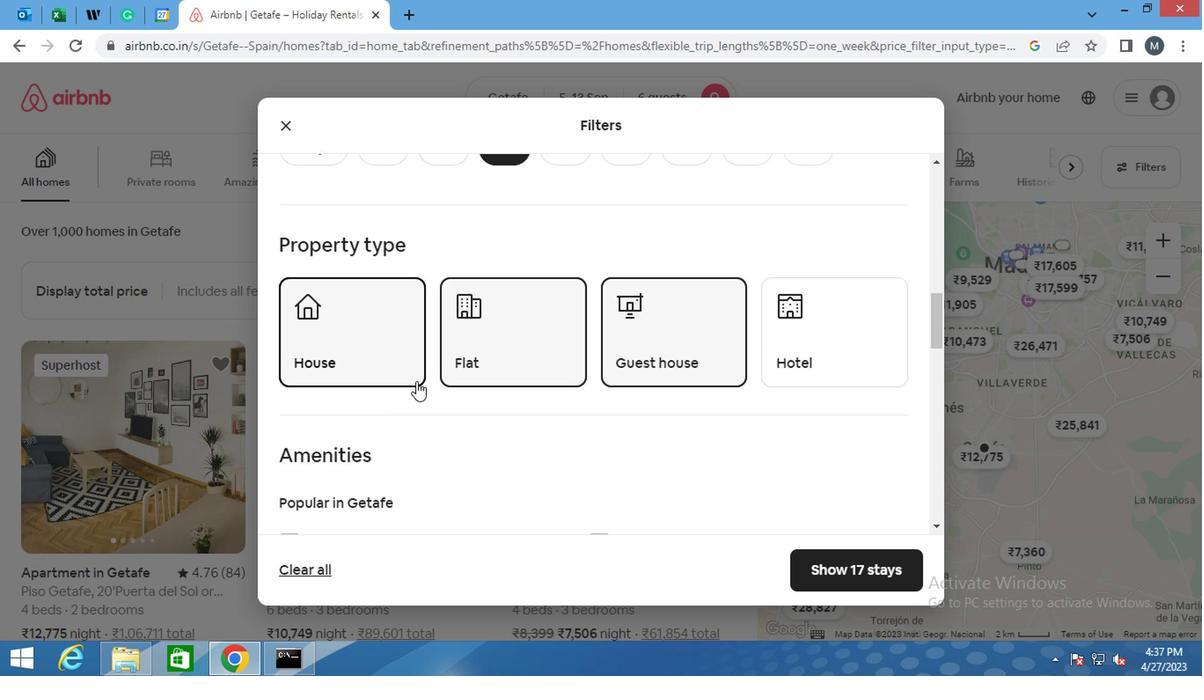 
Action: Mouse scrolled (414, 378) with delta (0, 0)
Screenshot: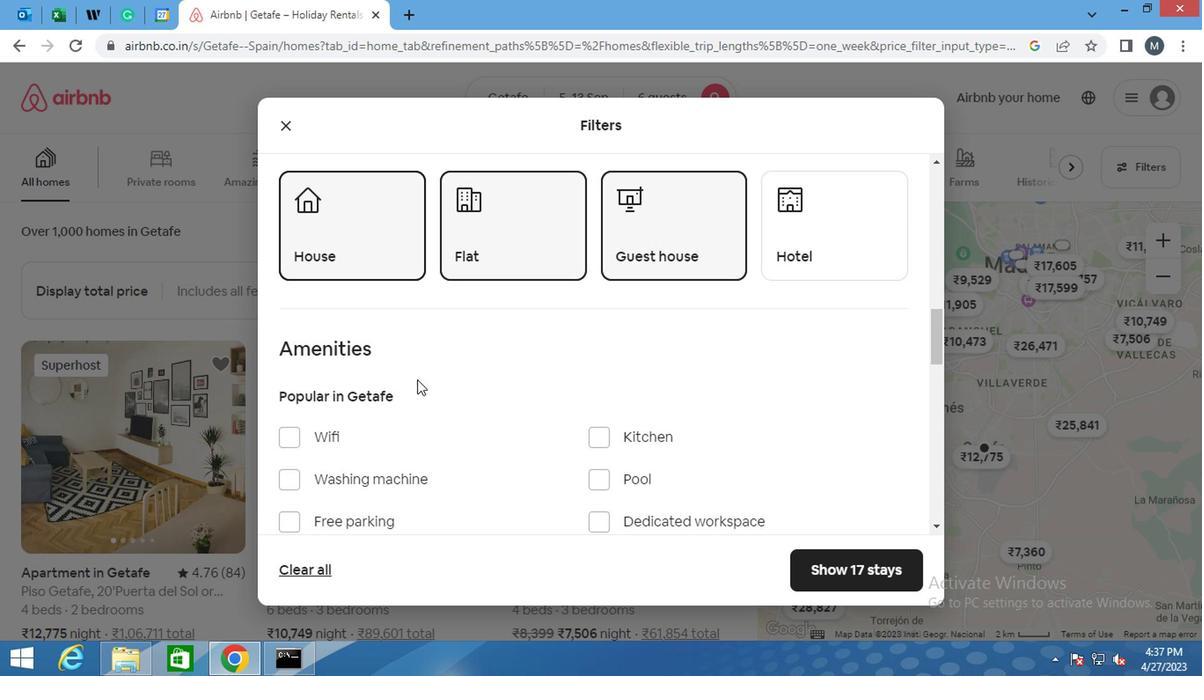 
Action: Mouse moved to (286, 388)
Screenshot: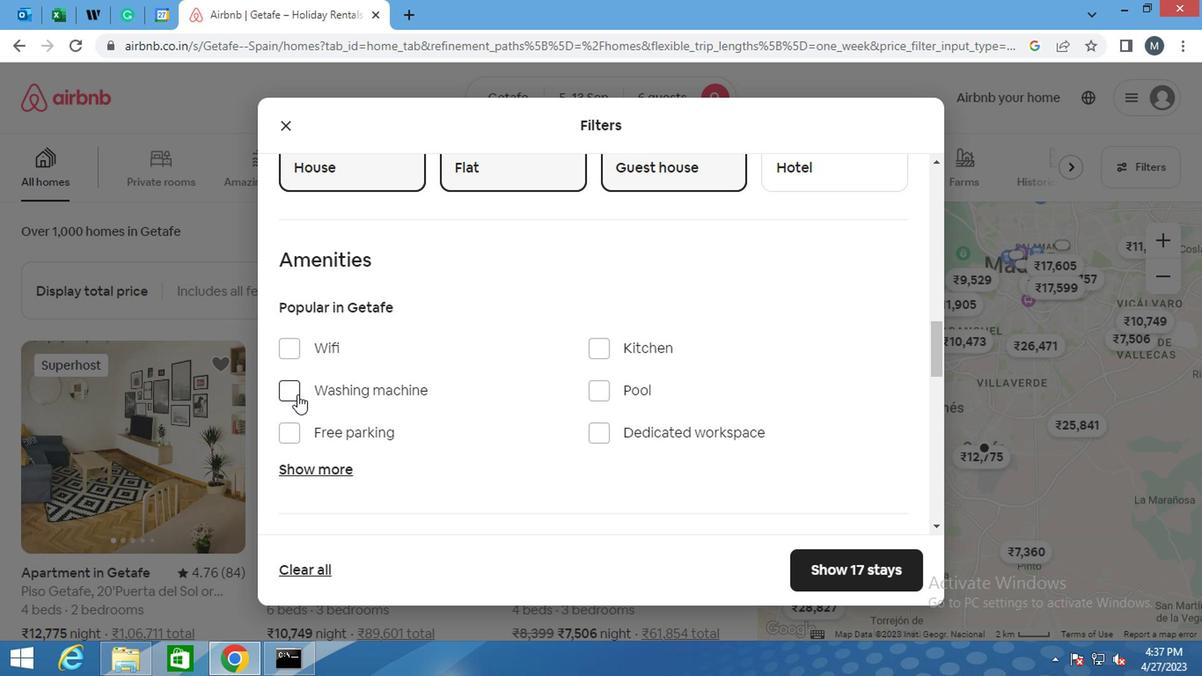 
Action: Mouse pressed left at (286, 388)
Screenshot: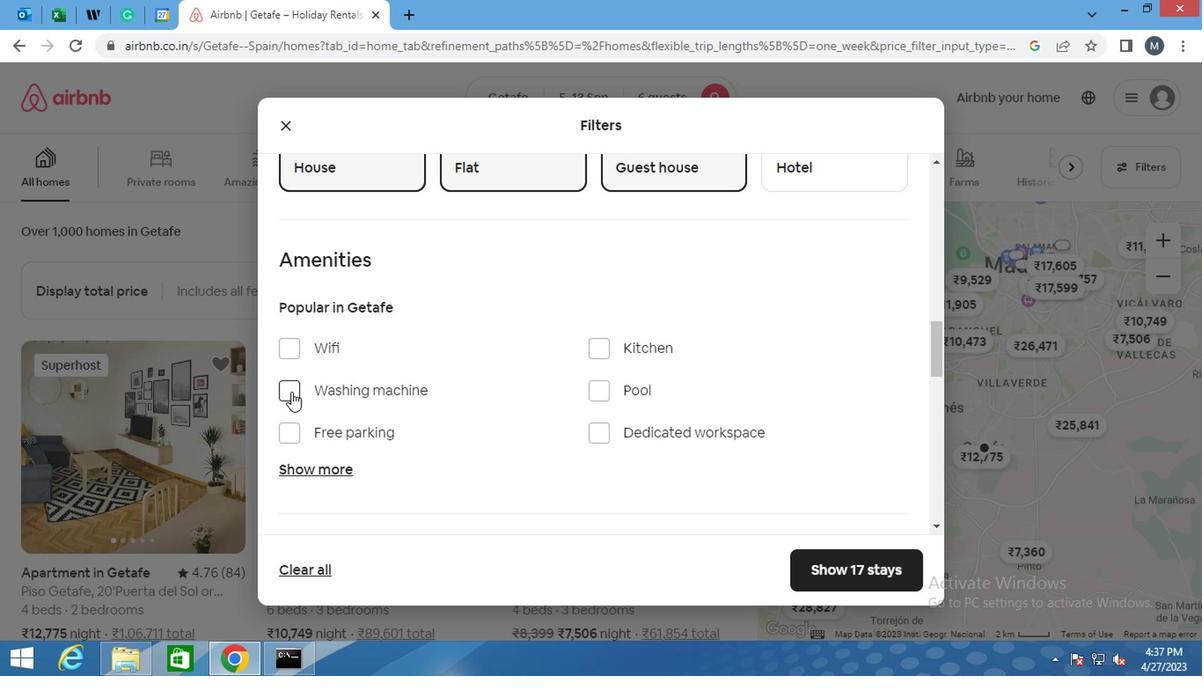 
Action: Mouse moved to (524, 368)
Screenshot: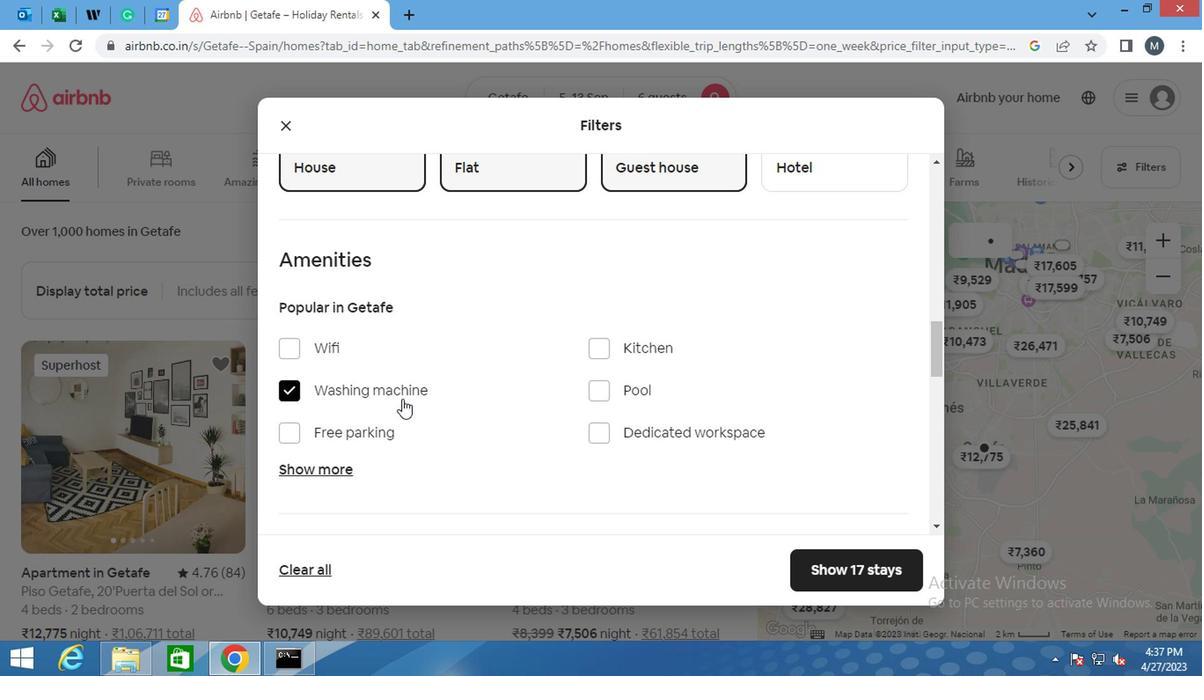 
Action: Mouse scrolled (524, 368) with delta (0, 0)
Screenshot: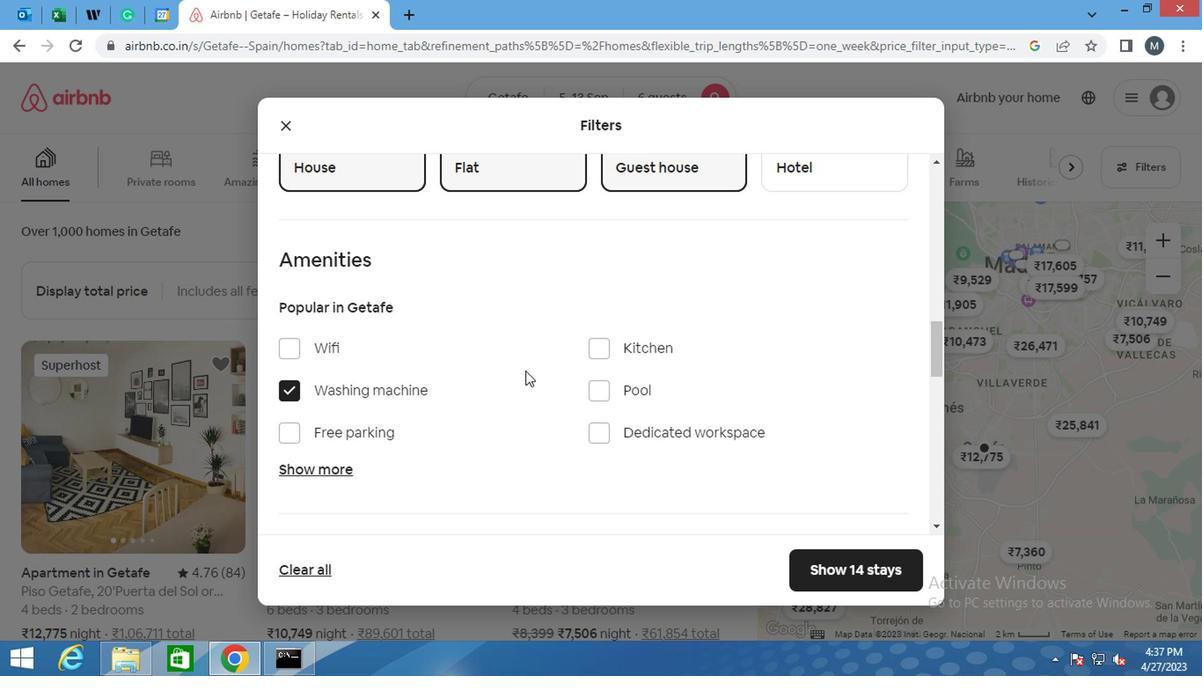 
Action: Mouse scrolled (524, 368) with delta (0, 0)
Screenshot: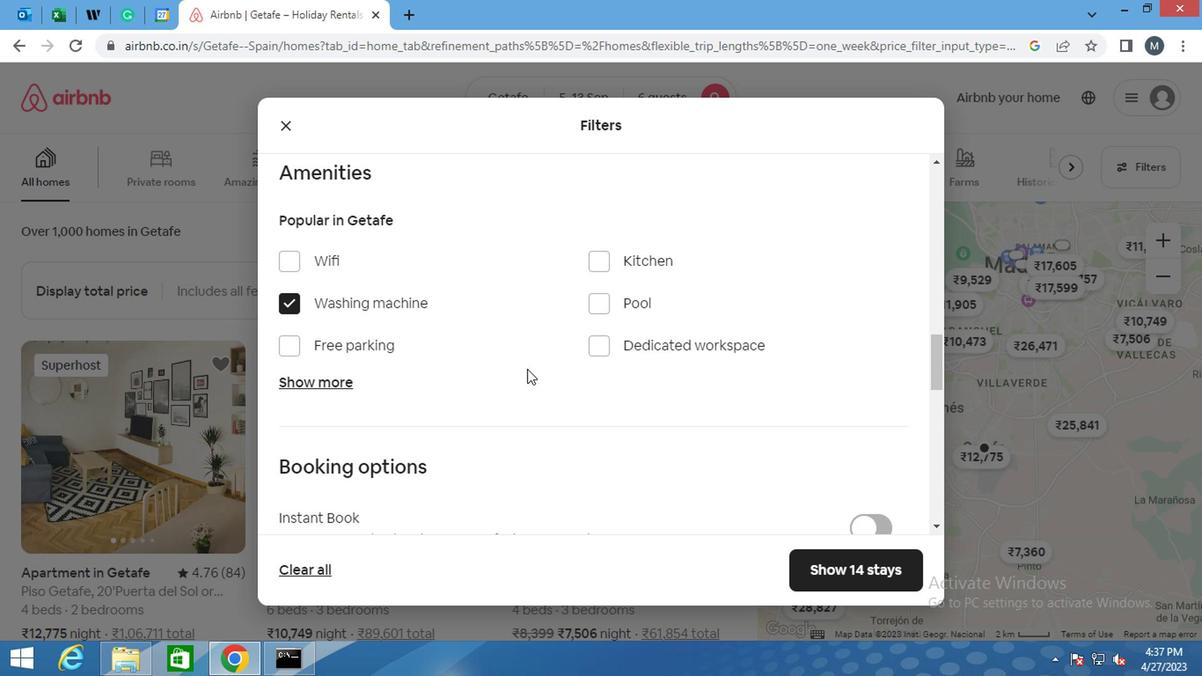 
Action: Mouse scrolled (524, 368) with delta (0, 0)
Screenshot: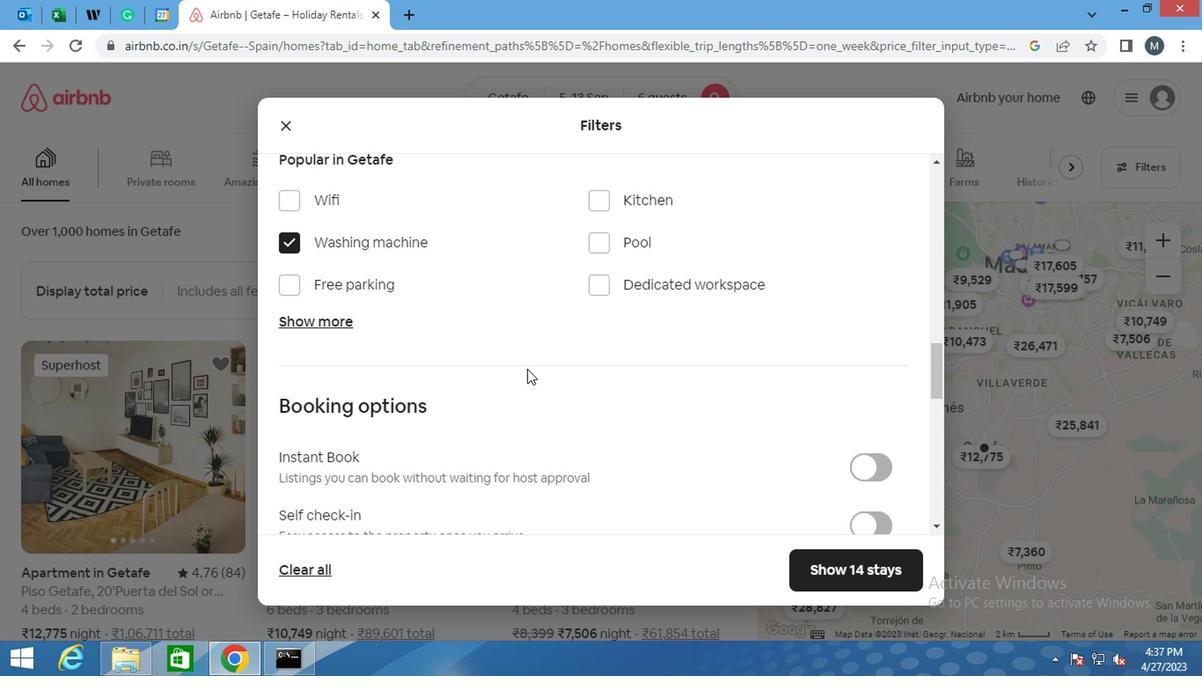 
Action: Mouse moved to (558, 376)
Screenshot: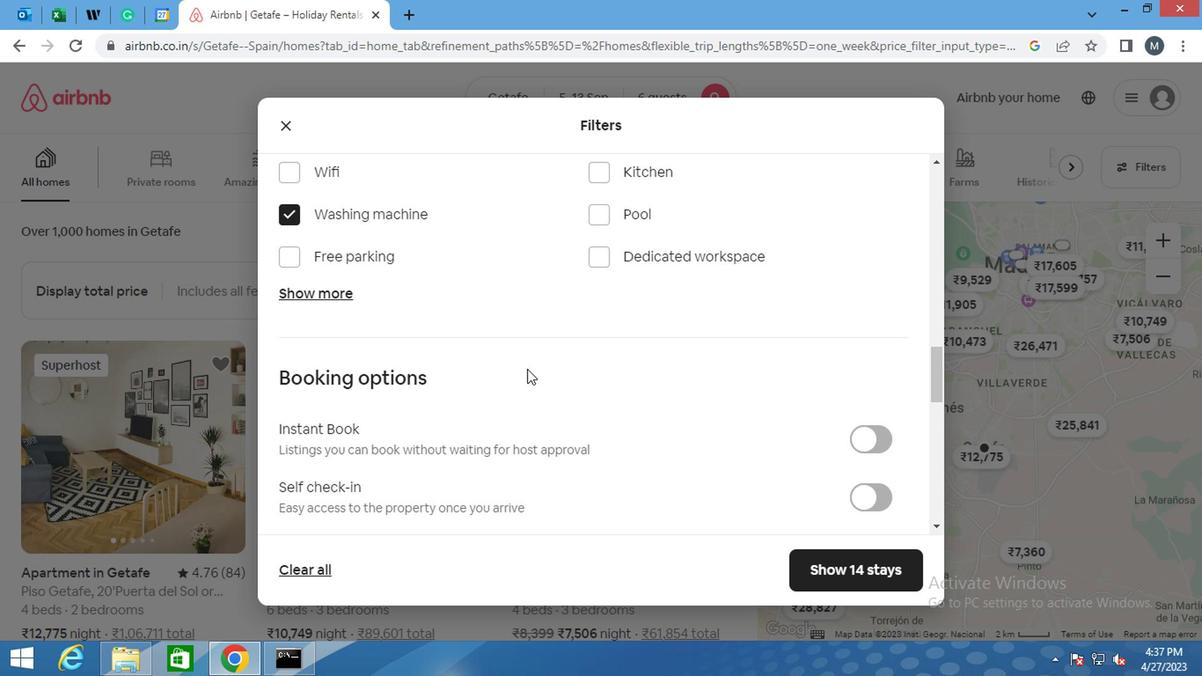 
Action: Mouse scrolled (558, 375) with delta (0, 0)
Screenshot: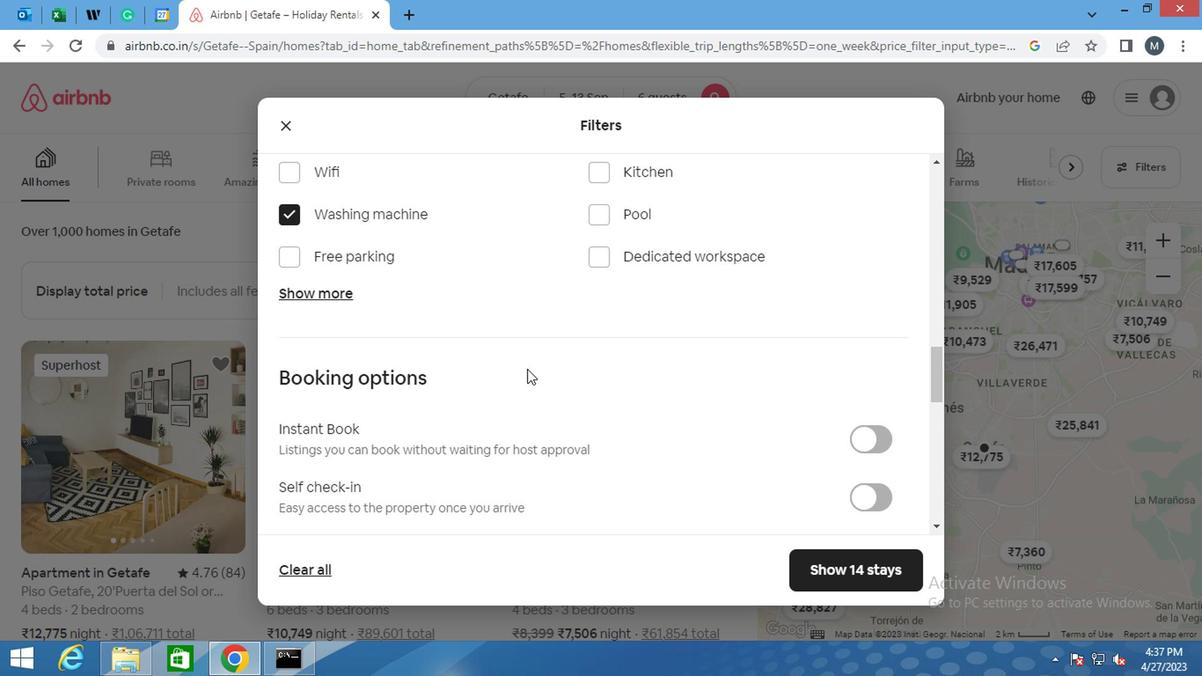 
Action: Mouse moved to (870, 327)
Screenshot: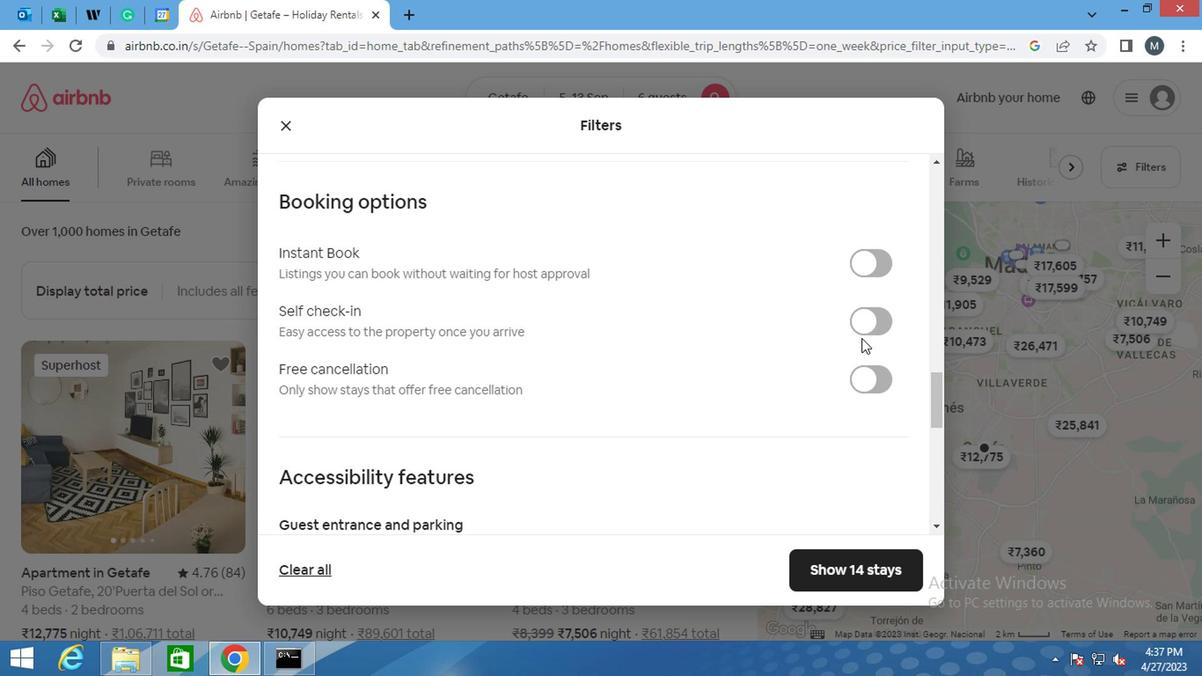 
Action: Mouse pressed left at (870, 327)
Screenshot: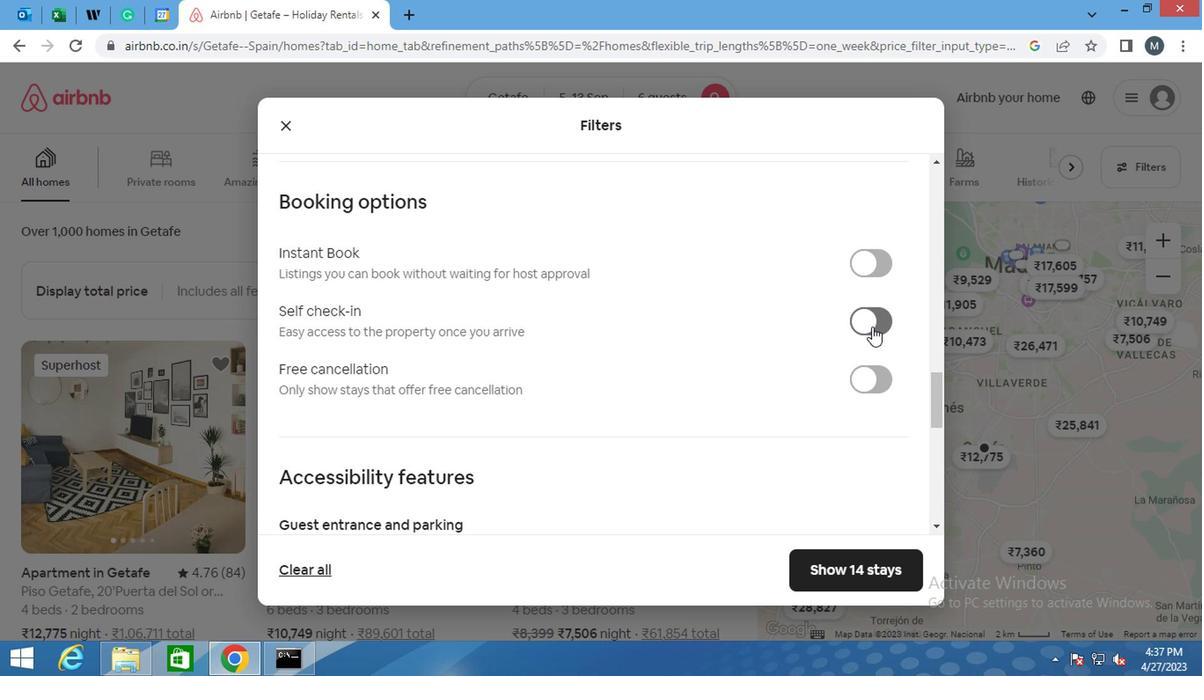 
Action: Mouse moved to (623, 408)
Screenshot: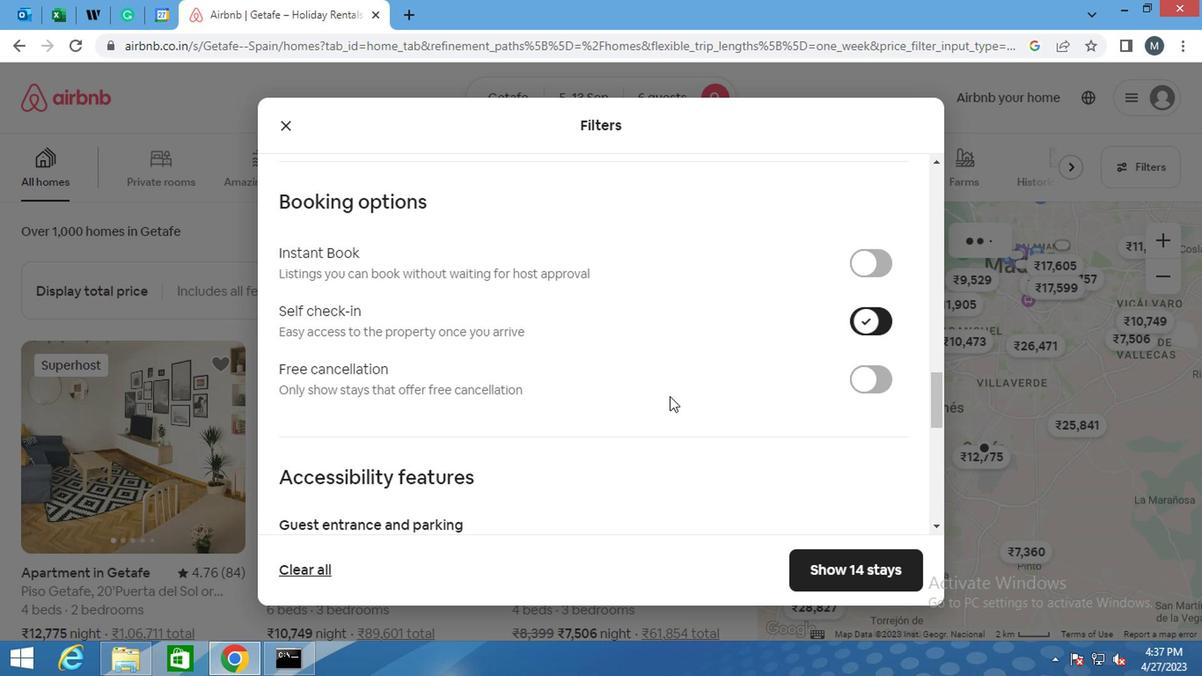 
Action: Mouse scrolled (623, 407) with delta (0, 0)
Screenshot: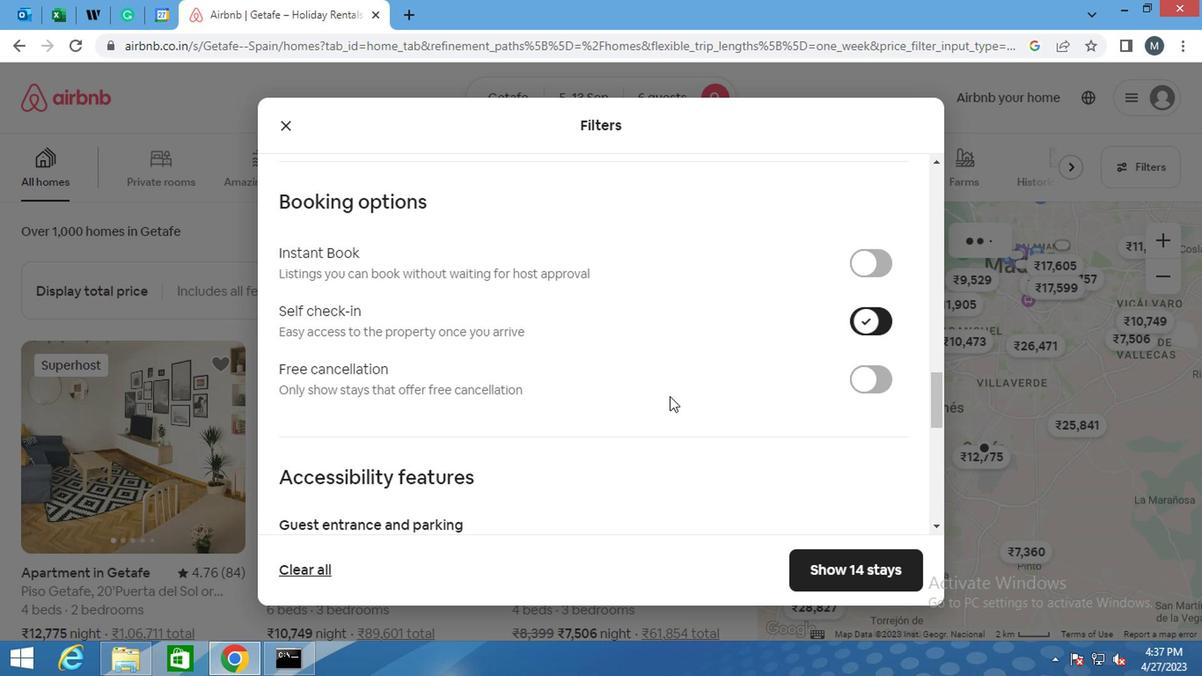 
Action: Mouse moved to (614, 413)
Screenshot: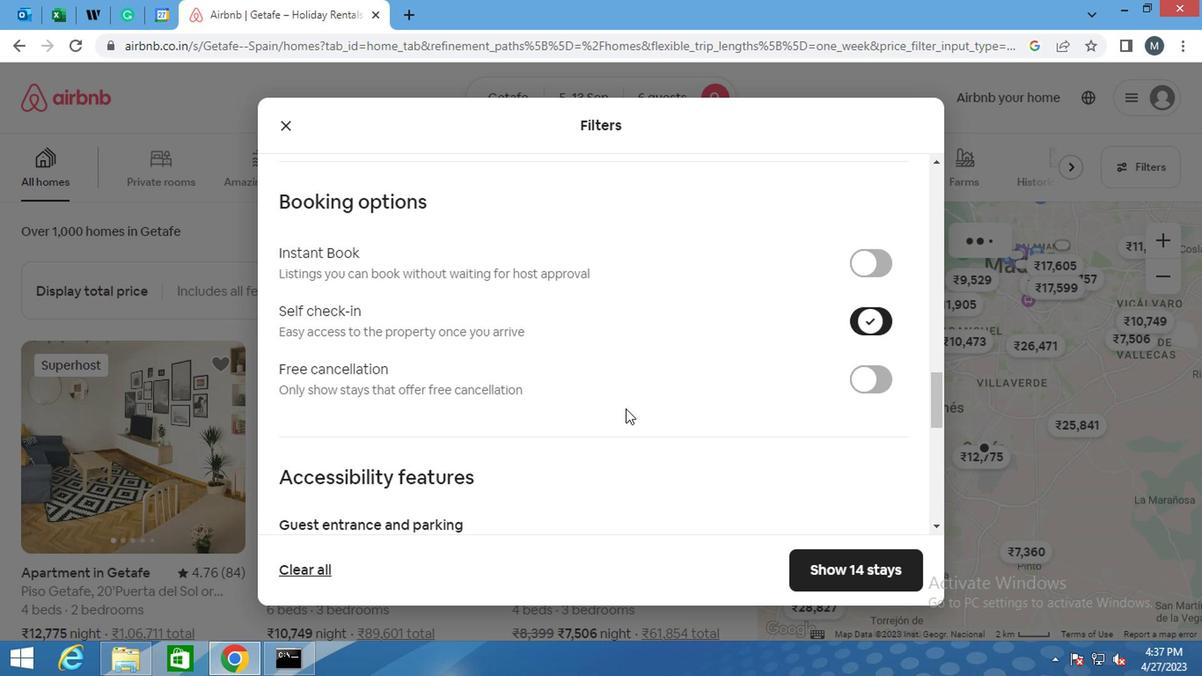 
Action: Mouse scrolled (614, 412) with delta (0, 0)
Screenshot: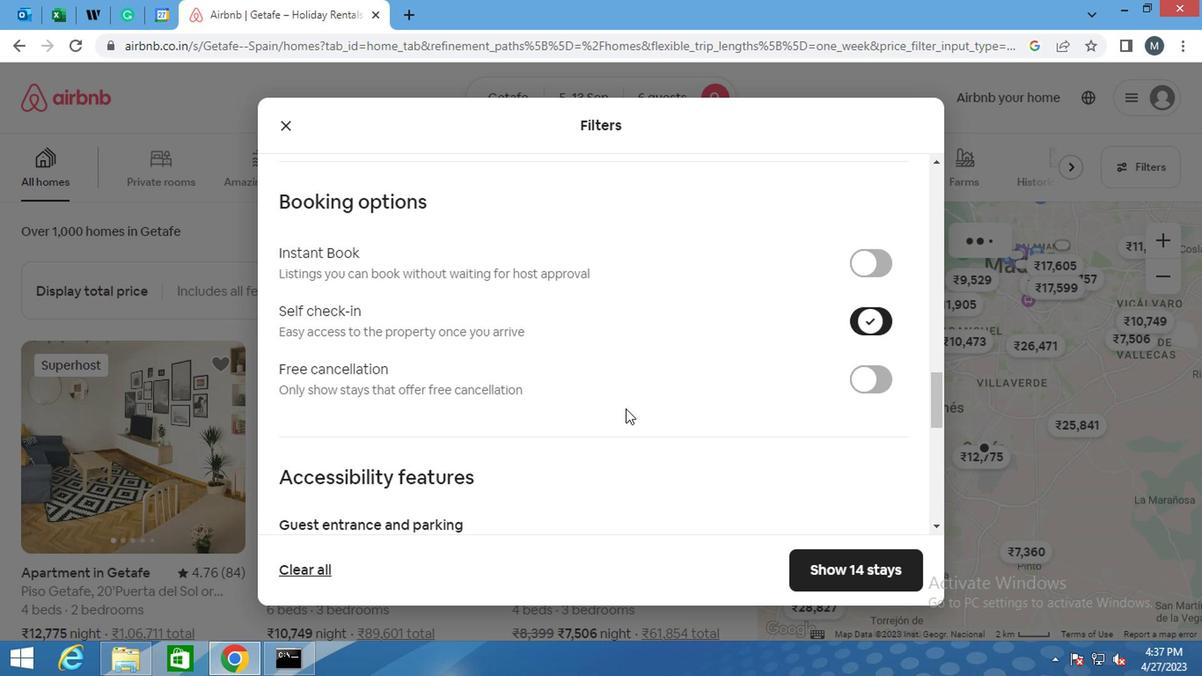 
Action: Mouse moved to (602, 417)
Screenshot: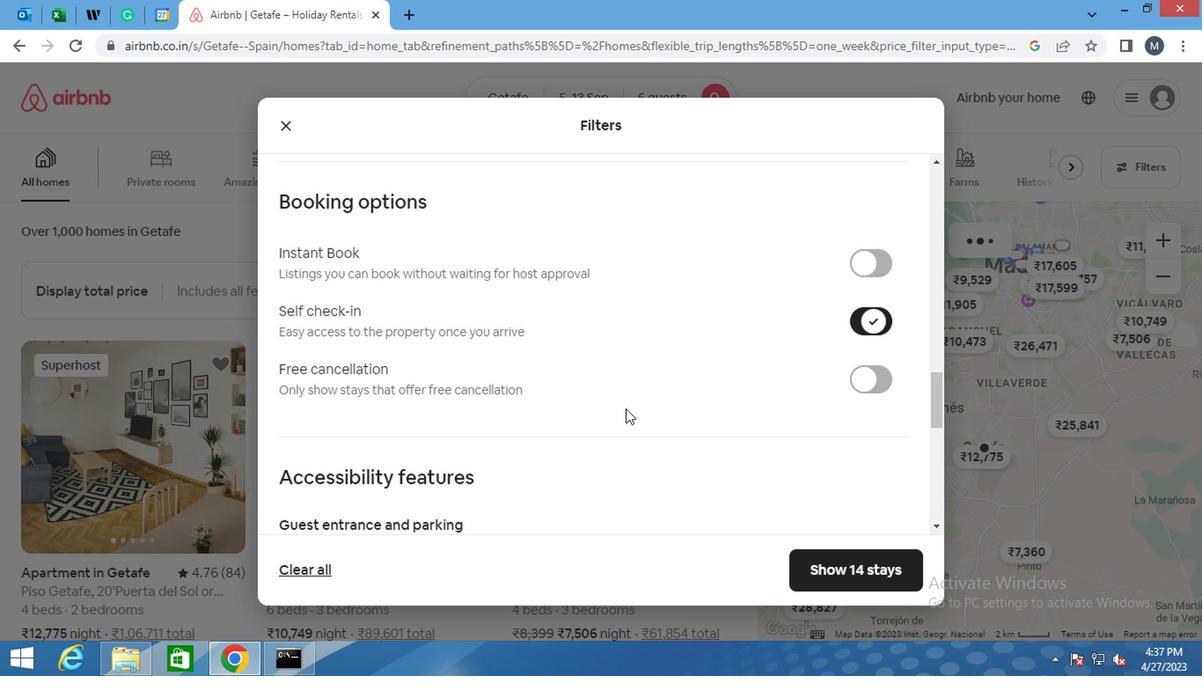 
Action: Mouse scrolled (602, 417) with delta (0, 0)
Screenshot: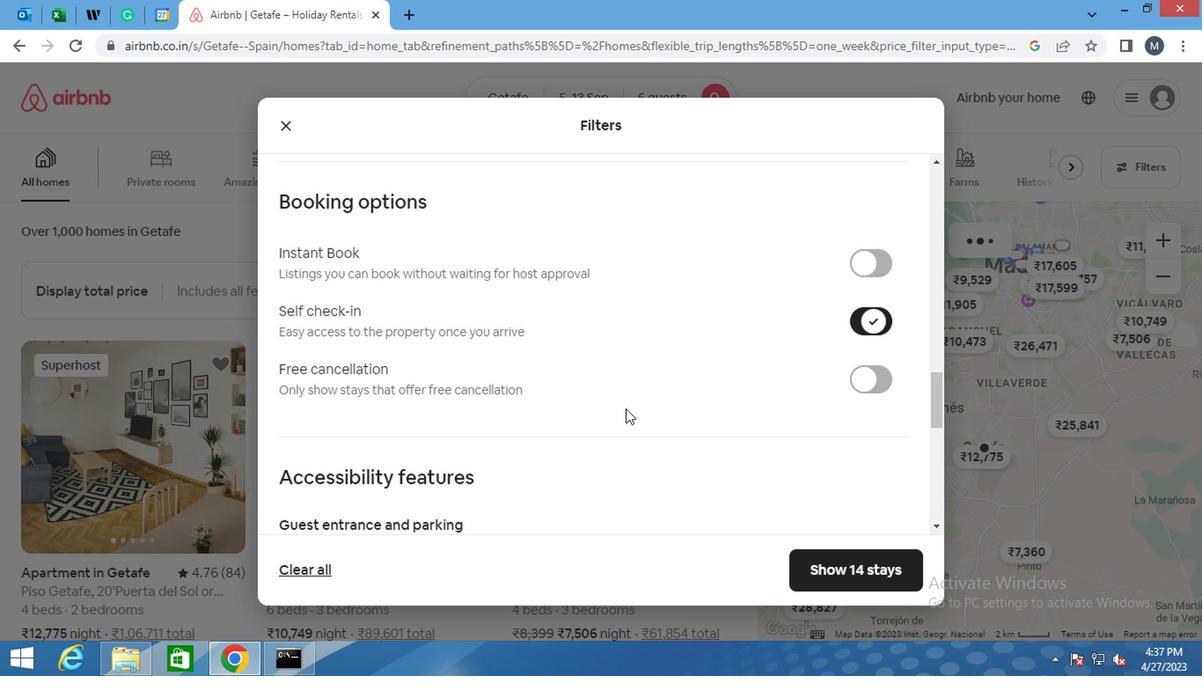 
Action: Mouse moved to (576, 420)
Screenshot: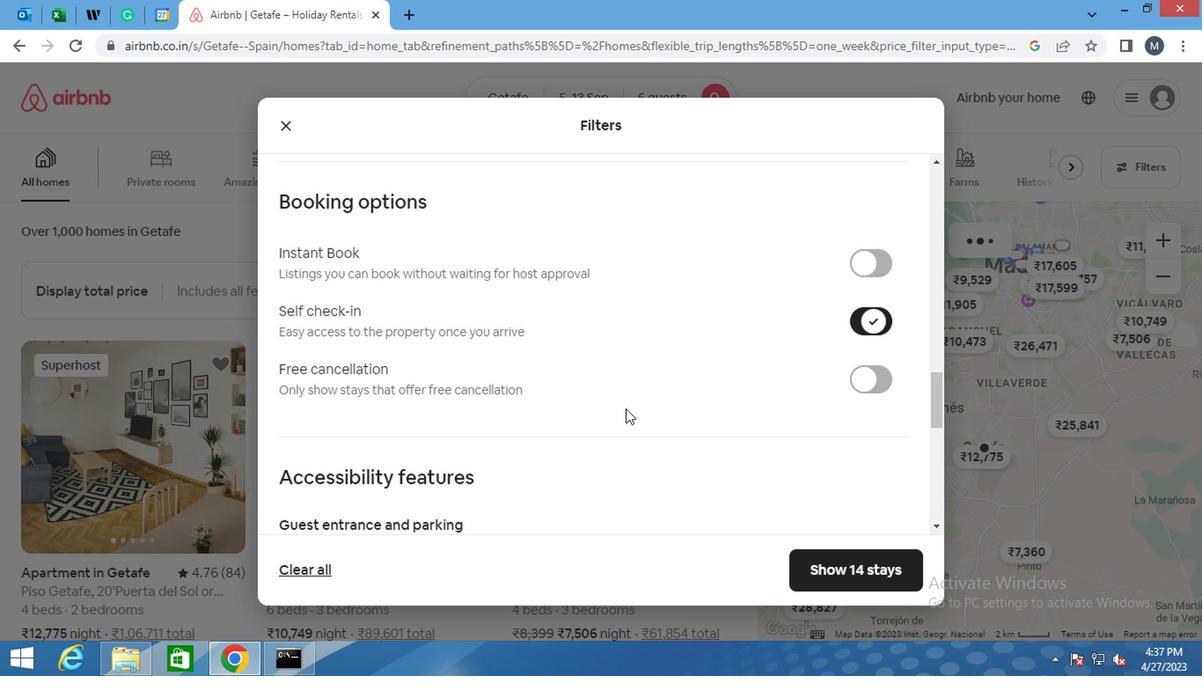 
Action: Mouse scrolled (576, 419) with delta (0, 0)
Screenshot: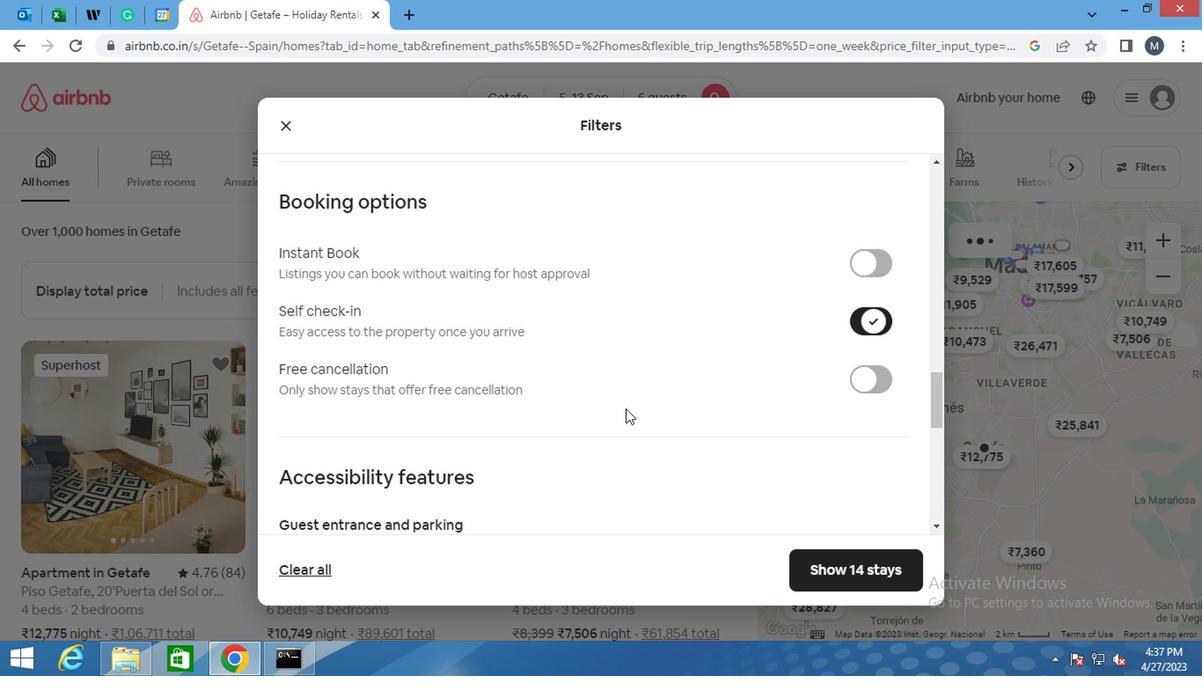 
Action: Mouse moved to (420, 425)
Screenshot: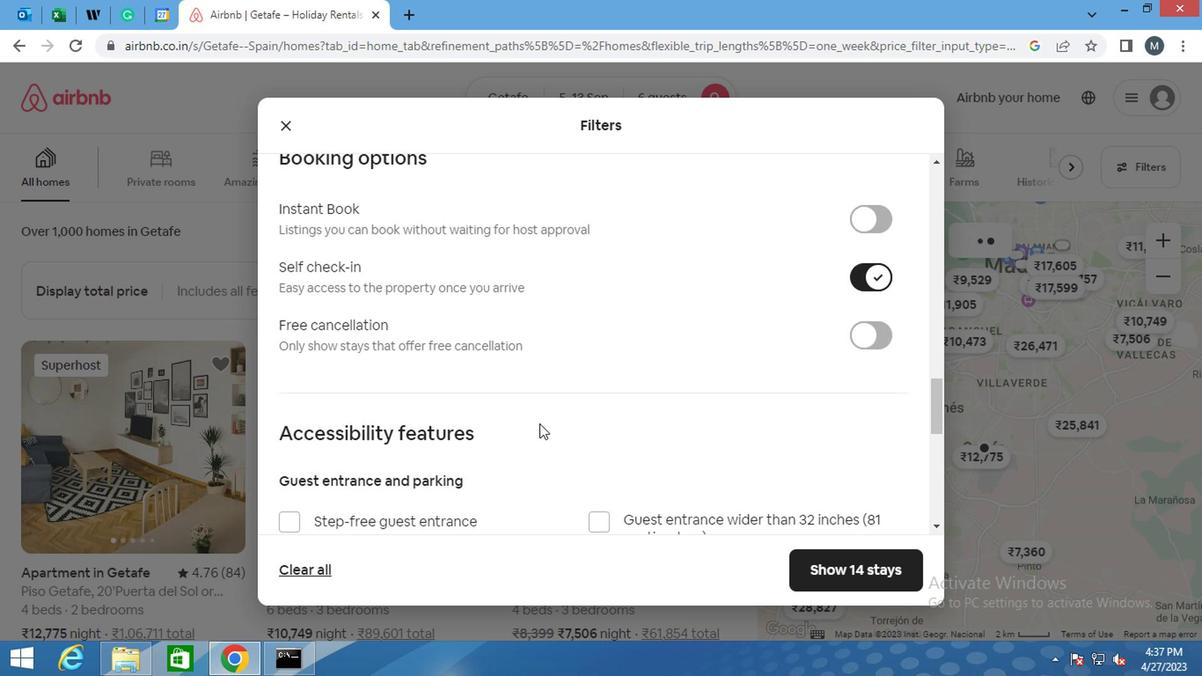 
Action: Mouse scrolled (420, 424) with delta (0, 0)
Screenshot: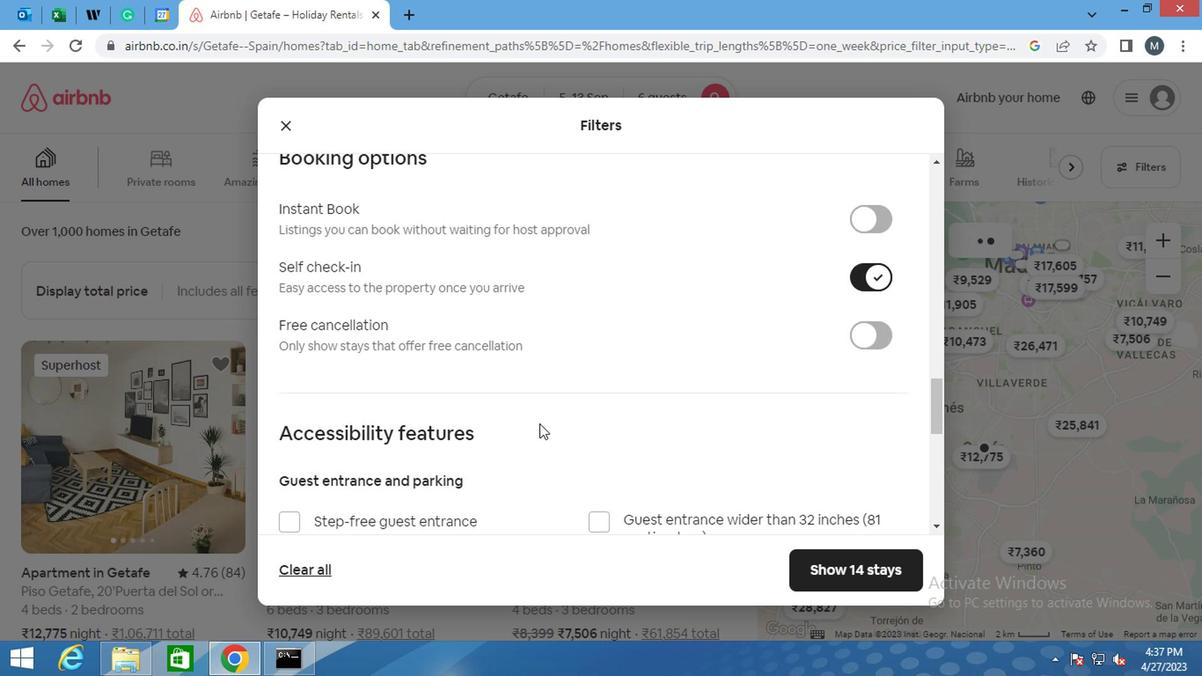 
Action: Mouse moved to (407, 429)
Screenshot: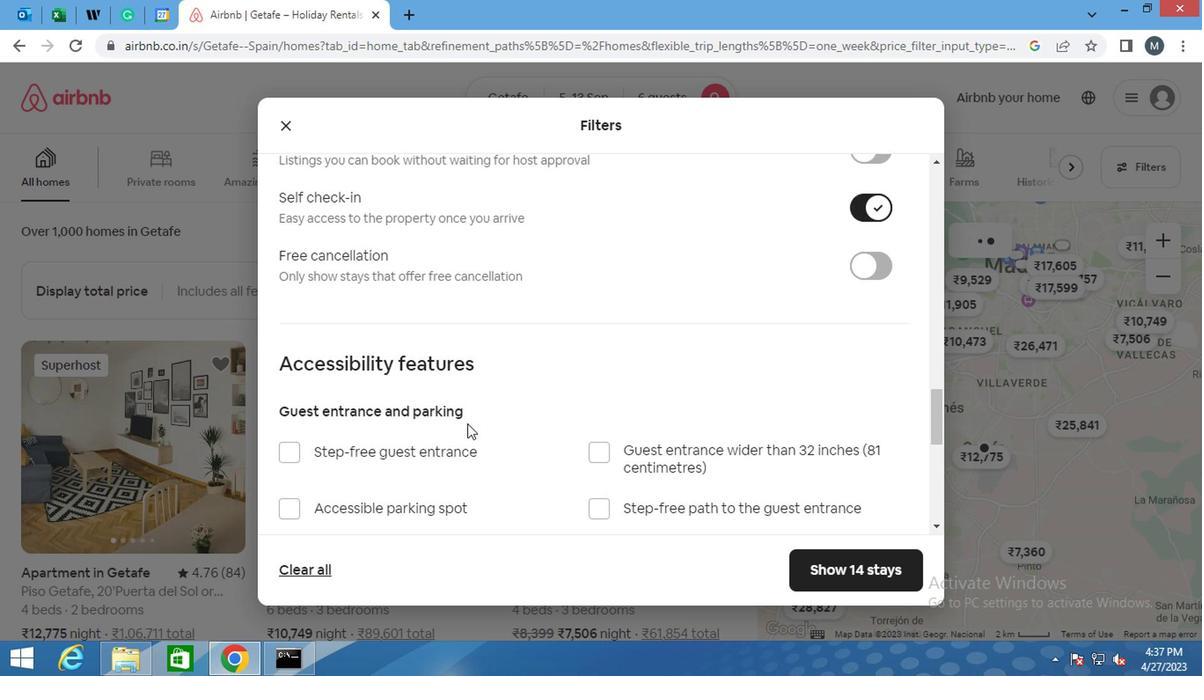 
Action: Mouse scrolled (407, 429) with delta (0, 0)
Screenshot: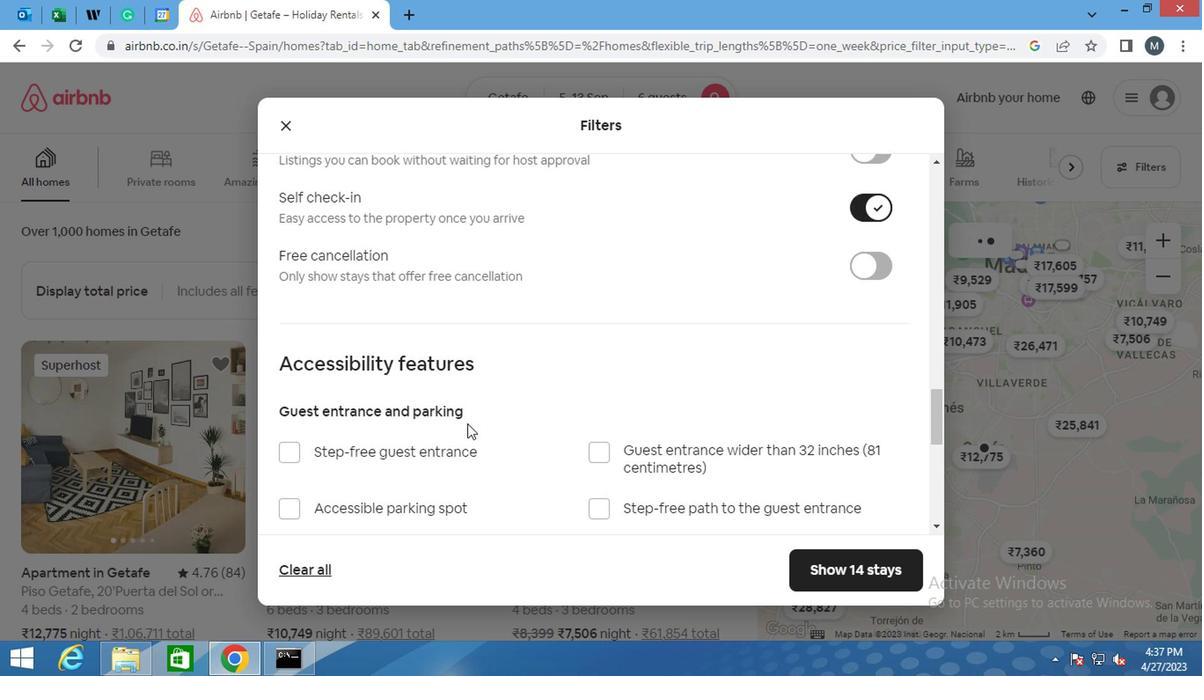 
Action: Mouse moved to (396, 431)
Screenshot: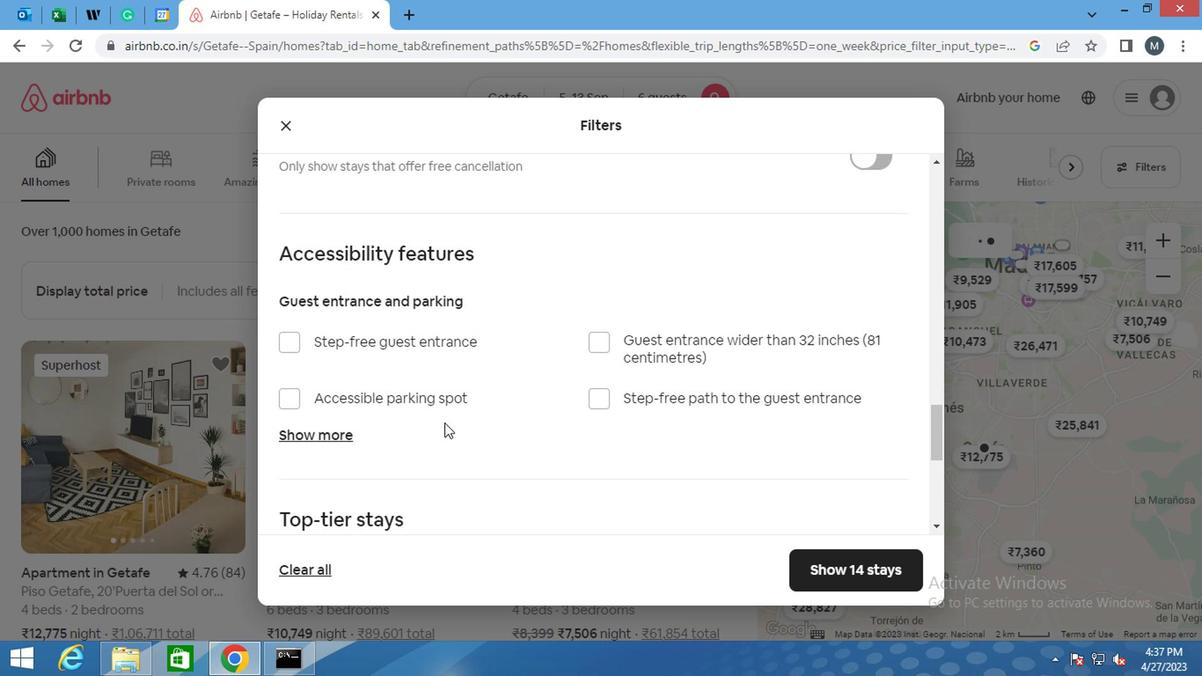 
Action: Mouse scrolled (396, 429) with delta (0, -1)
Screenshot: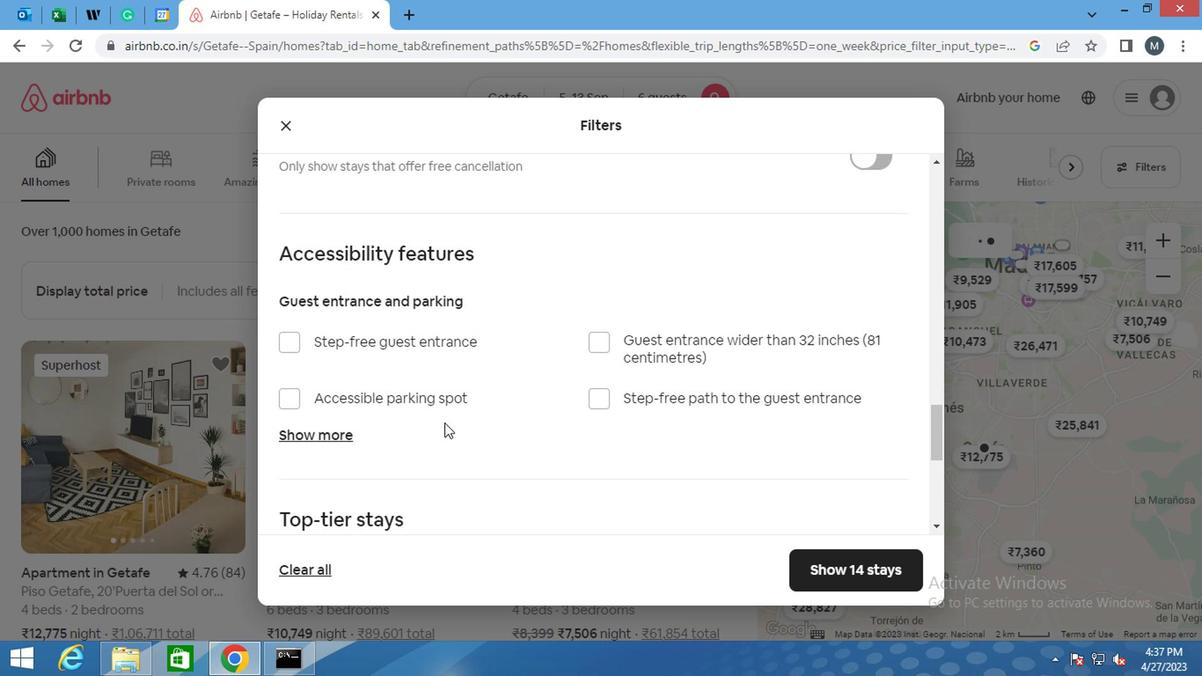 
Action: Mouse moved to (281, 429)
Screenshot: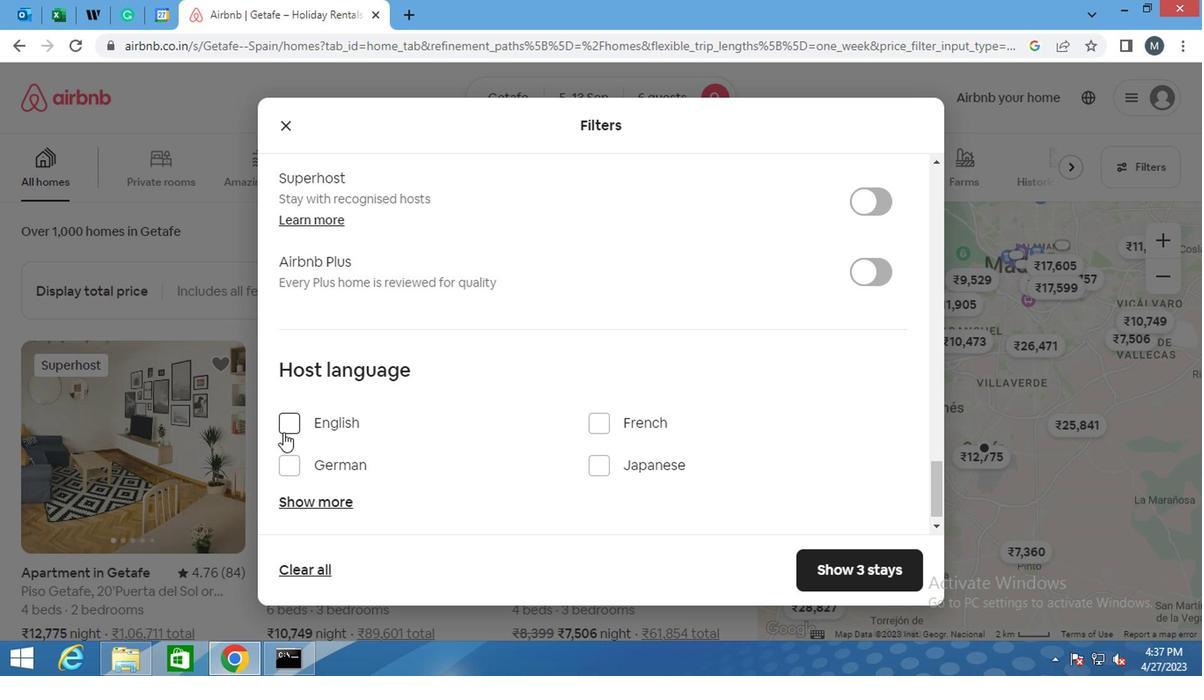 
Action: Mouse pressed left at (281, 429)
Screenshot: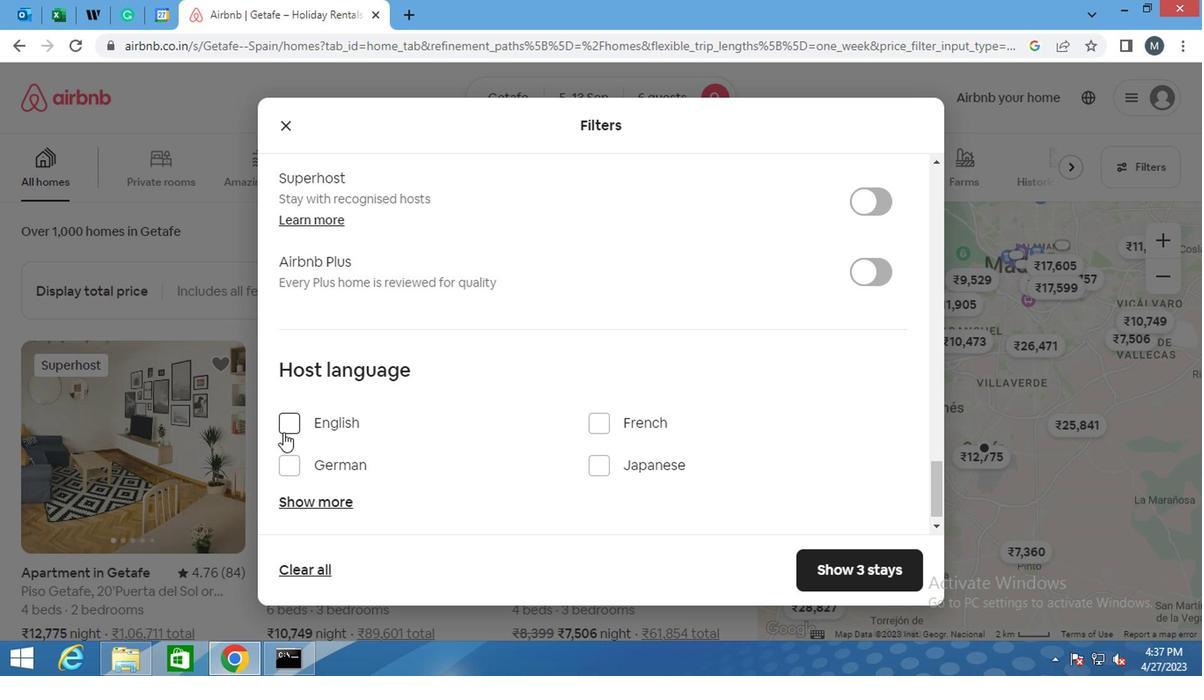 
Action: Mouse moved to (818, 573)
Screenshot: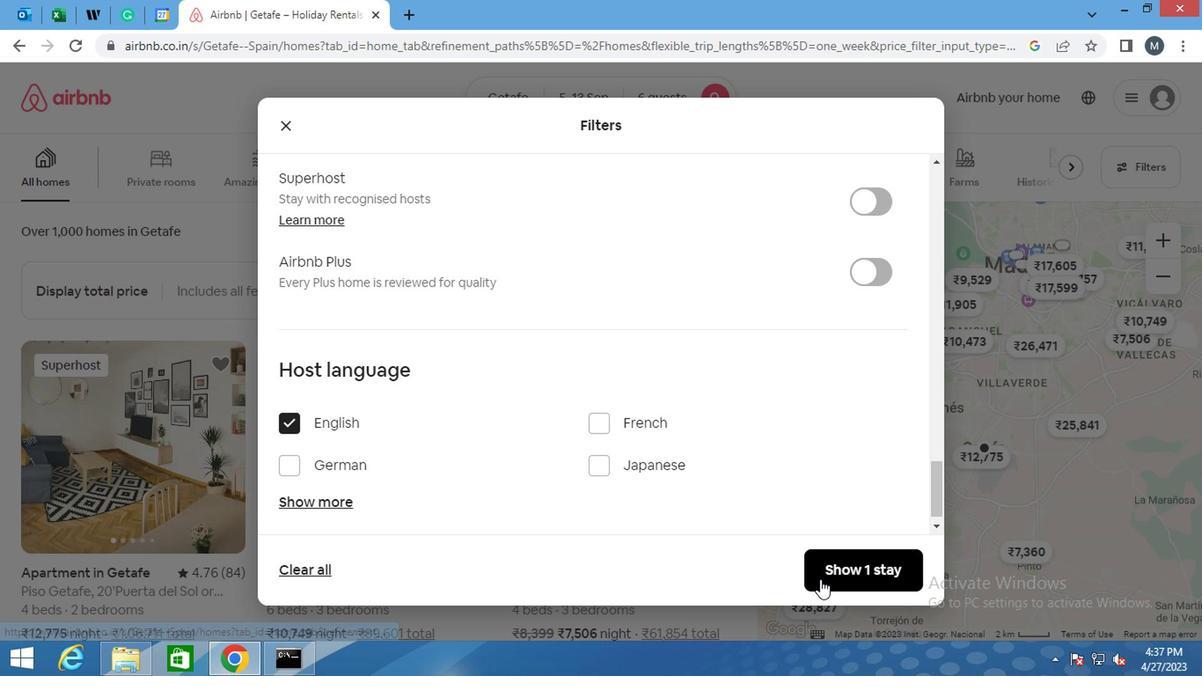 
Action: Mouse pressed left at (818, 573)
Screenshot: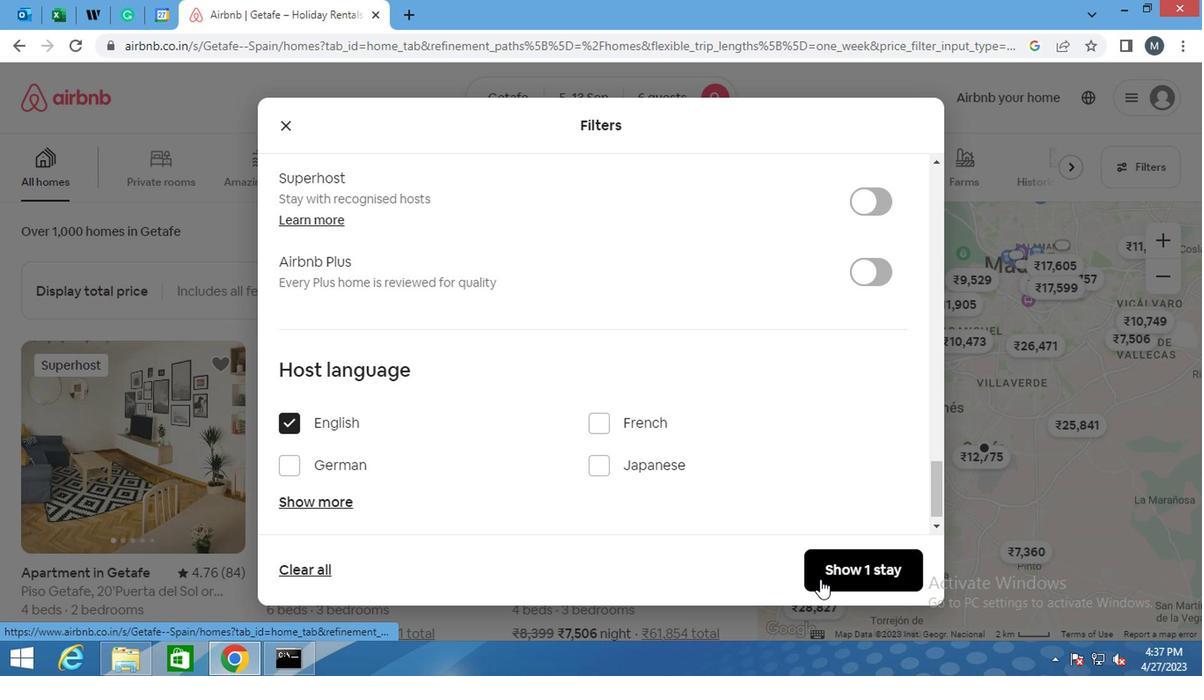 
Action: Mouse moved to (818, 573)
Screenshot: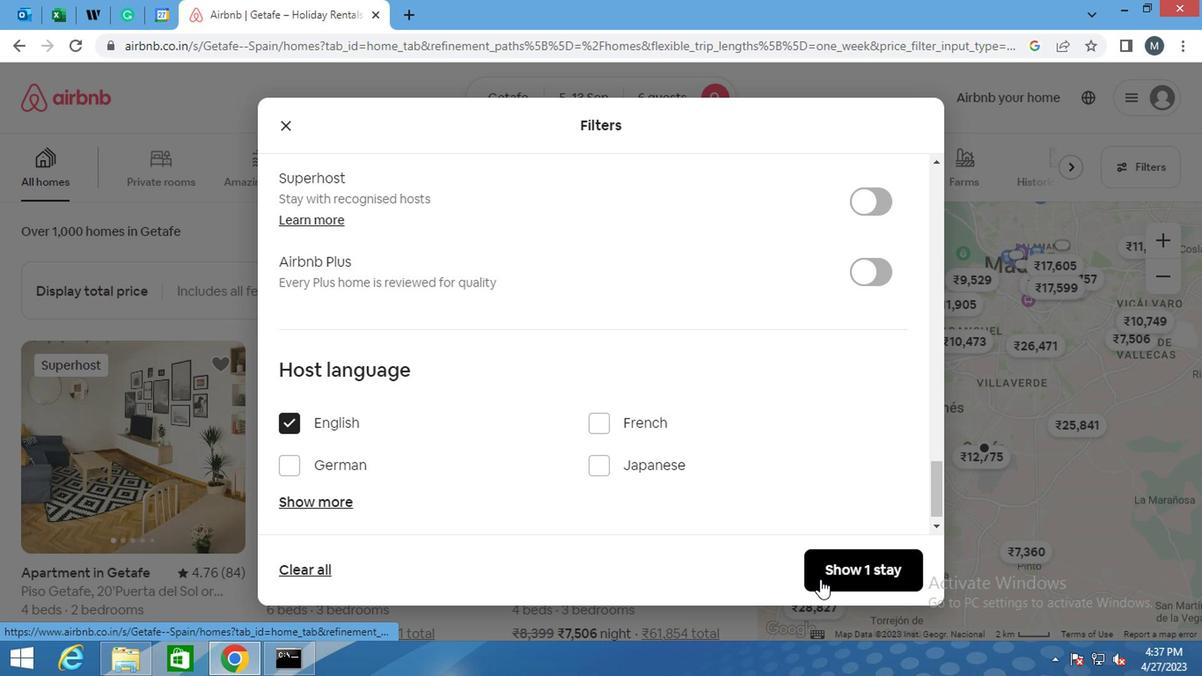 
